 Task: Add an event with the title Second Training Session: Leadership and Team Management, date ''2024/04/18'', time 8:50 AM to 10:50 AMand add a description: The problem-solving activities will be designed with time constraints, simulating real-world pressure and the need for efficient decision-making. This encourages teams to prioritize tasks, manage their time effectively, and remain focused on achieving their goals.Select event color  Blueberry . Add location for the event as: Florence, Italy, logged in from the account softage.8@softage.netand send the event invitation to softage.6@softage.net and softage.7@softage.net. Set a reminder for the event Daily
Action: Mouse moved to (51, 104)
Screenshot: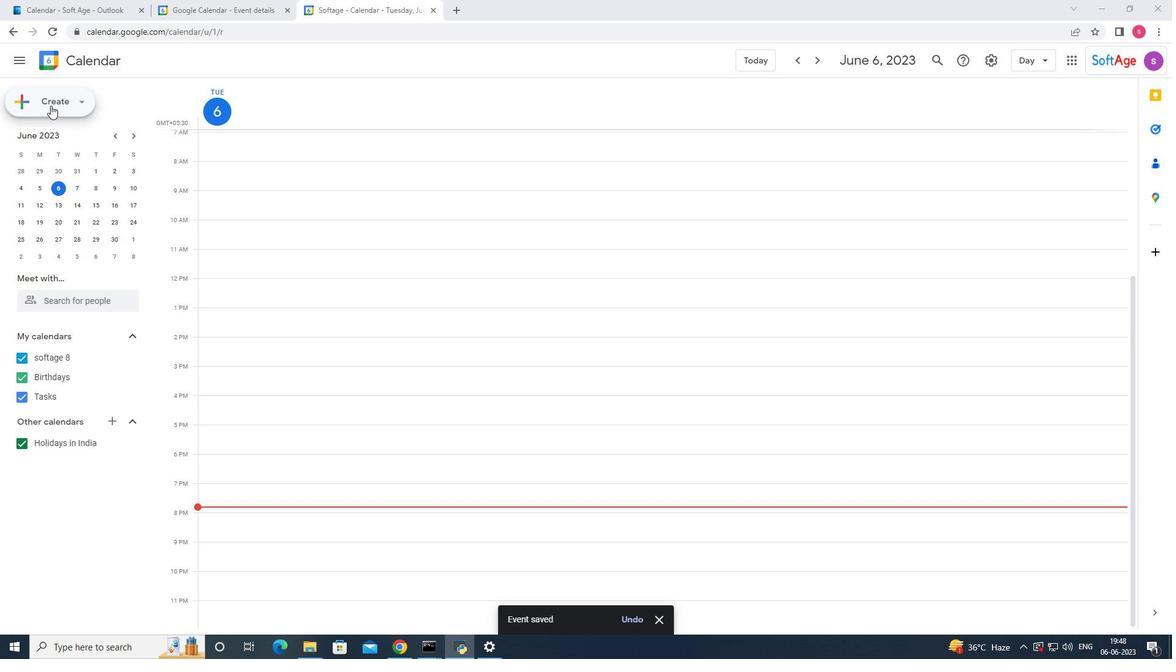 
Action: Mouse pressed left at (51, 104)
Screenshot: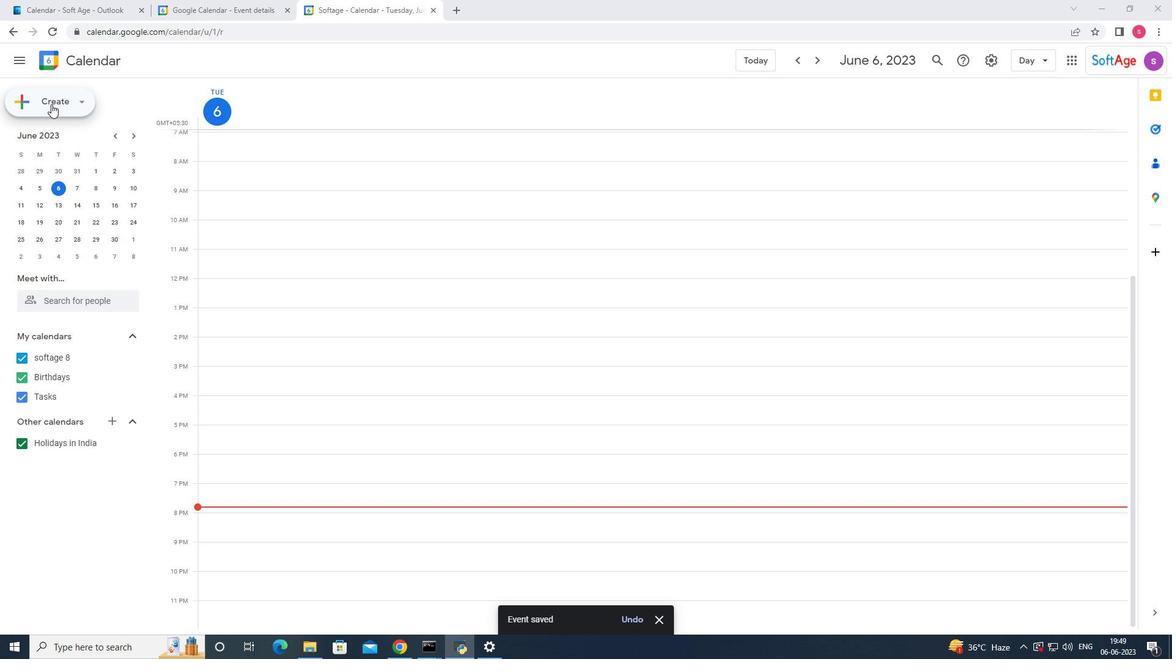 
Action: Mouse moved to (65, 130)
Screenshot: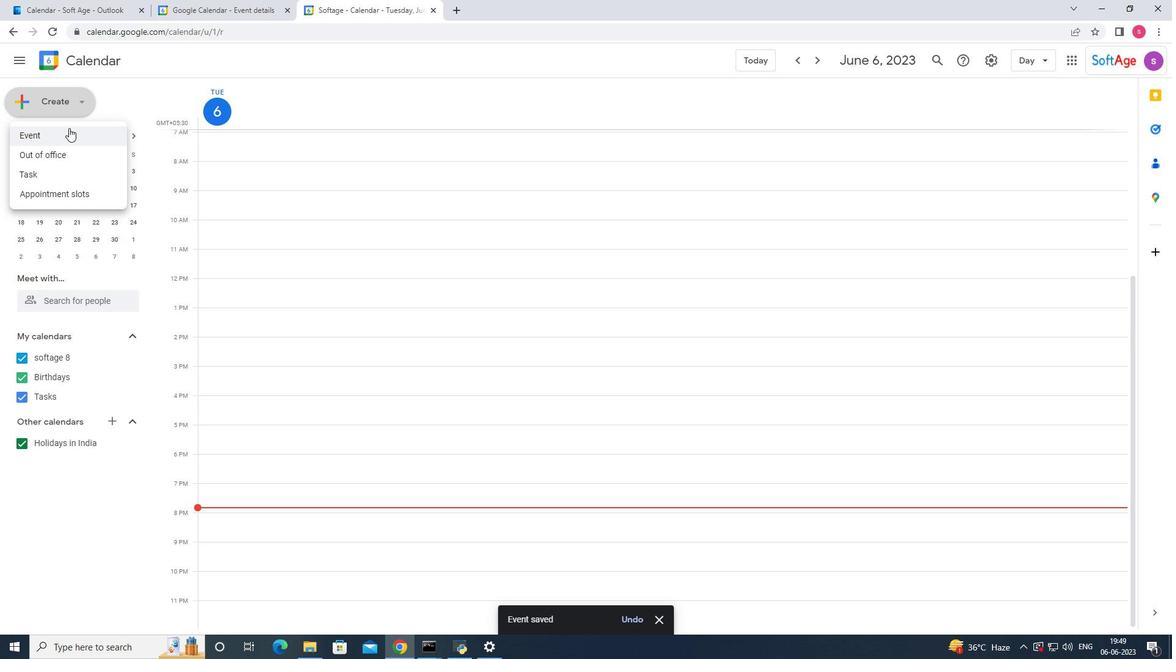 
Action: Mouse pressed left at (65, 130)
Screenshot: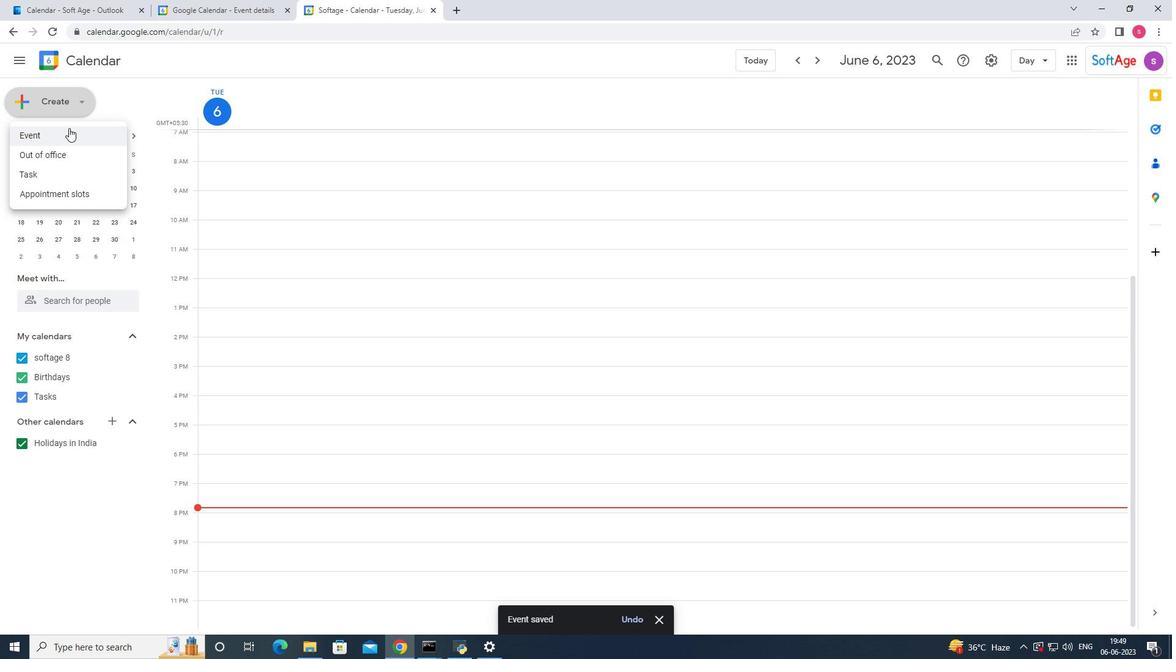 
Action: Mouse moved to (594, 241)
Screenshot: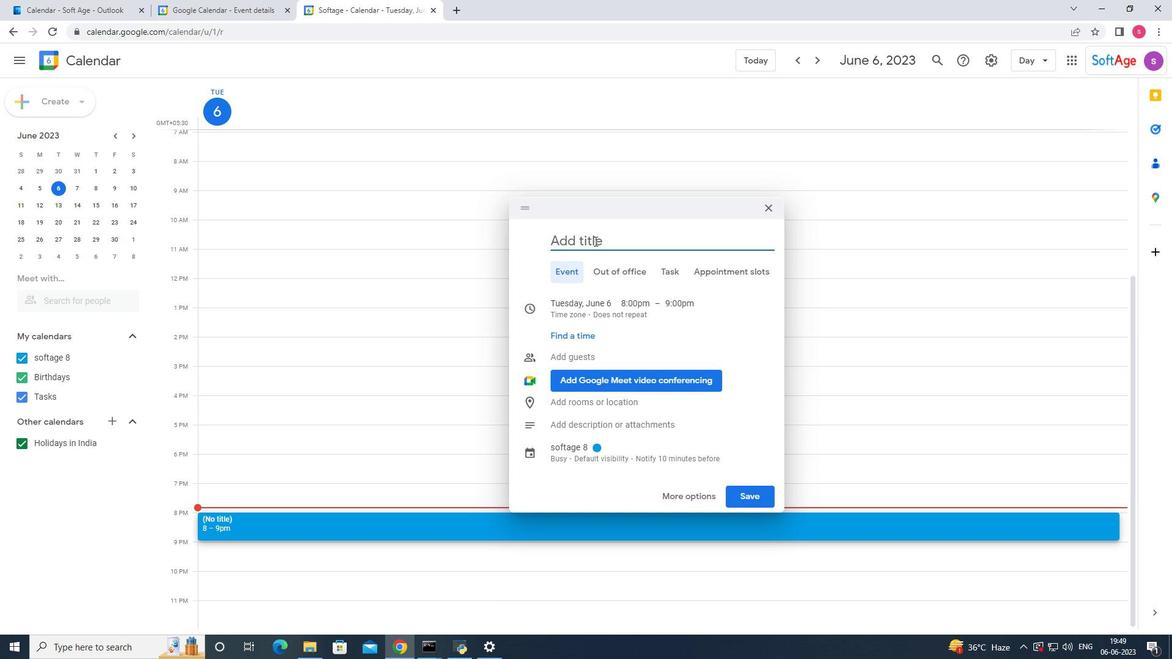 
Action: Mouse pressed left at (594, 241)
Screenshot: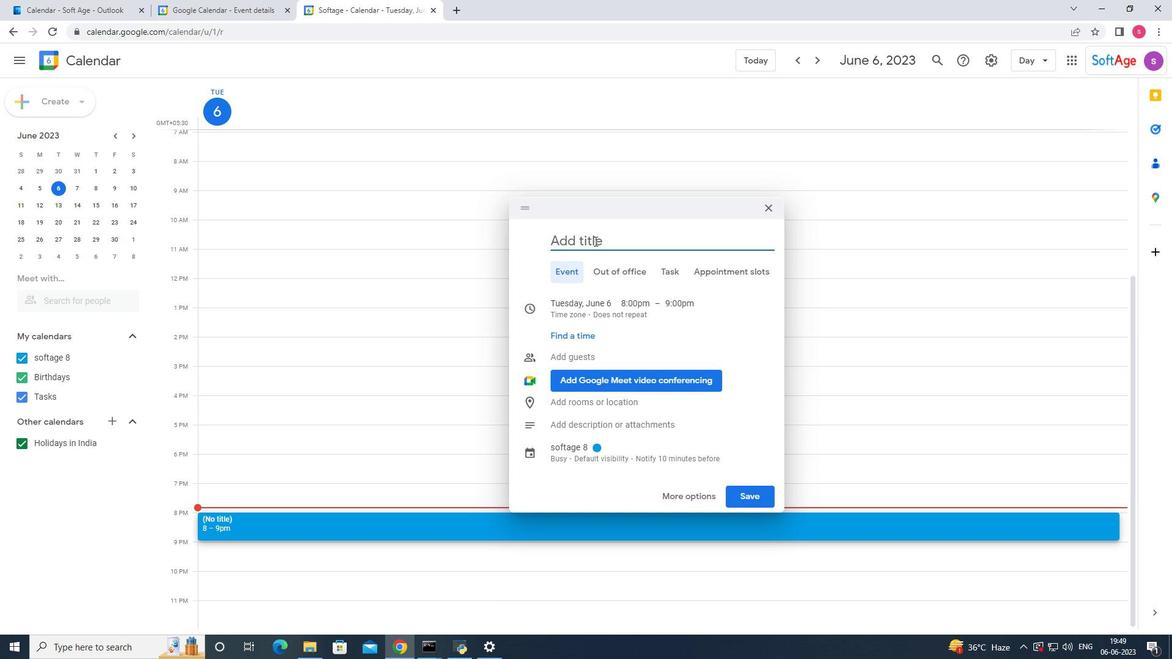 
Action: Mouse moved to (667, 485)
Screenshot: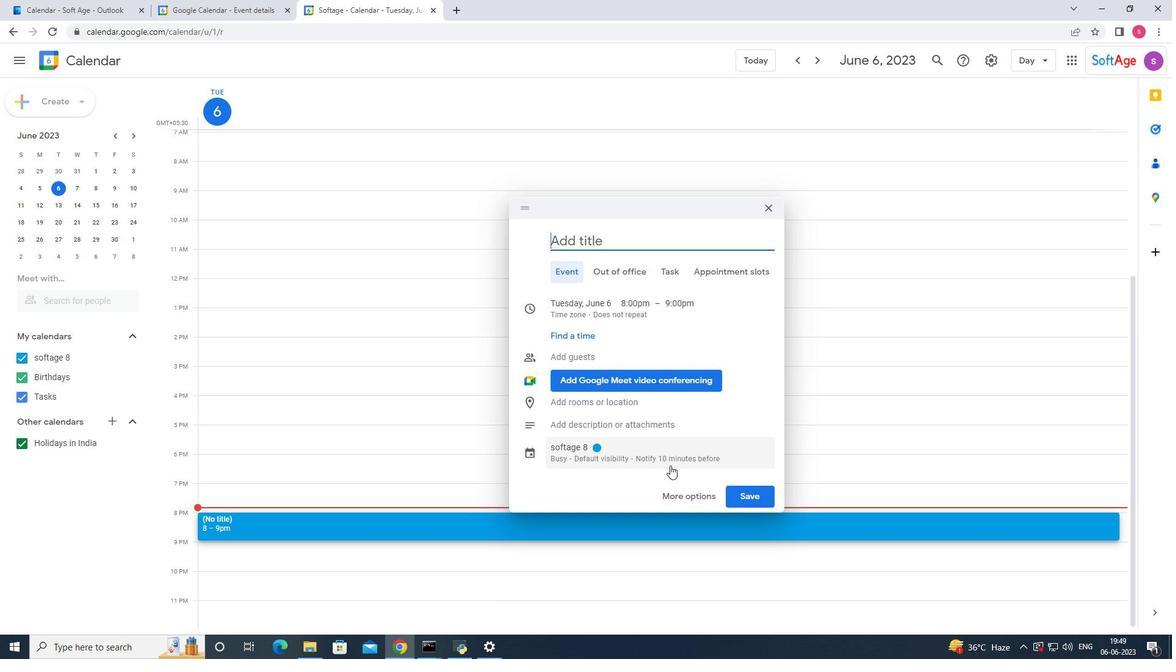 
Action: Mouse pressed left at (667, 485)
Screenshot: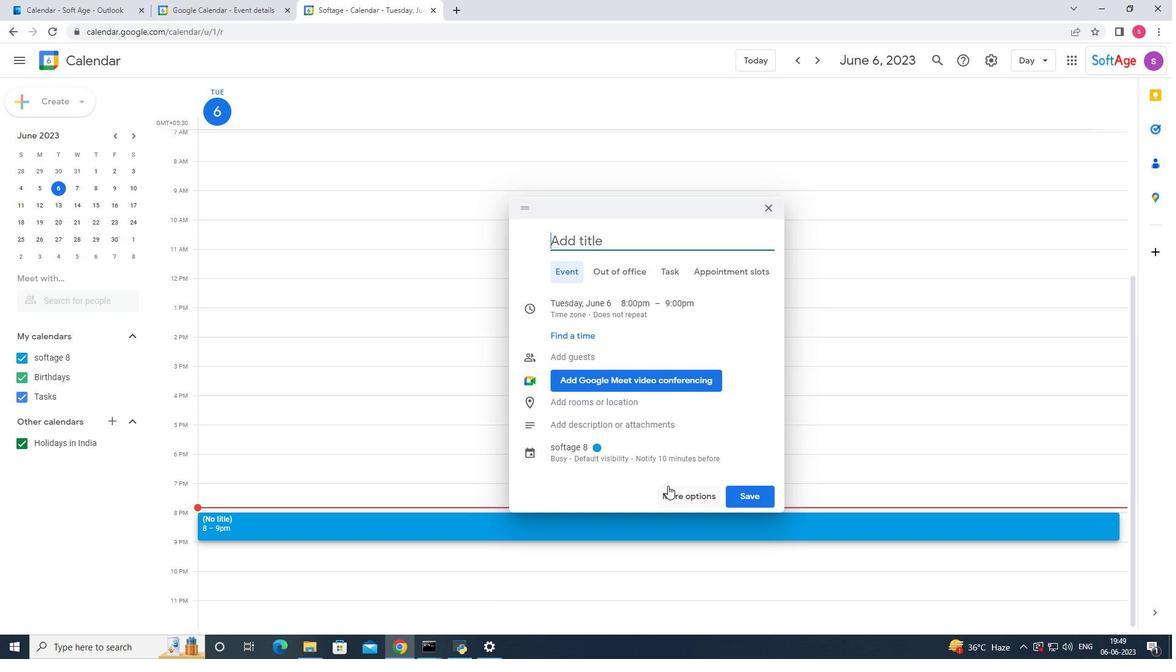 
Action: Mouse moved to (152, 78)
Screenshot: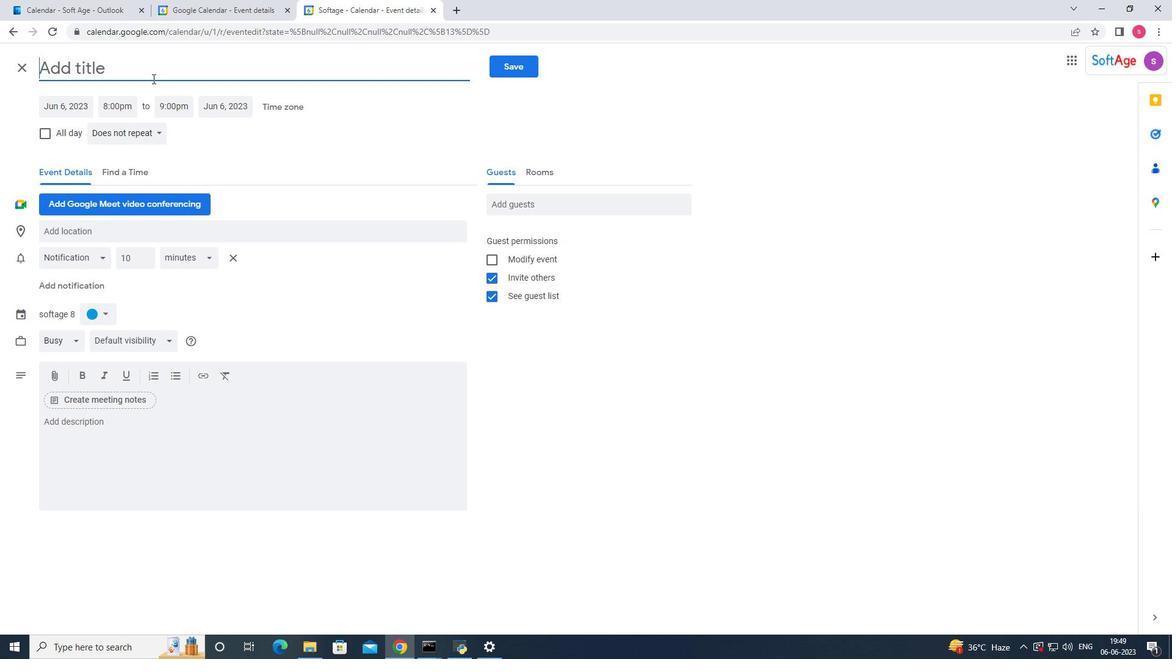 
Action: Key pressed <Key.shift_r>Second<Key.space><Key.shift_r>Training<Key.space><Key.shift_r>Session<Key.shift>:<Key.space><Key.shift_r>l<Key.backspace><Key.shift>l<Key.backspace><Key.shift>Leadership<Key.space>and<Key.space><Key.shift_r>Team<Key.space><Key.shift><Key.shift><Key.shift>Management
Screenshot: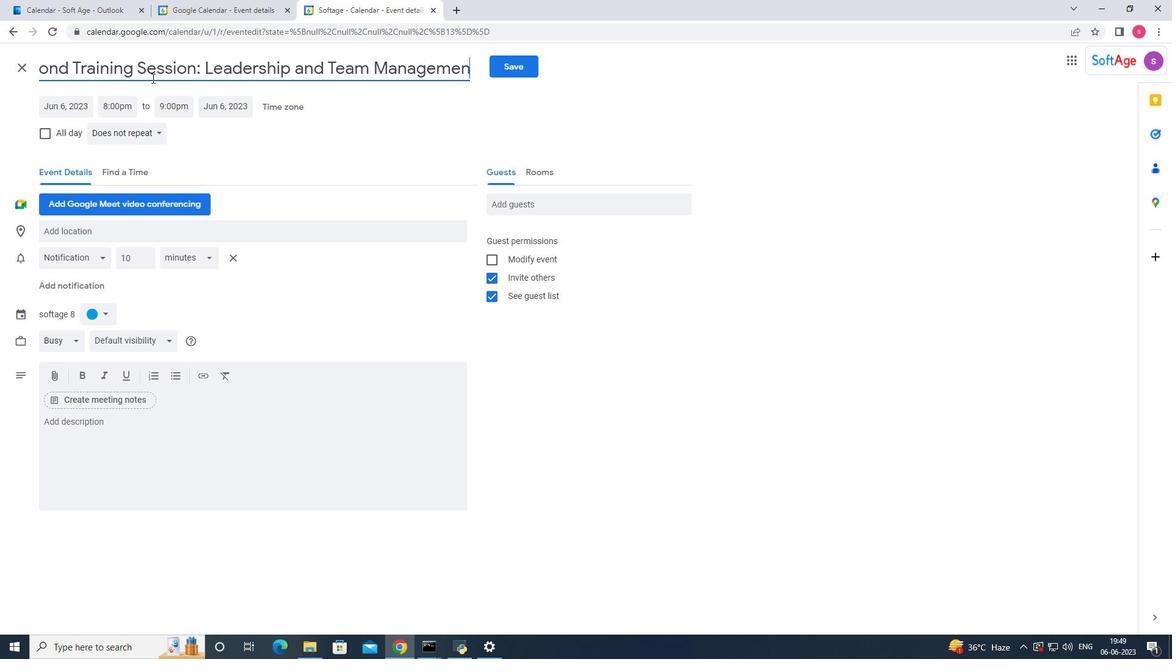 
Action: Mouse moved to (64, 108)
Screenshot: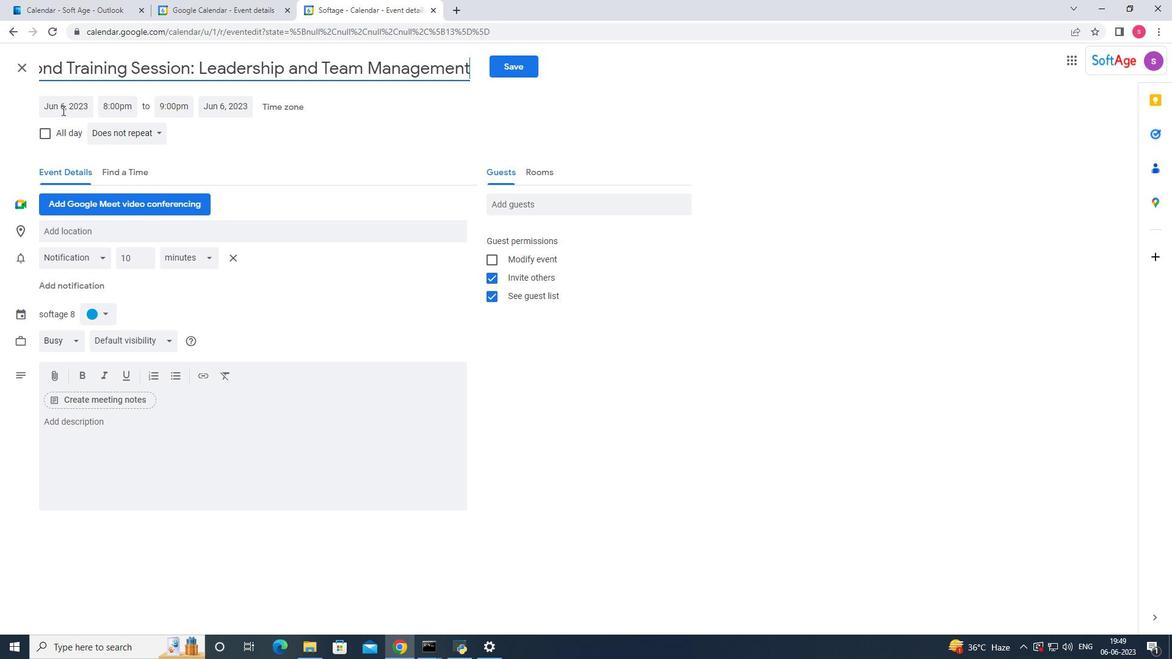 
Action: Mouse pressed left at (64, 108)
Screenshot: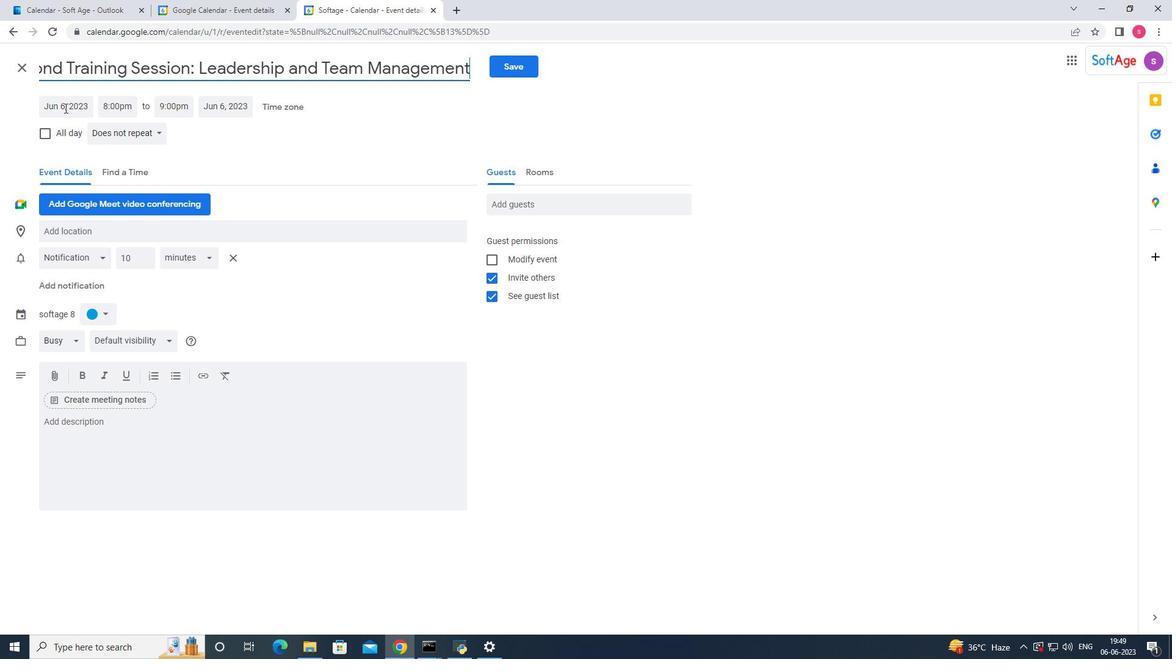 
Action: Mouse moved to (135, 184)
Screenshot: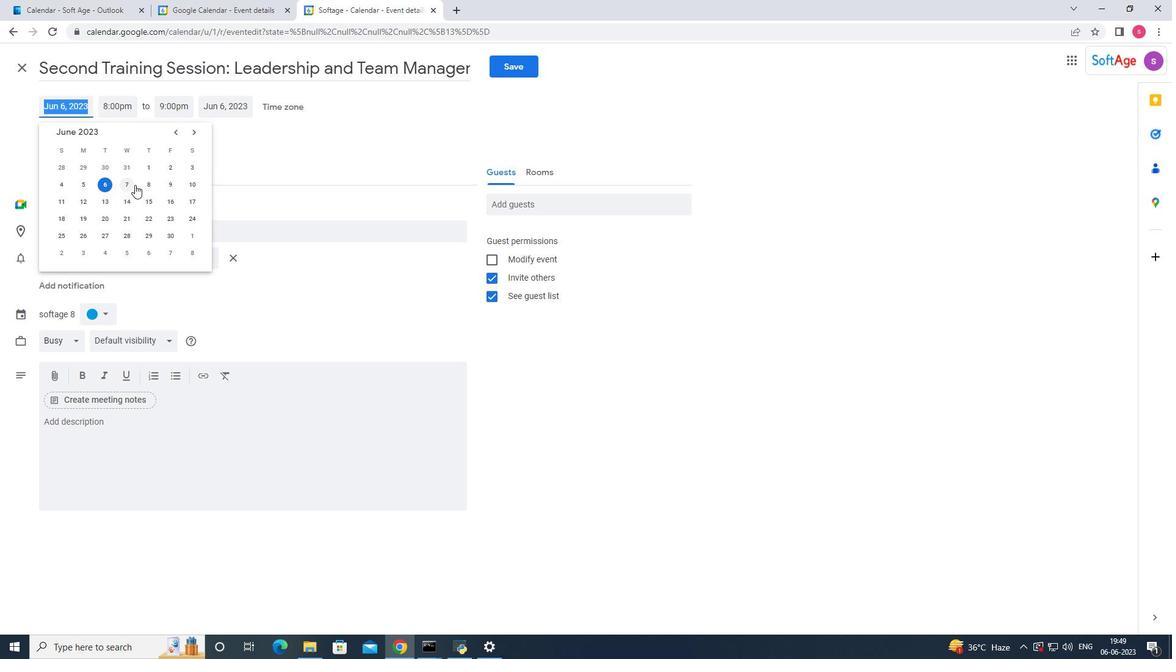
Action: Mouse scrolled (135, 183) with delta (0, 0)
Screenshot: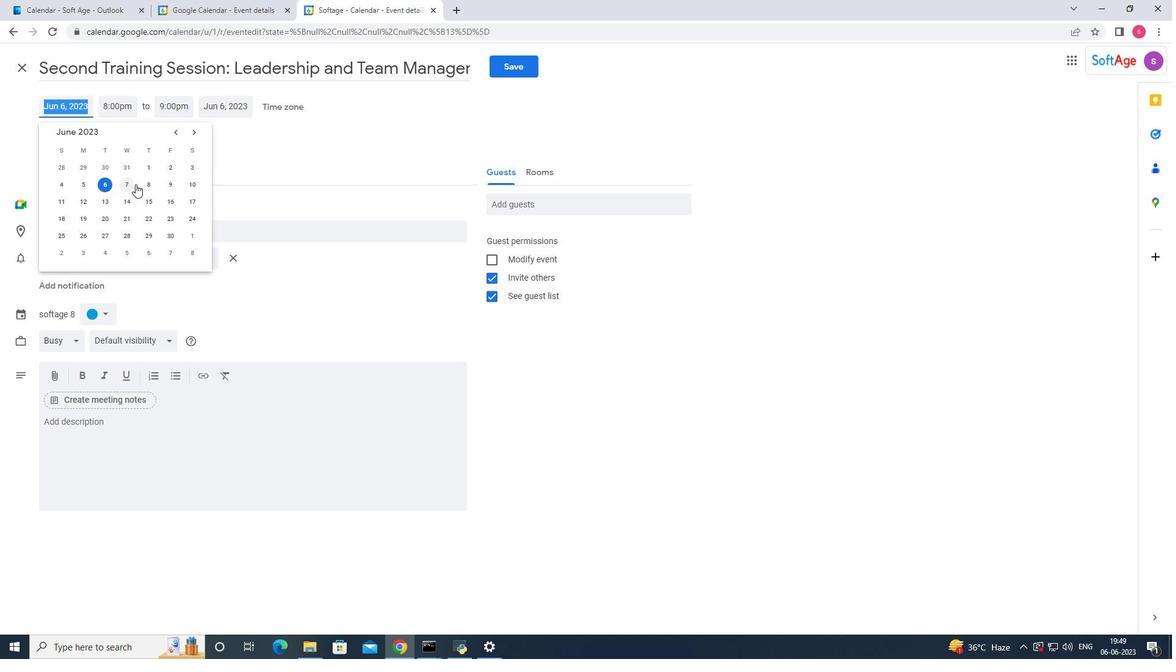 
Action: Mouse scrolled (135, 183) with delta (0, 0)
Screenshot: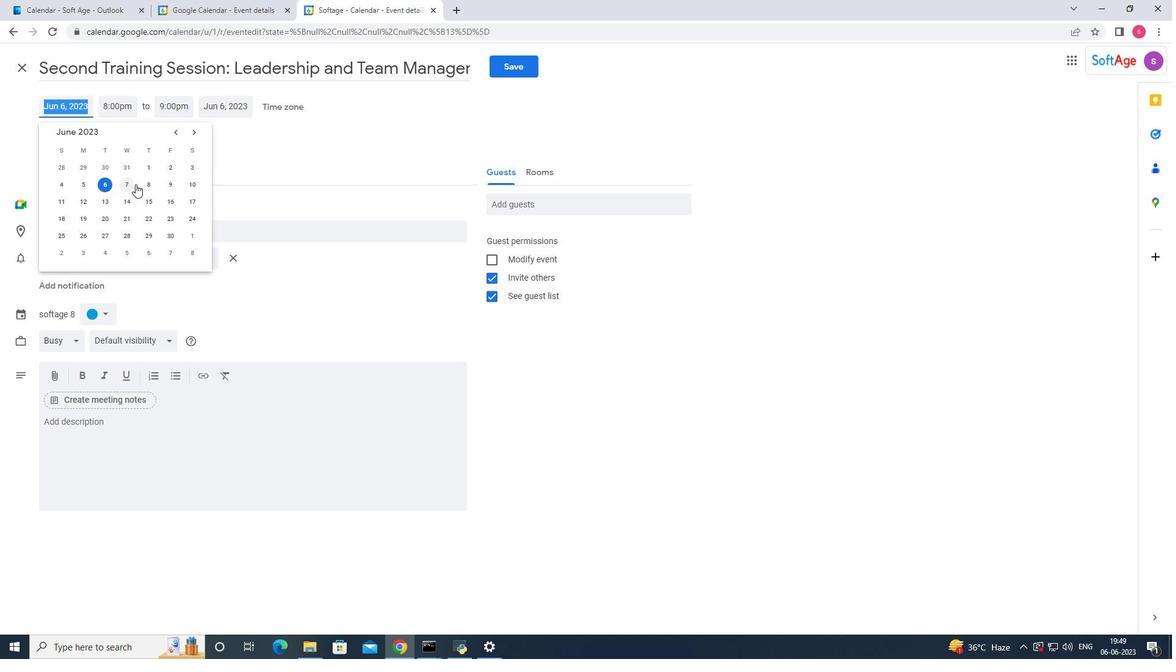 
Action: Mouse scrolled (135, 183) with delta (0, 0)
Screenshot: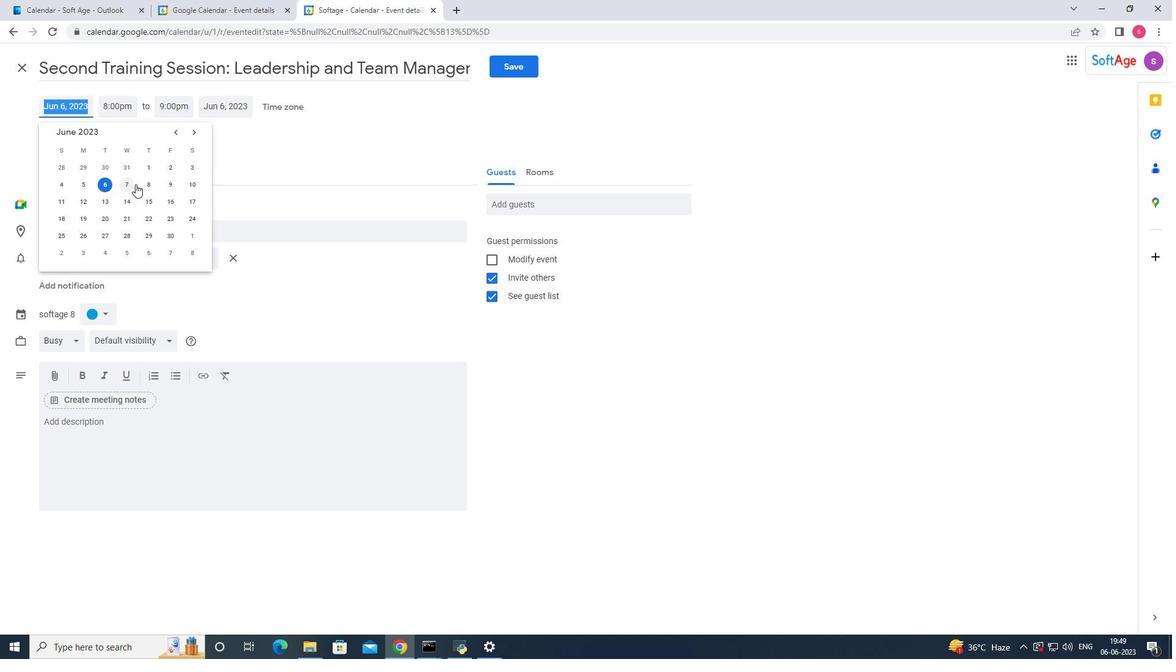 
Action: Mouse moved to (136, 184)
Screenshot: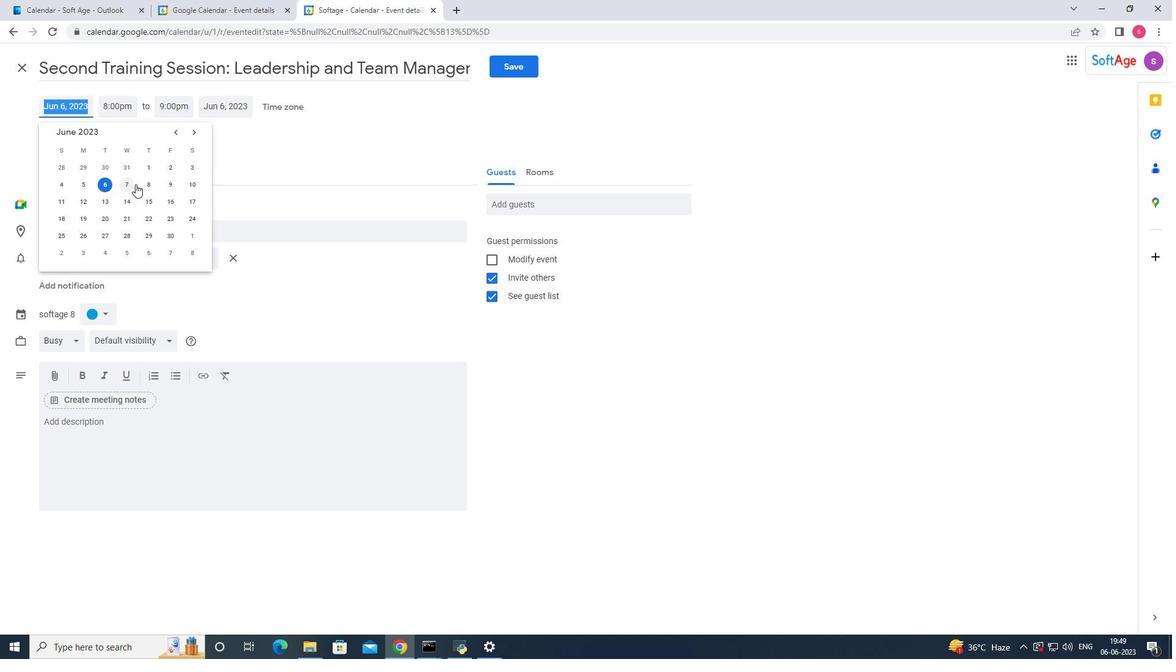 
Action: Mouse scrolled (136, 184) with delta (0, 0)
Screenshot: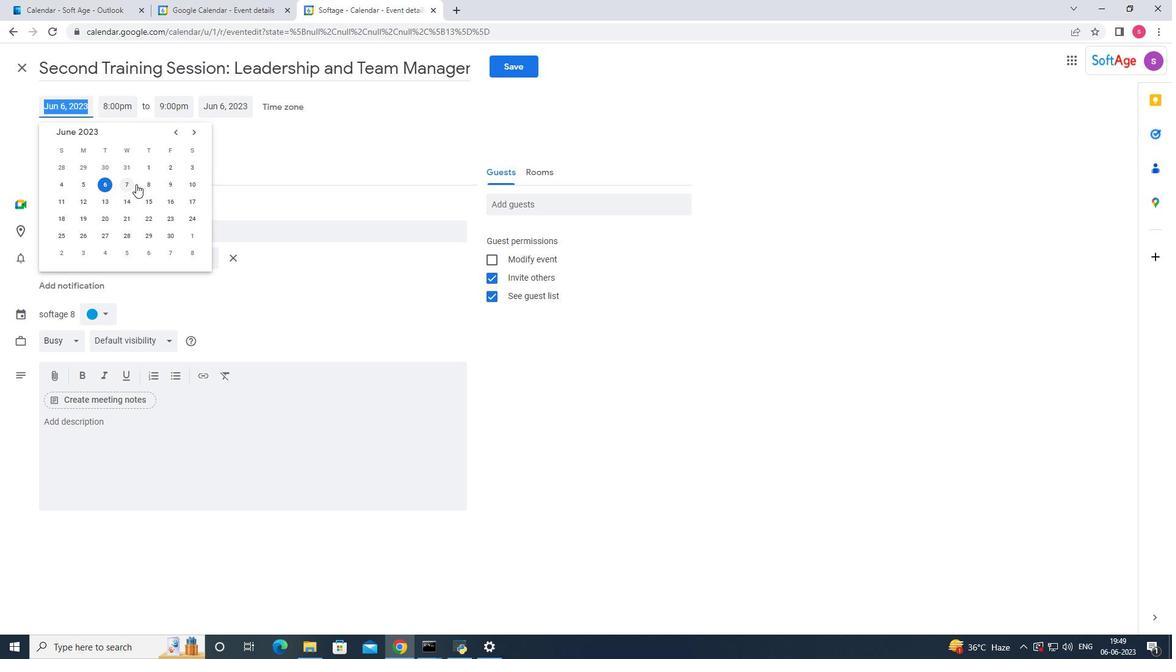 
Action: Mouse moved to (136, 183)
Screenshot: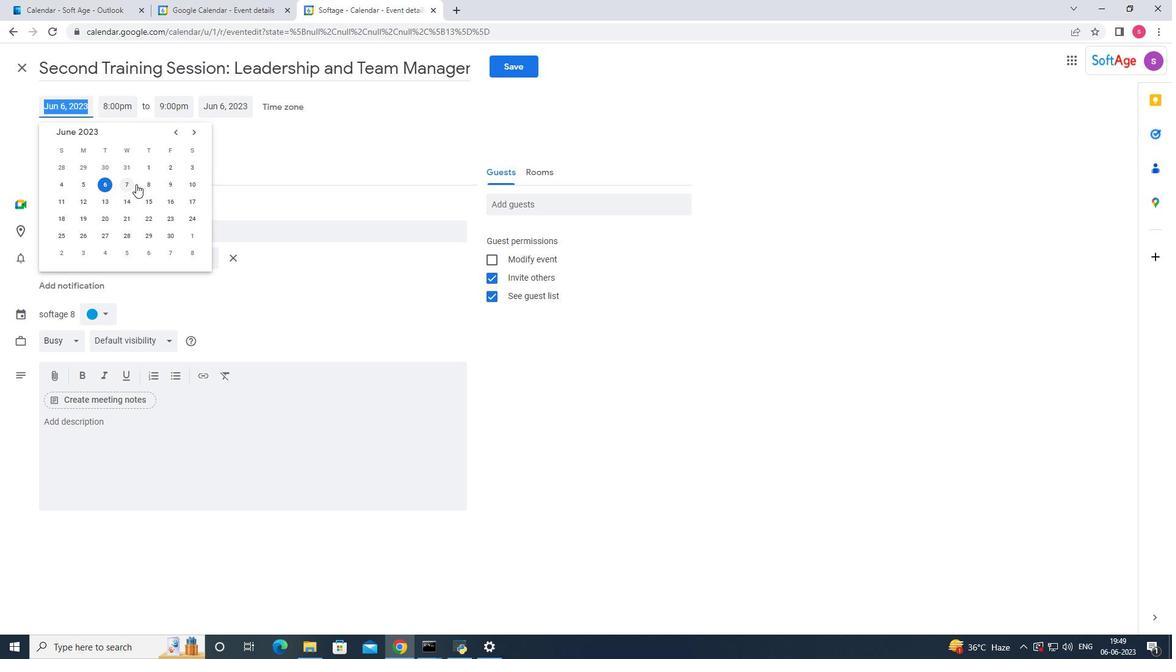
Action: Mouse scrolled (136, 184) with delta (0, 0)
Screenshot: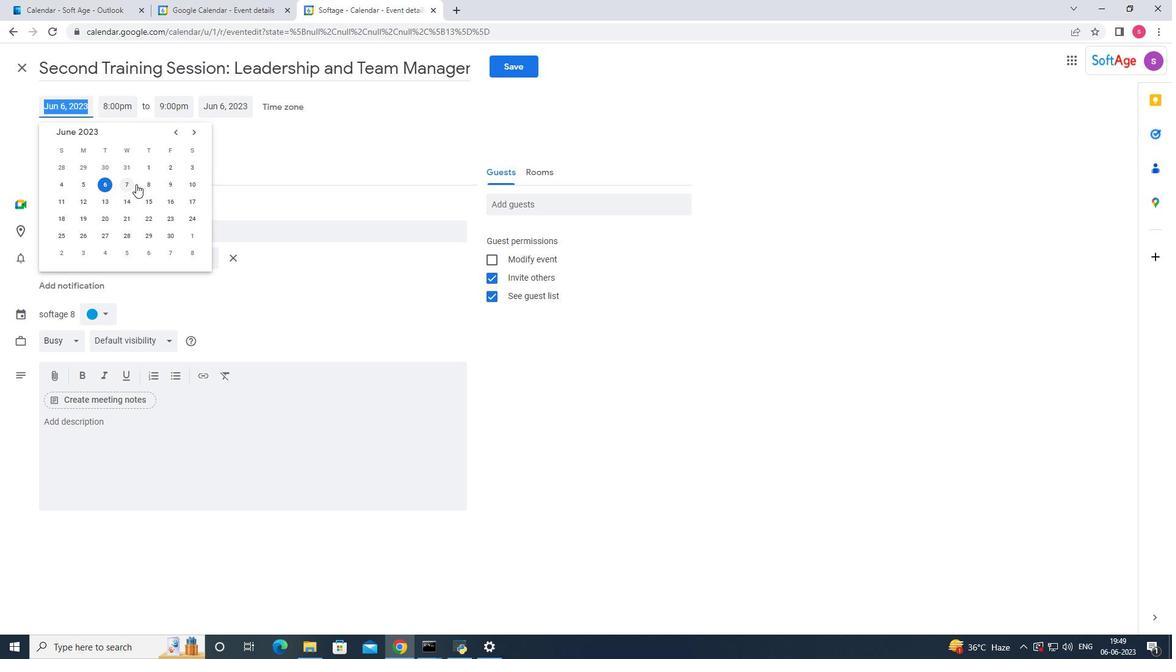 
Action: Mouse scrolled (136, 184) with delta (0, 0)
Screenshot: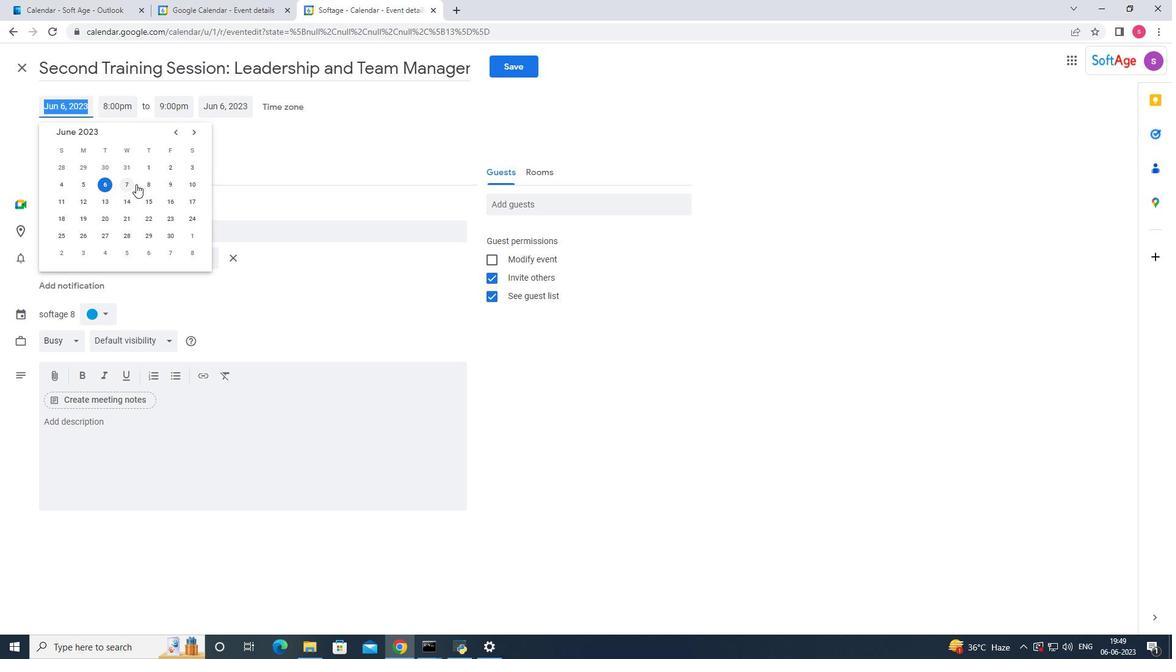 
Action: Mouse moved to (196, 130)
Screenshot: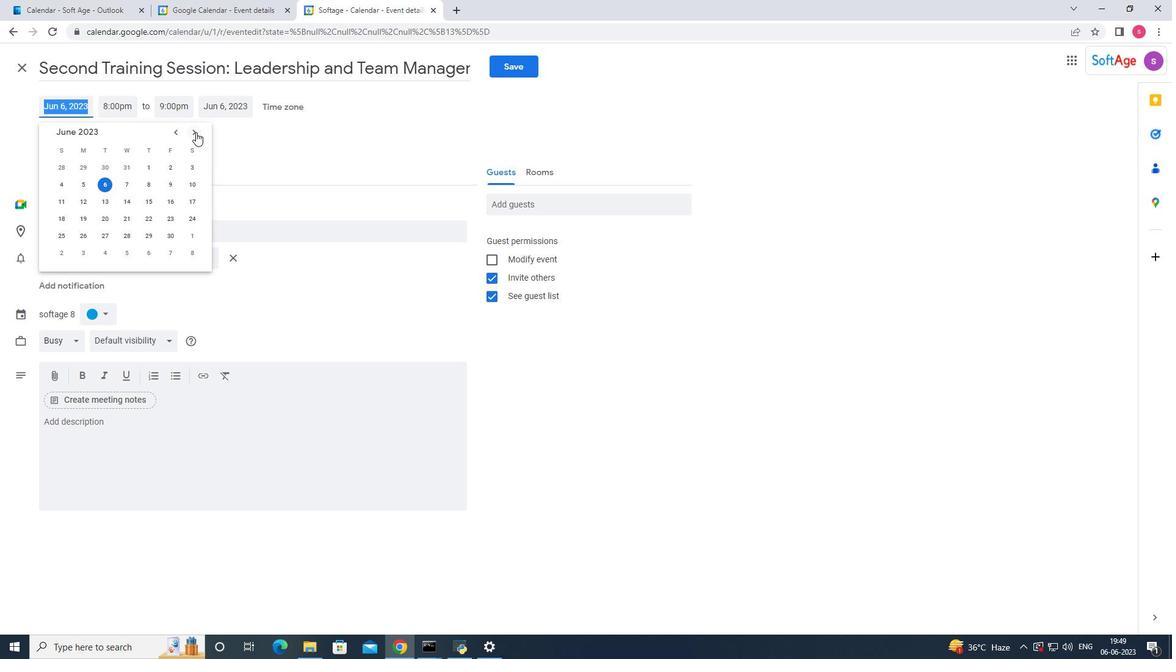 
Action: Mouse pressed left at (196, 130)
Screenshot: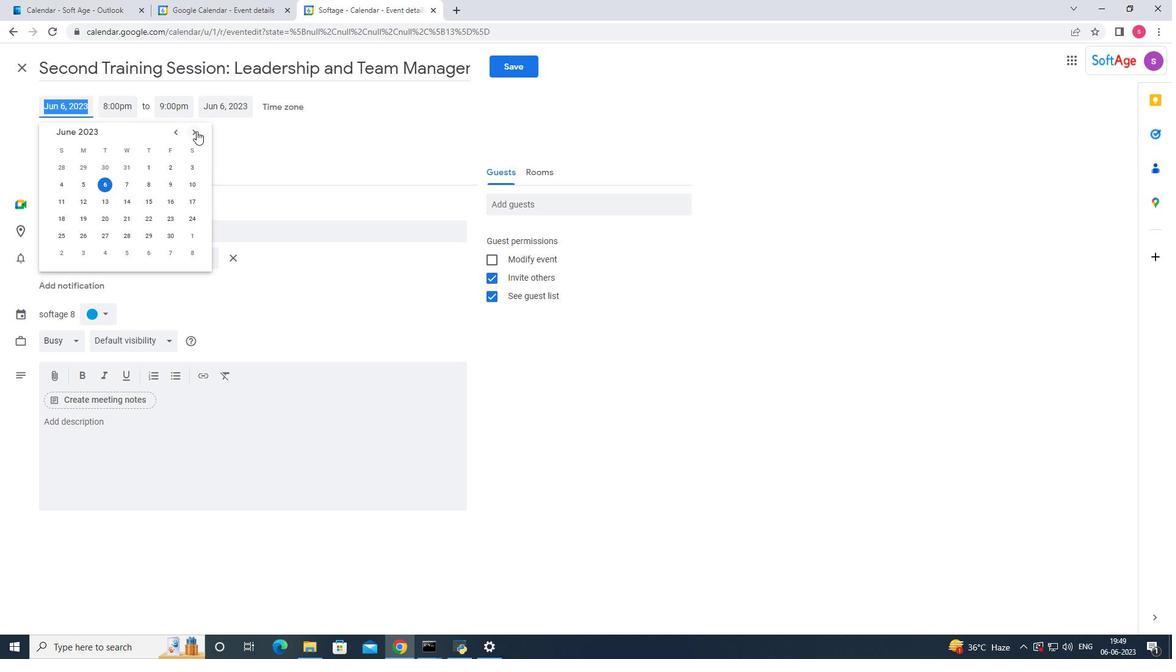 
Action: Mouse pressed left at (196, 130)
Screenshot: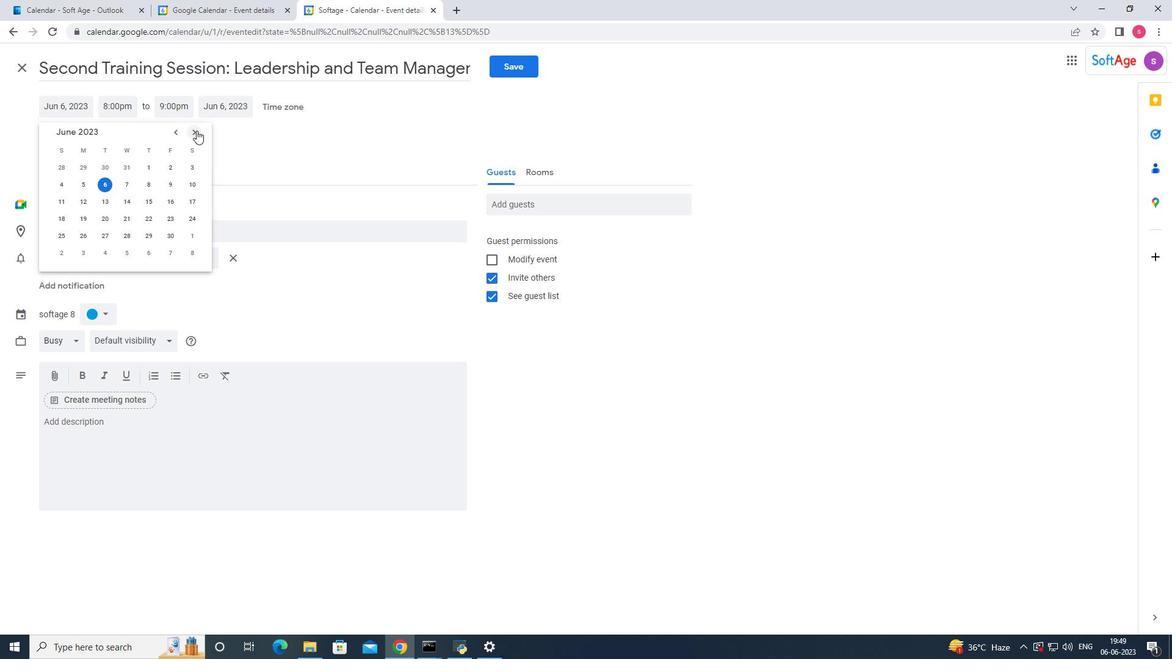 
Action: Mouse pressed left at (196, 130)
Screenshot: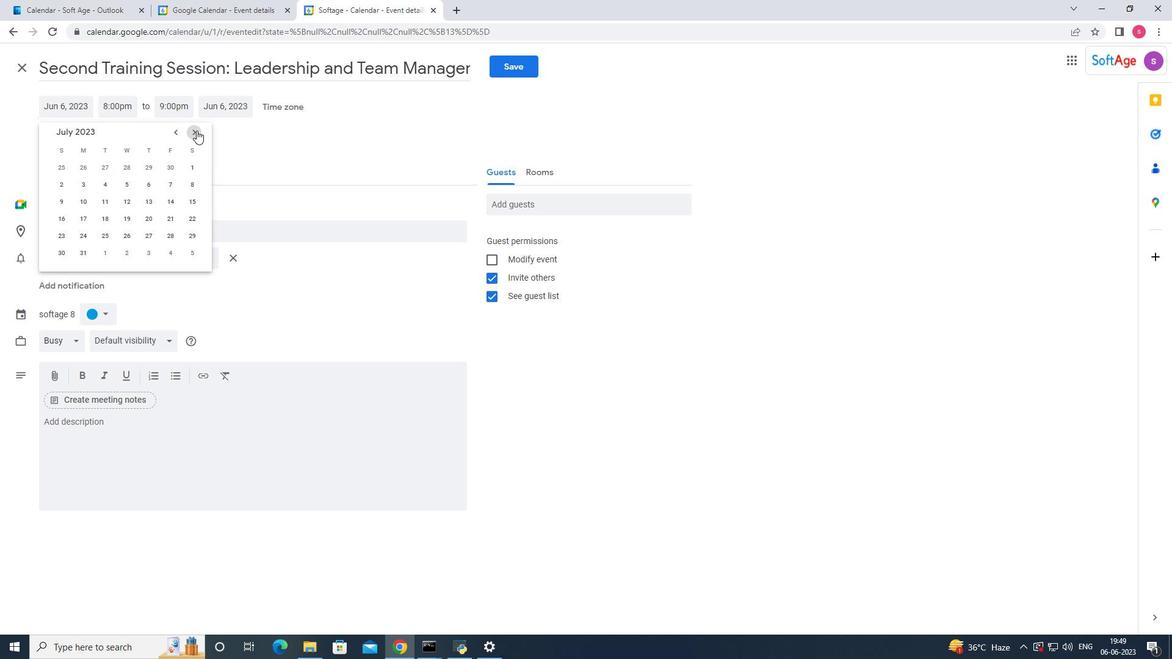 
Action: Mouse pressed left at (196, 130)
Screenshot: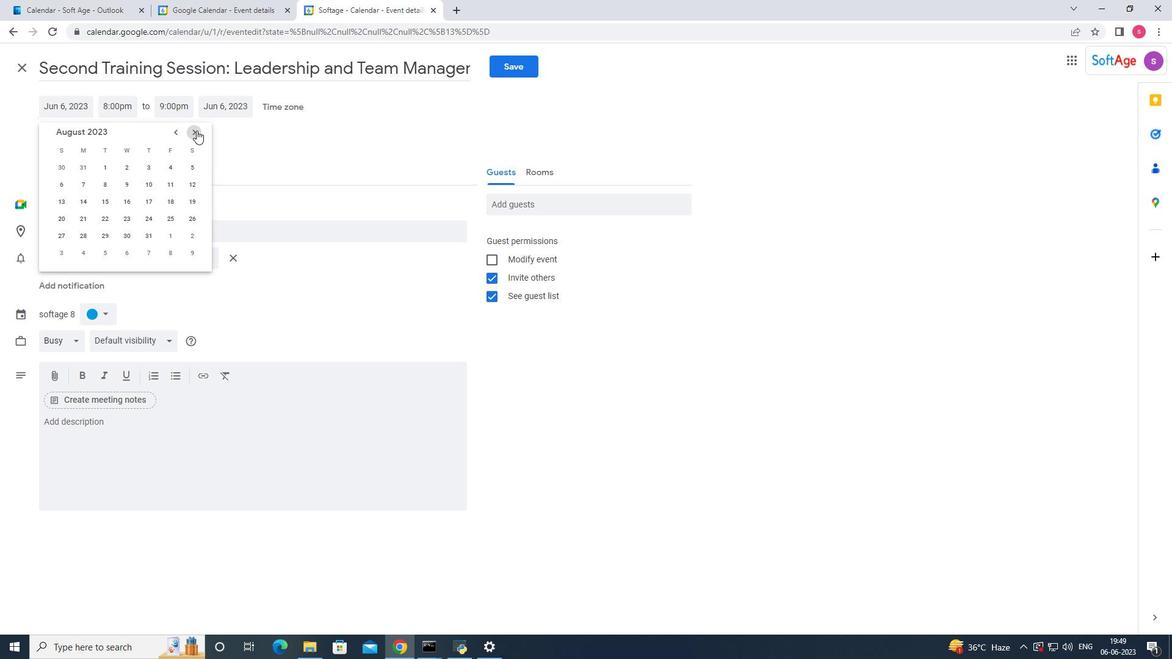 
Action: Mouse pressed left at (196, 130)
Screenshot: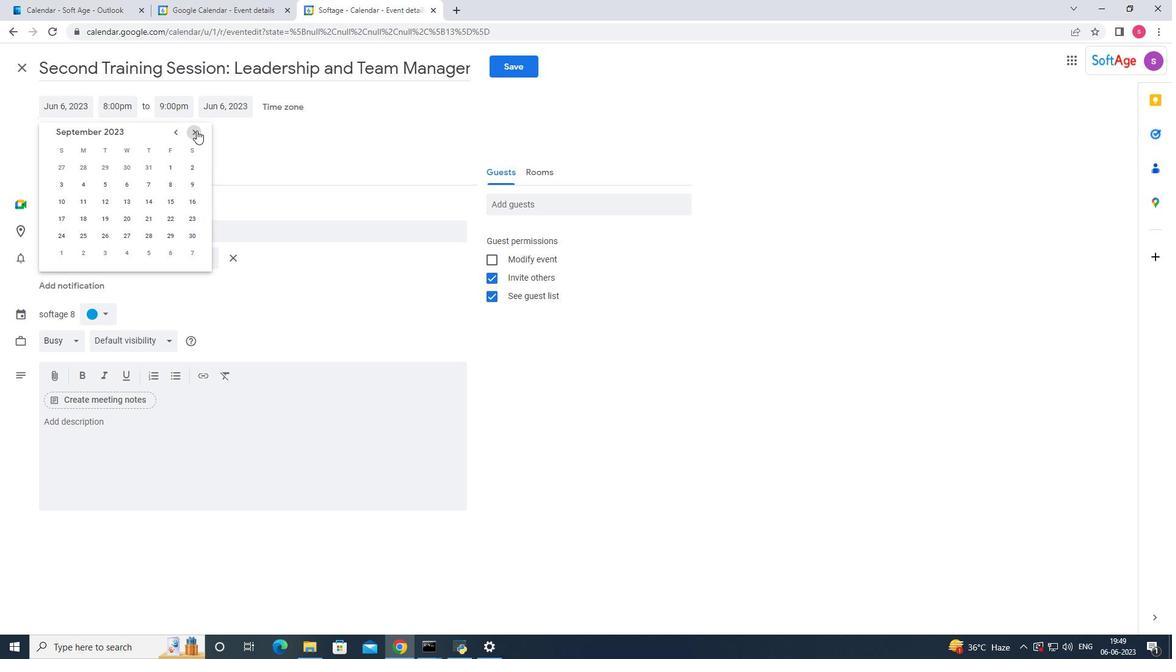 
Action: Mouse pressed left at (196, 130)
Screenshot: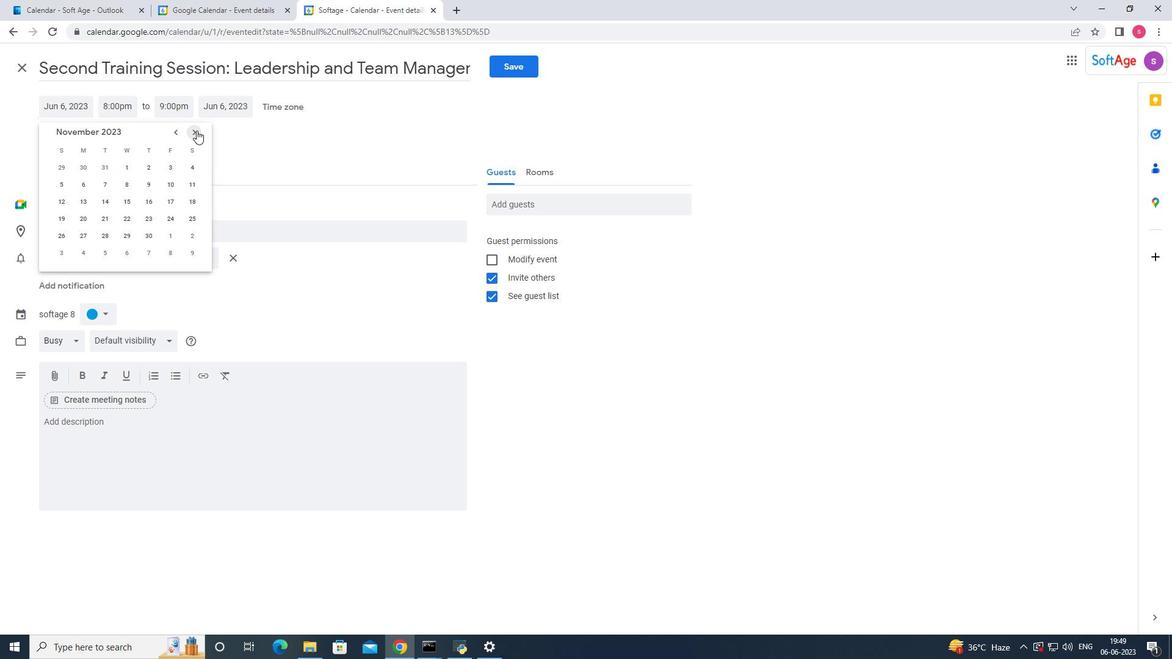 
Action: Mouse pressed left at (196, 130)
Screenshot: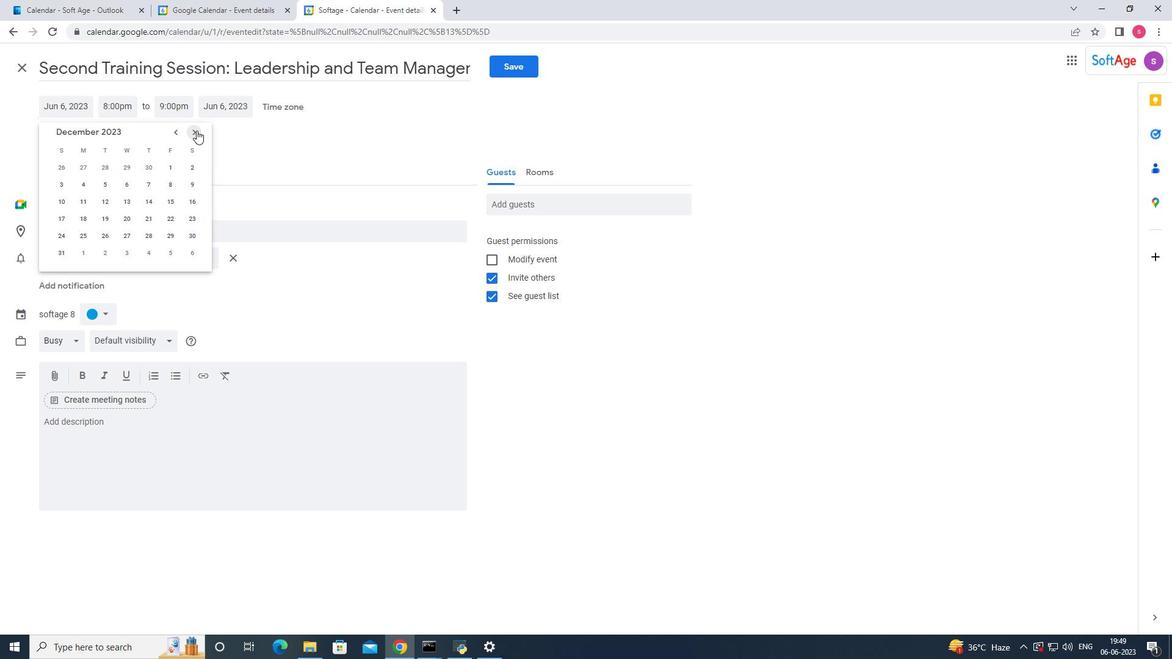
Action: Mouse pressed left at (196, 130)
Screenshot: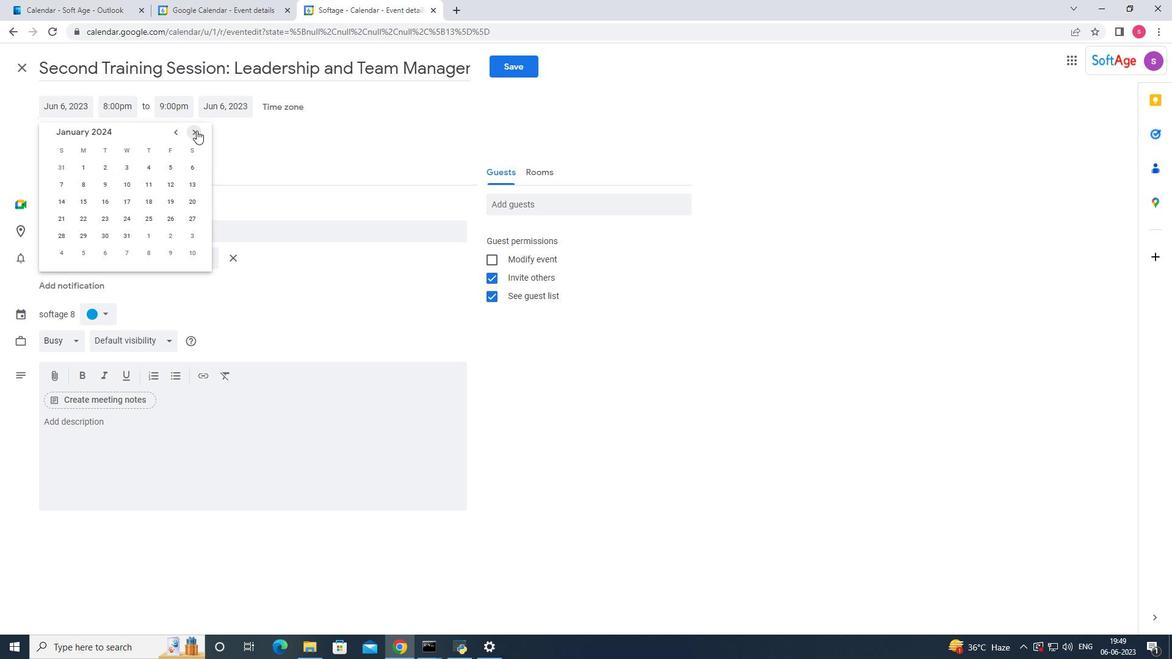 
Action: Mouse pressed left at (196, 130)
Screenshot: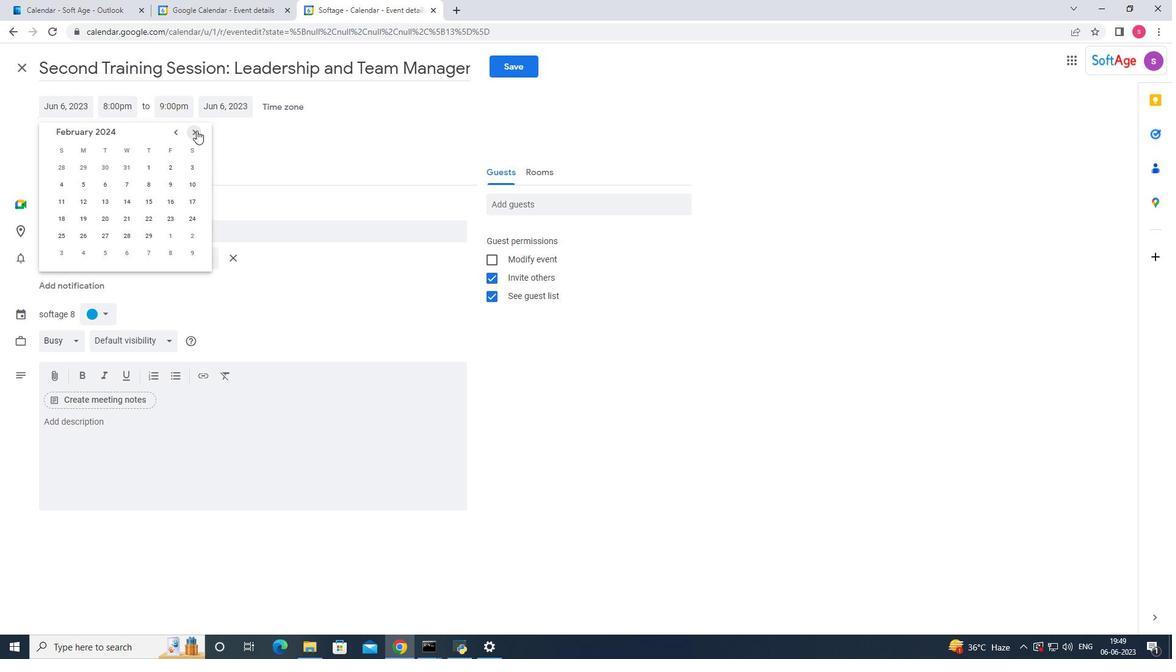 
Action: Mouse pressed left at (196, 130)
Screenshot: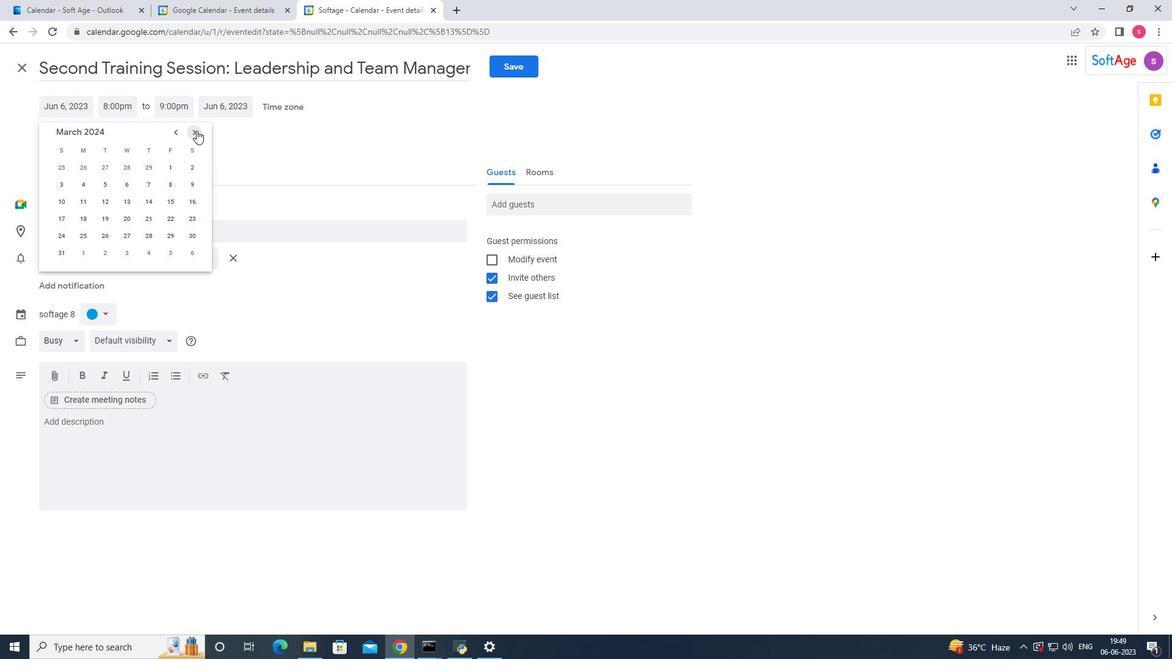 
Action: Mouse moved to (147, 200)
Screenshot: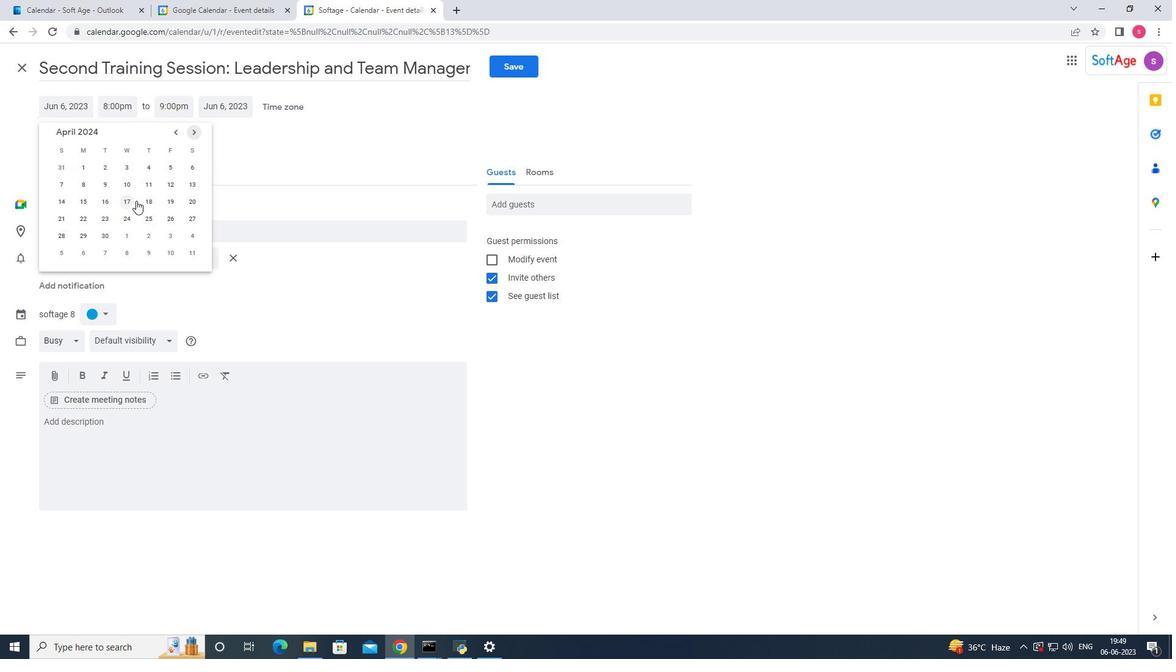 
Action: Mouse pressed left at (147, 200)
Screenshot: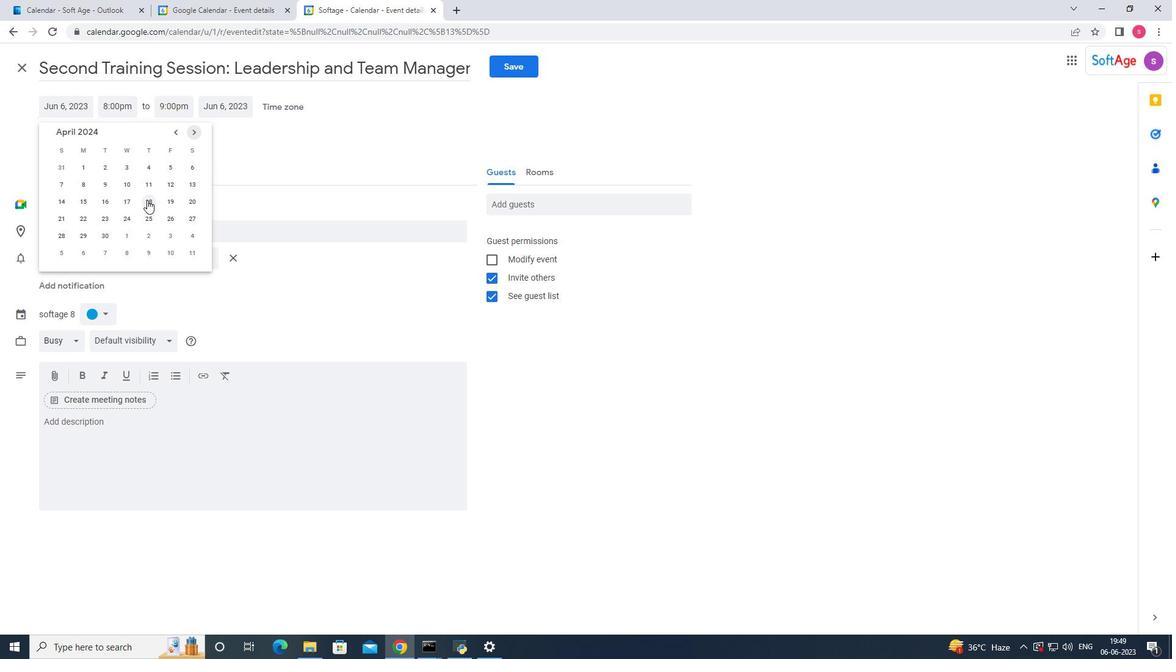 
Action: Mouse moved to (115, 108)
Screenshot: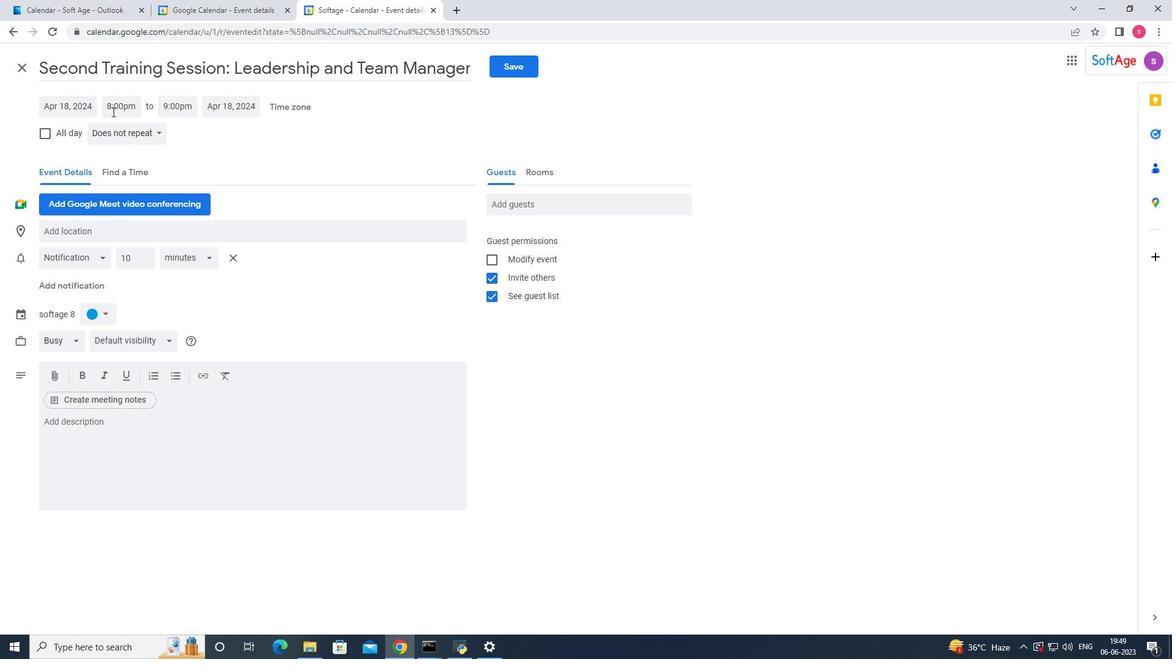 
Action: Mouse pressed left at (115, 108)
Screenshot: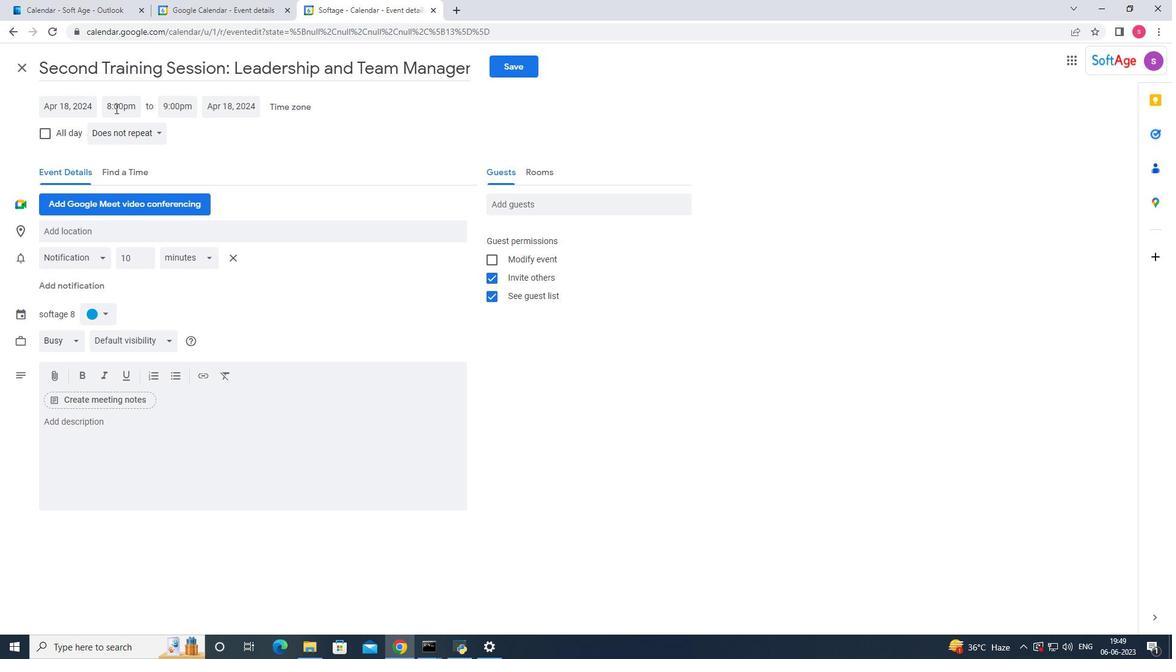 
Action: Mouse moved to (128, 202)
Screenshot: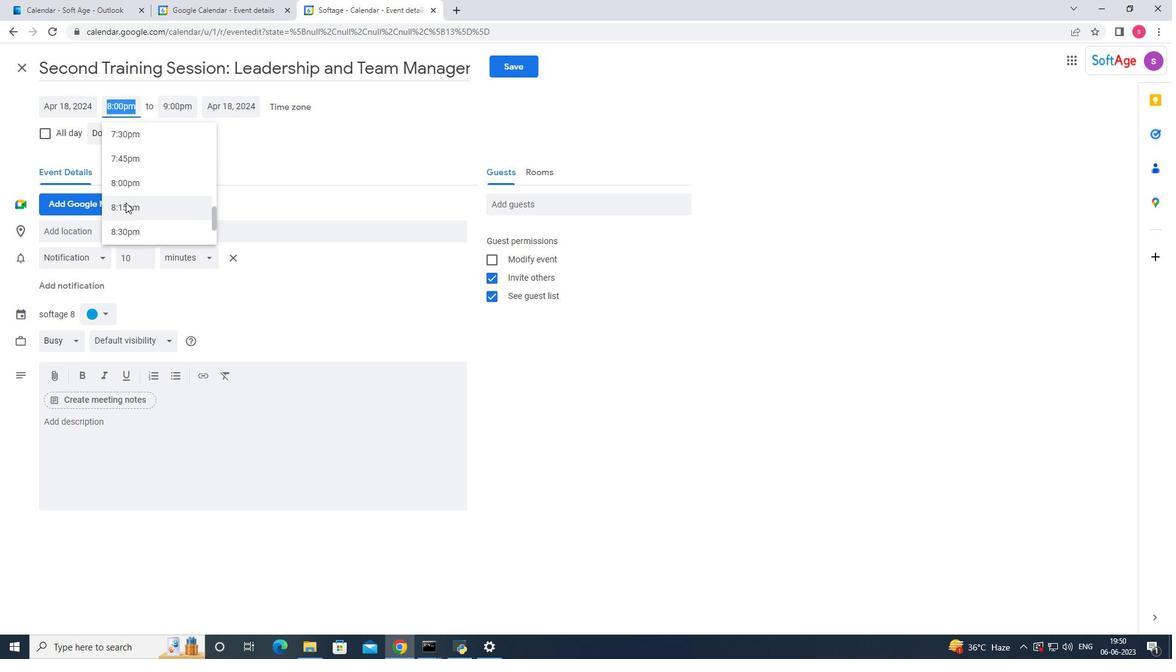 
Action: Mouse scrolled (128, 203) with delta (0, 0)
Screenshot: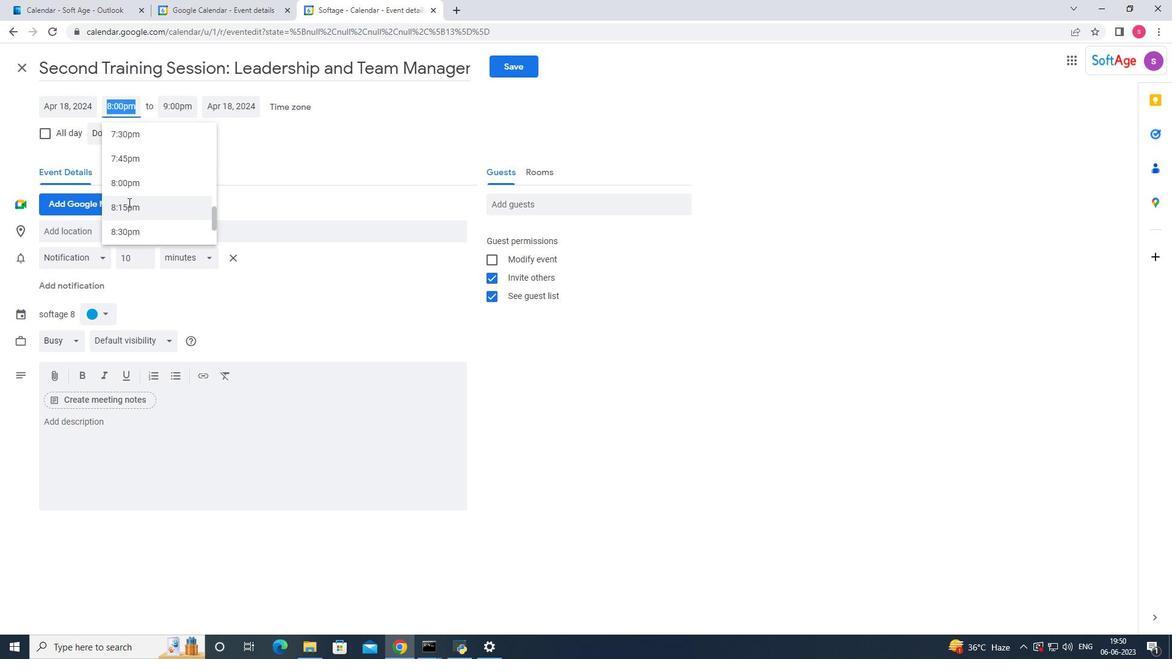 
Action: Mouse scrolled (128, 203) with delta (0, 0)
Screenshot: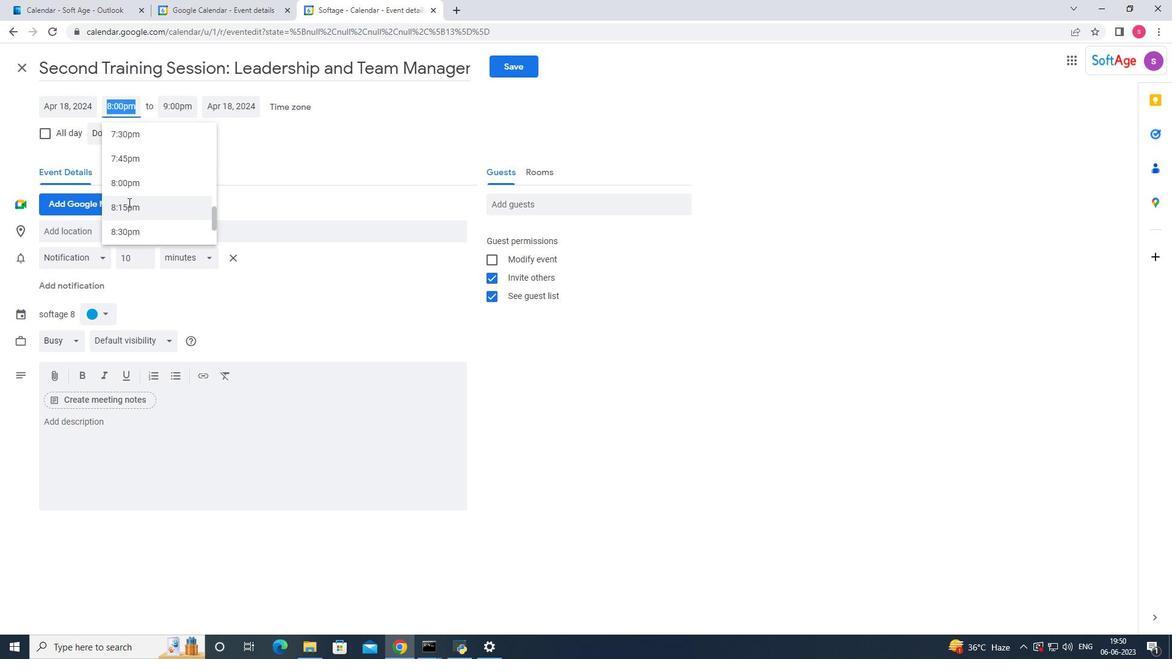 
Action: Mouse scrolled (128, 203) with delta (0, 0)
Screenshot: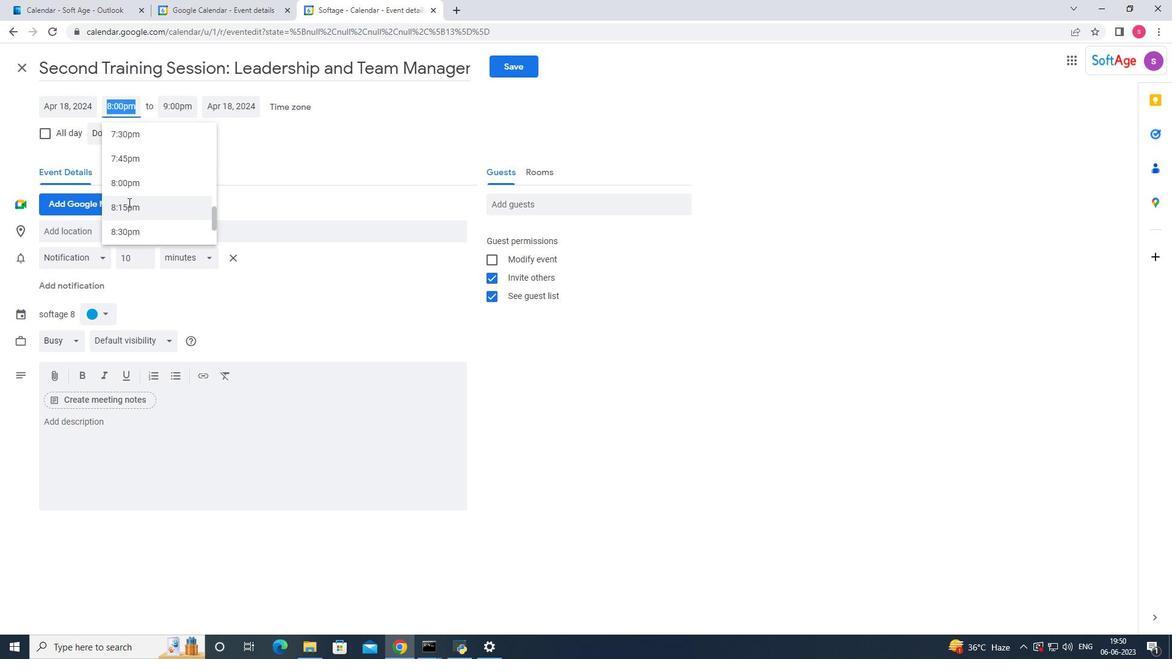 
Action: Mouse scrolled (128, 203) with delta (0, 0)
Screenshot: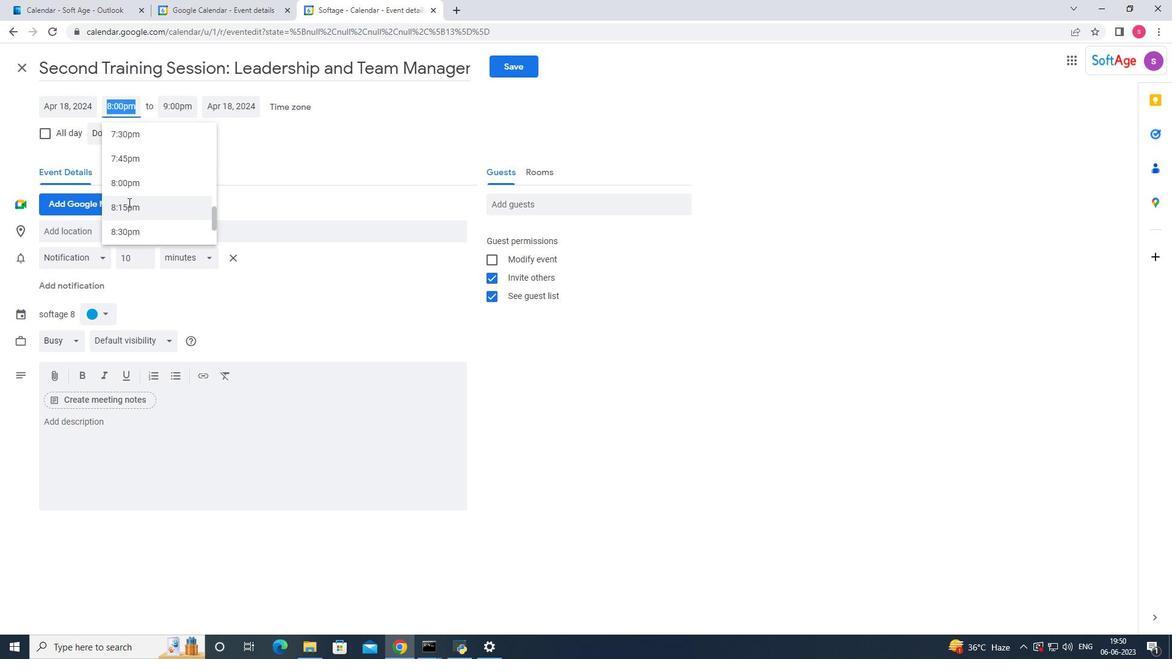 
Action: Mouse scrolled (128, 203) with delta (0, 0)
Screenshot: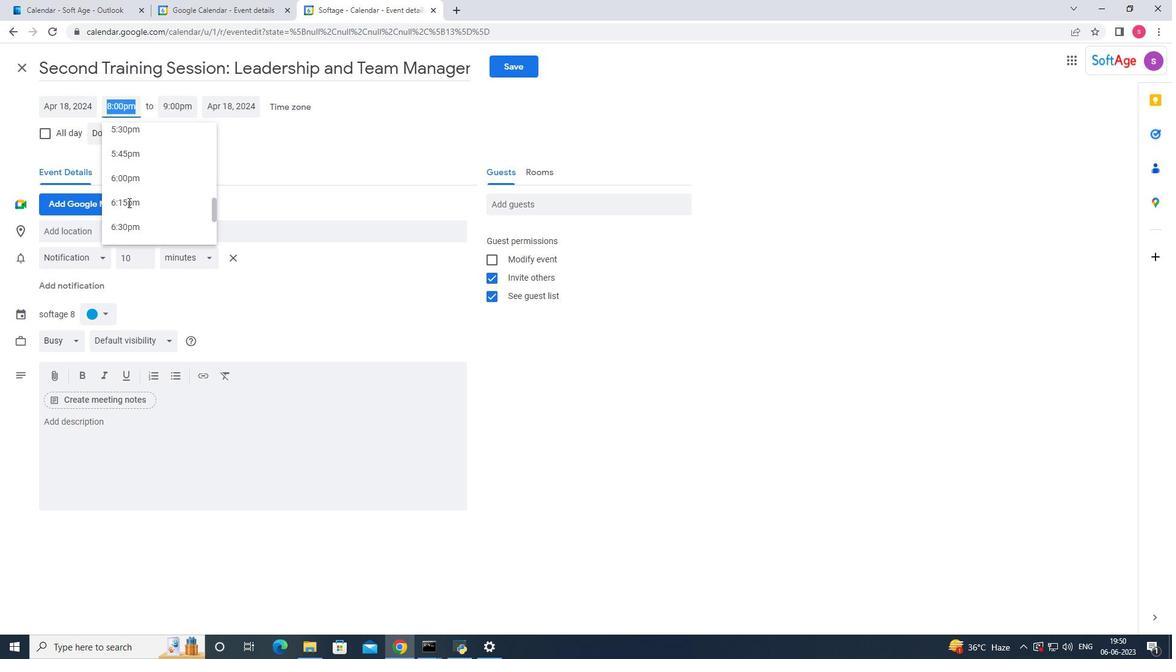 
Action: Mouse scrolled (128, 203) with delta (0, 0)
Screenshot: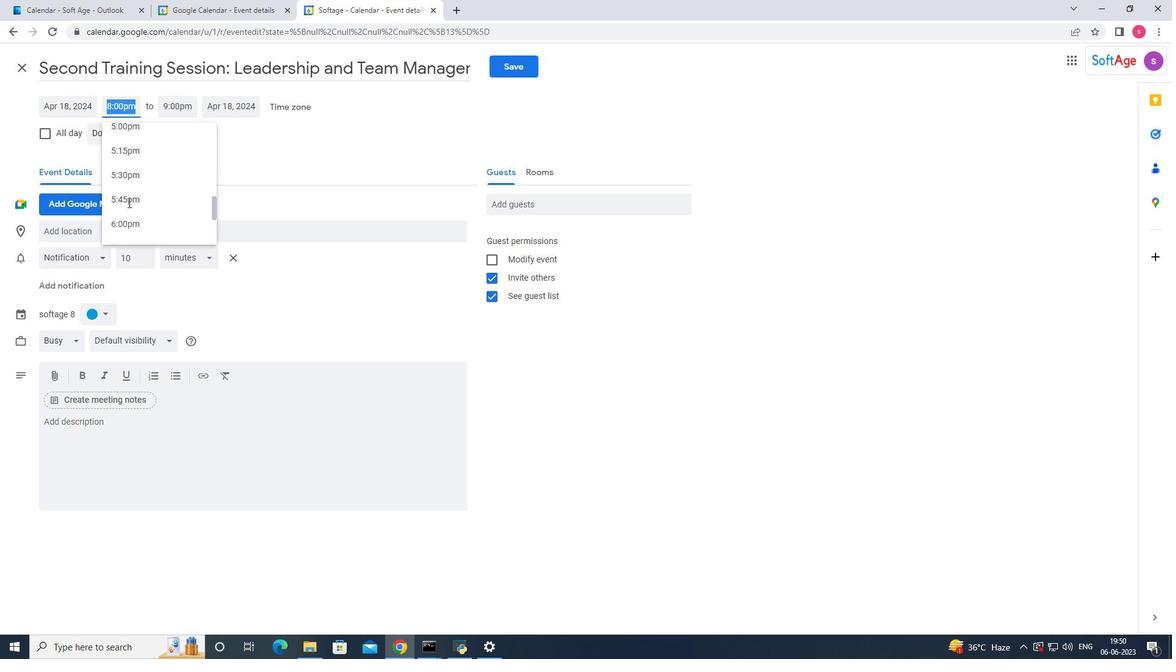 
Action: Mouse scrolled (128, 202) with delta (0, 0)
Screenshot: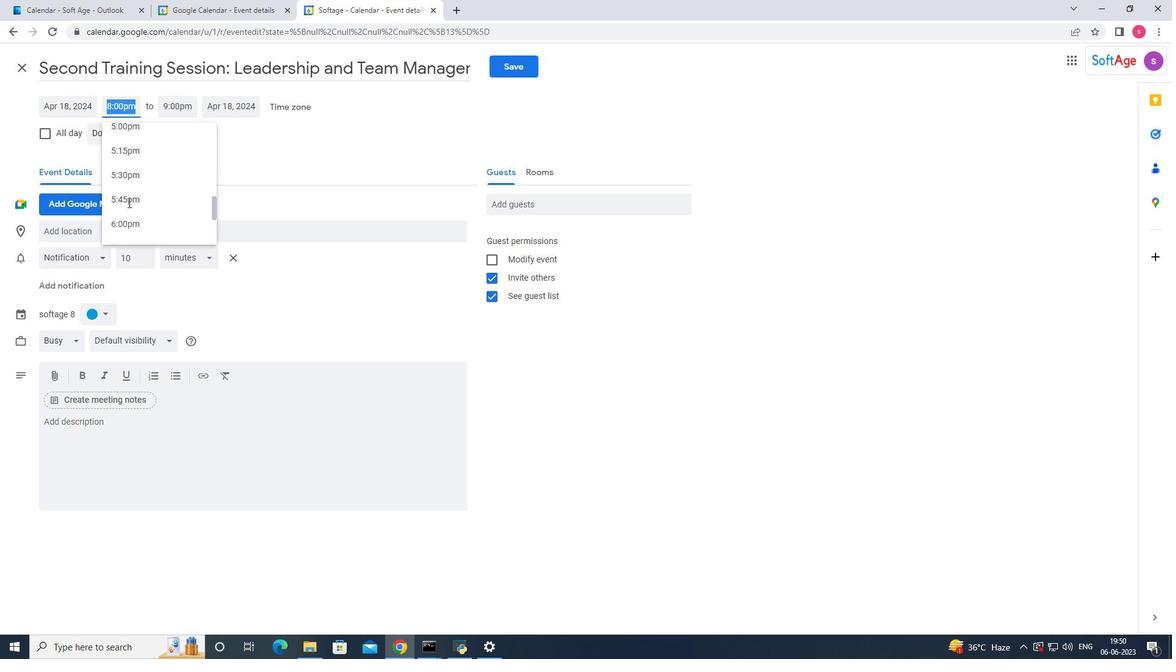 
Action: Mouse scrolled (128, 203) with delta (0, 0)
Screenshot: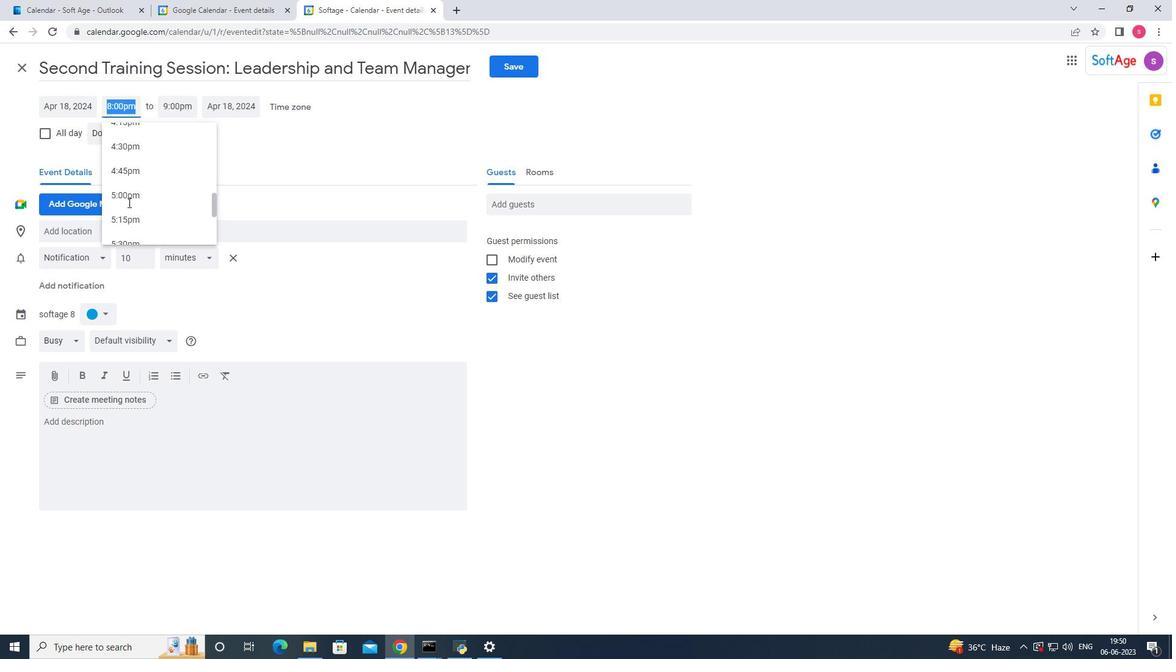 
Action: Mouse scrolled (128, 203) with delta (0, 0)
Screenshot: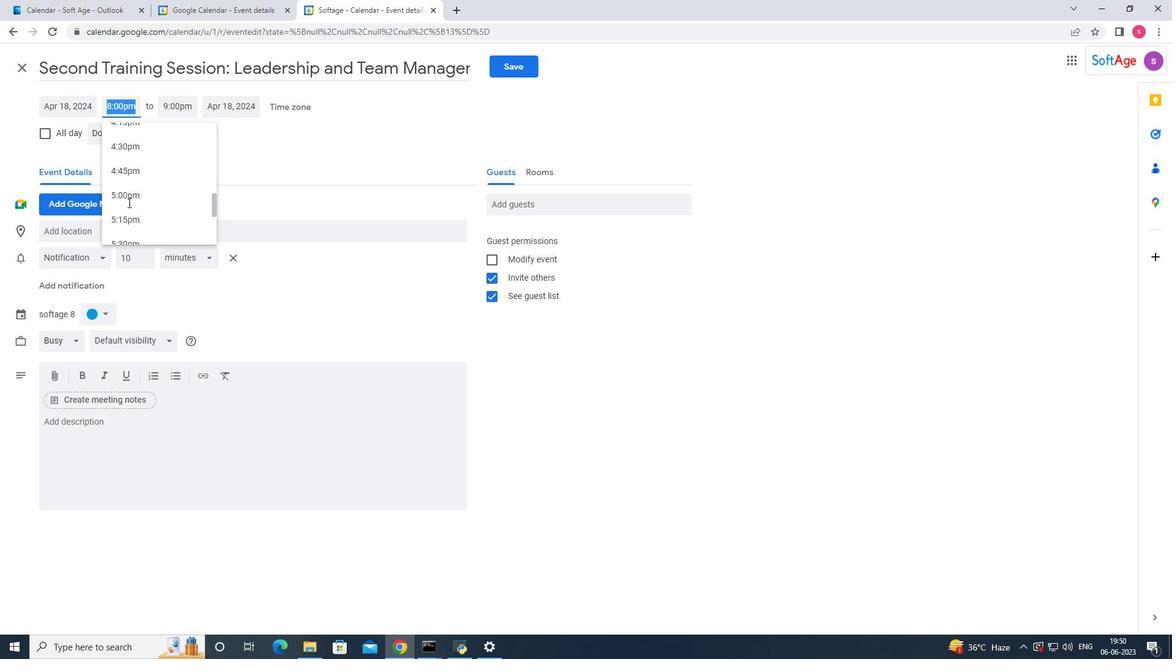 
Action: Mouse scrolled (128, 203) with delta (0, 0)
Screenshot: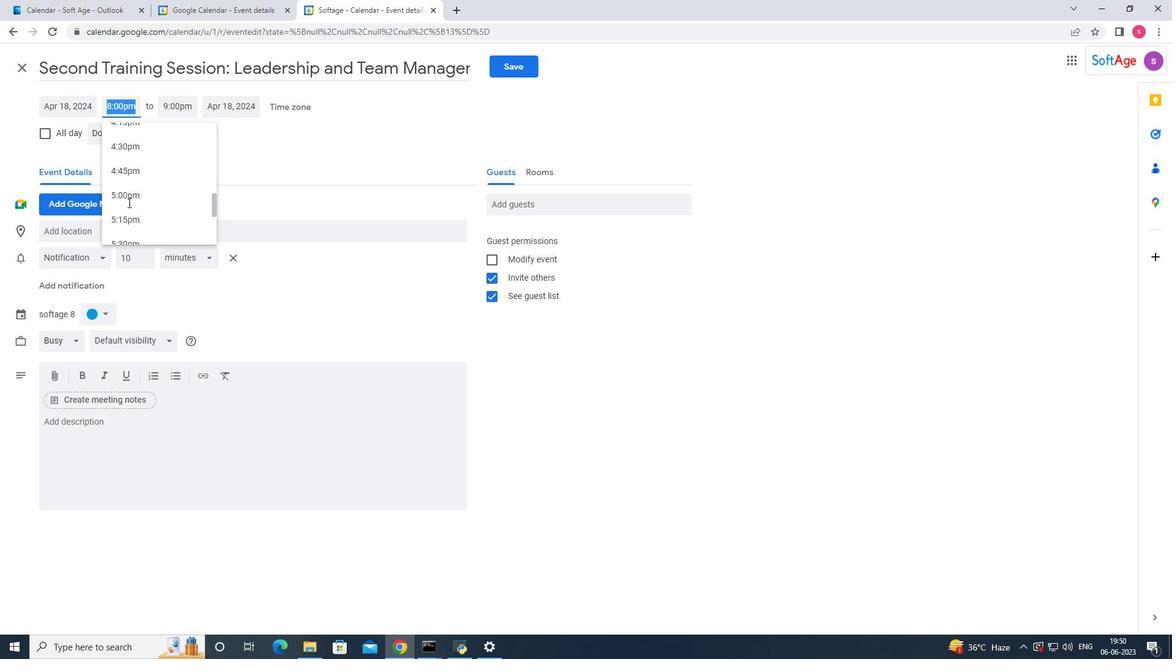 
Action: Mouse scrolled (128, 203) with delta (0, 0)
Screenshot: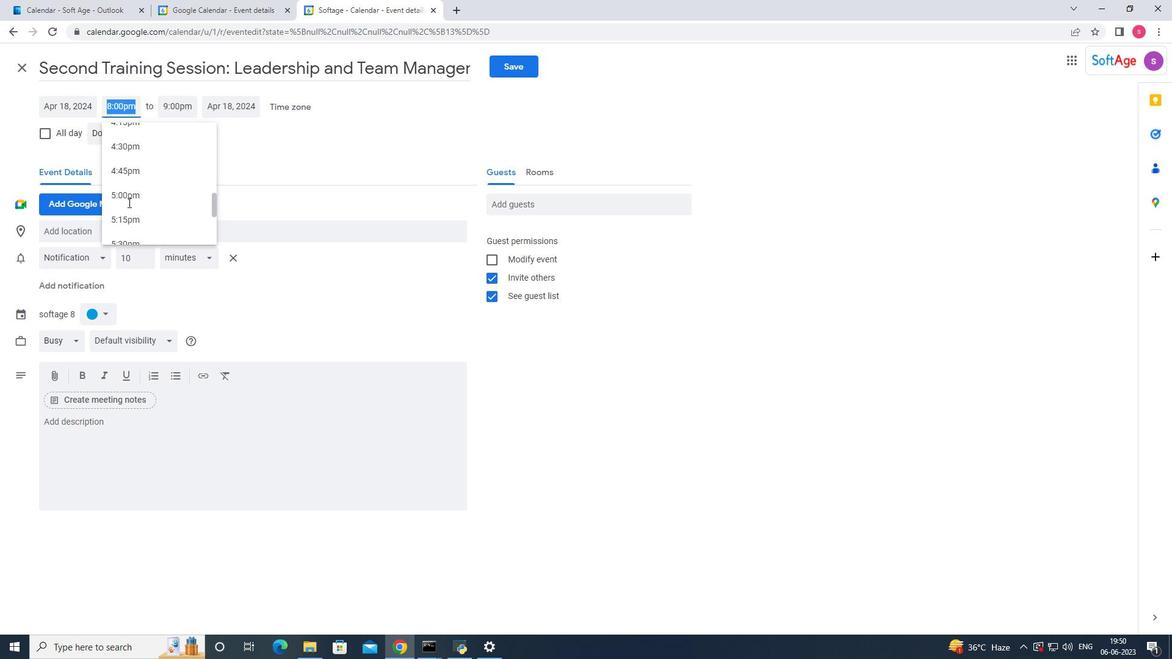 
Action: Mouse scrolled (128, 203) with delta (0, 0)
Screenshot: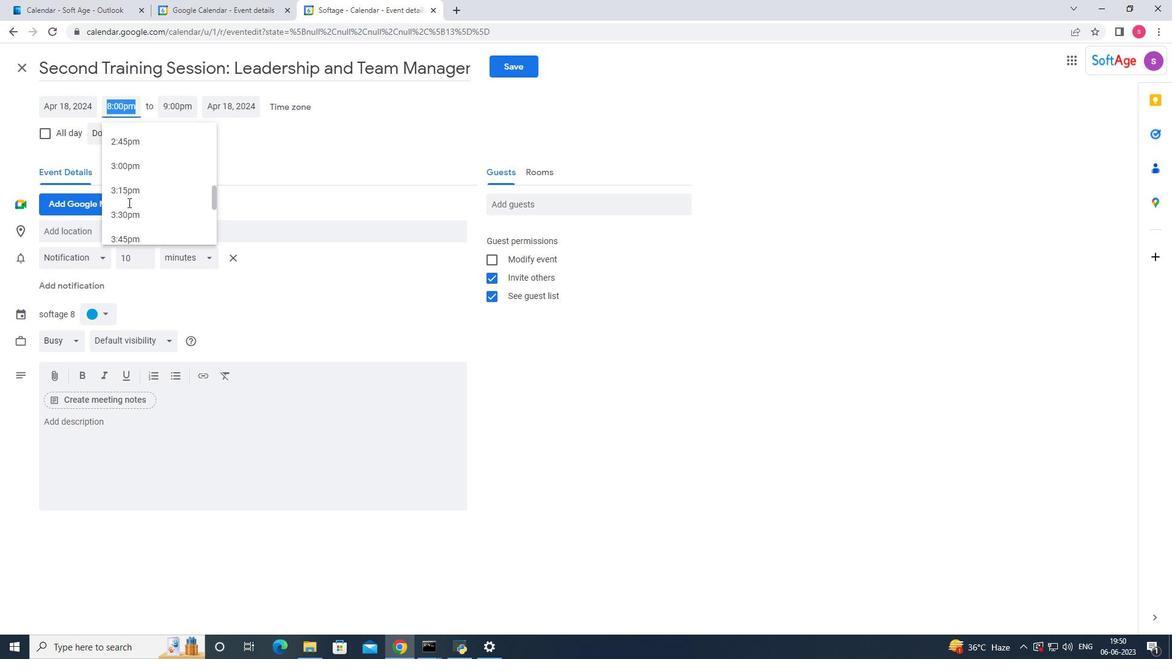 
Action: Mouse scrolled (128, 202) with delta (0, 0)
Screenshot: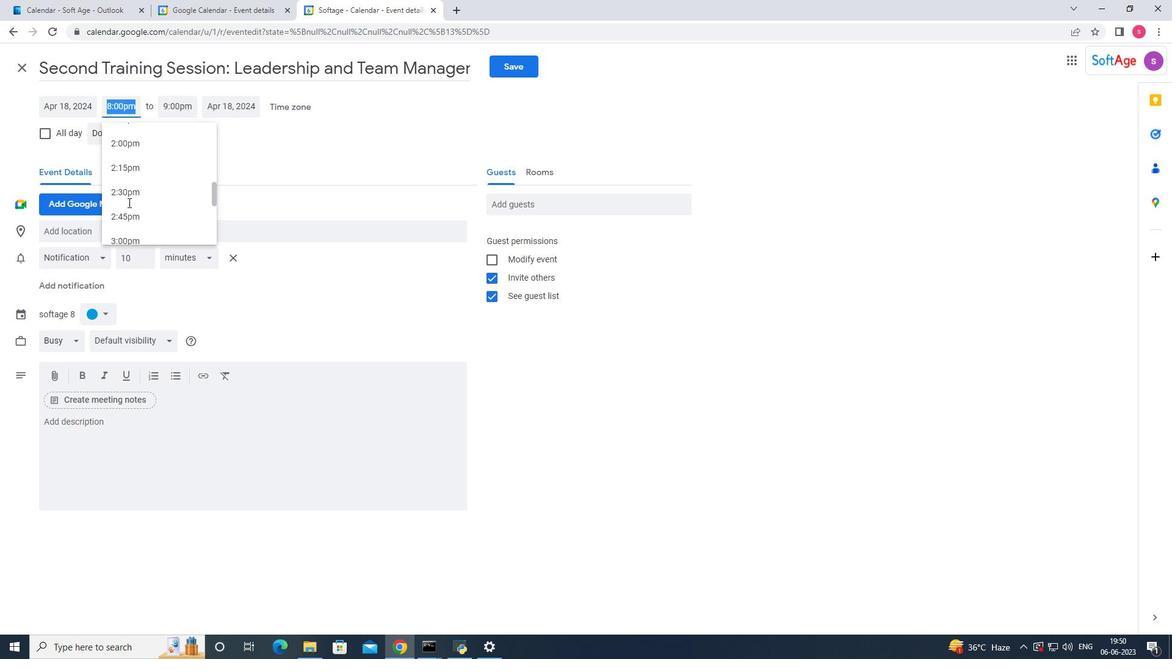 
Action: Mouse scrolled (128, 203) with delta (0, 0)
Screenshot: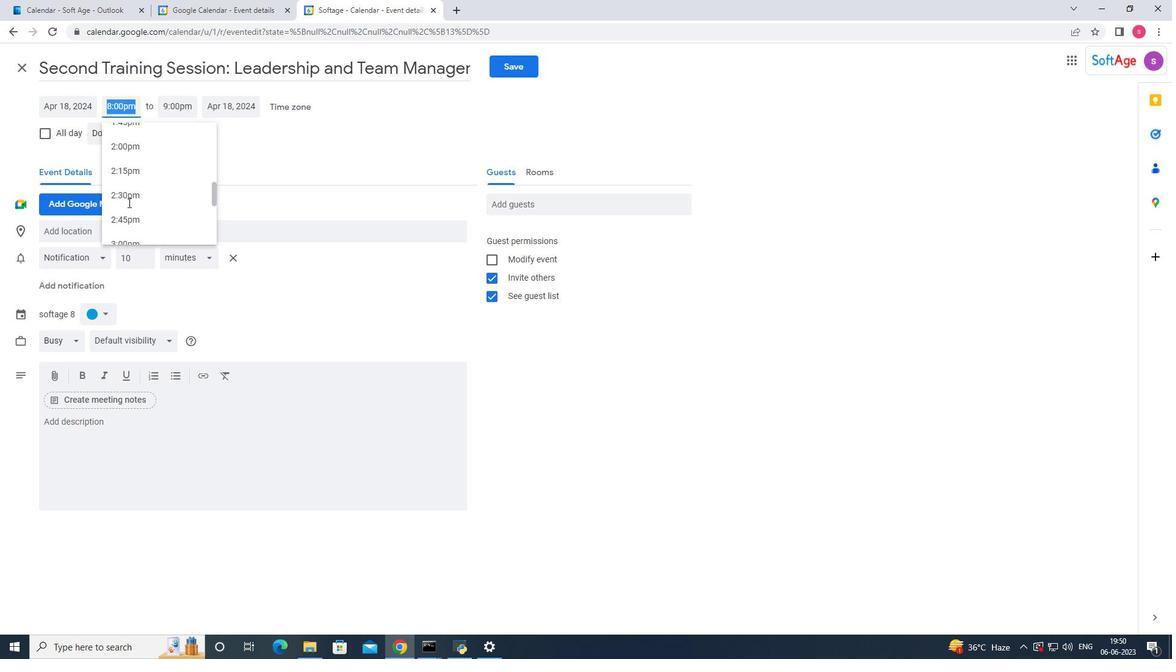 
Action: Mouse scrolled (128, 203) with delta (0, 0)
Screenshot: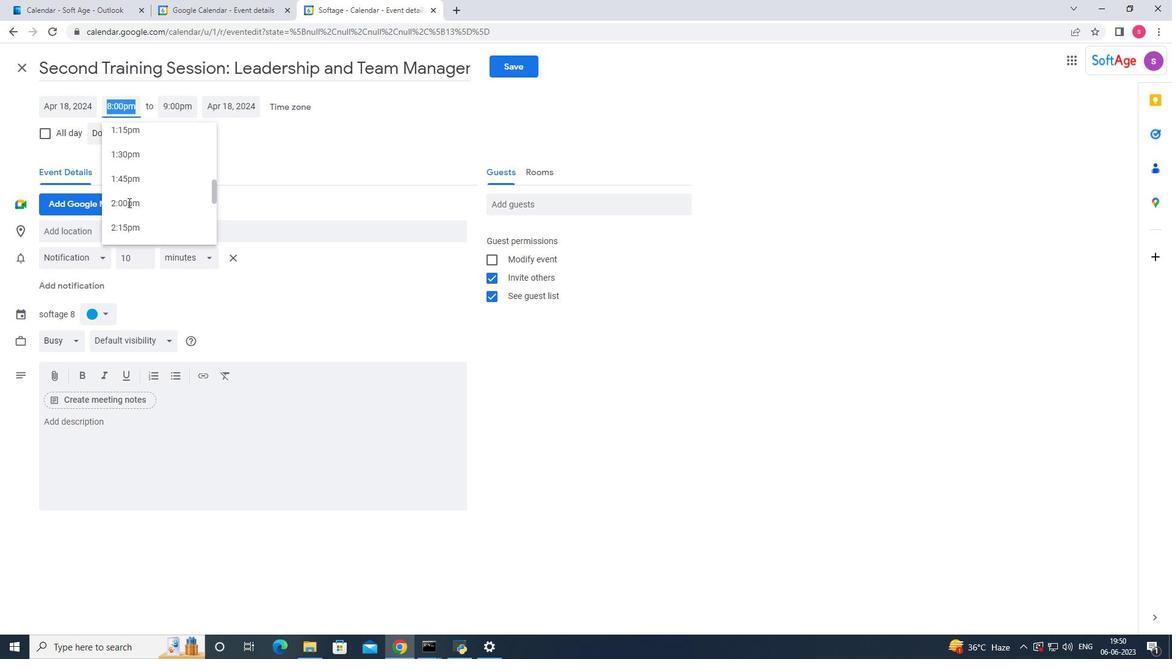 
Action: Mouse scrolled (128, 203) with delta (0, 0)
Screenshot: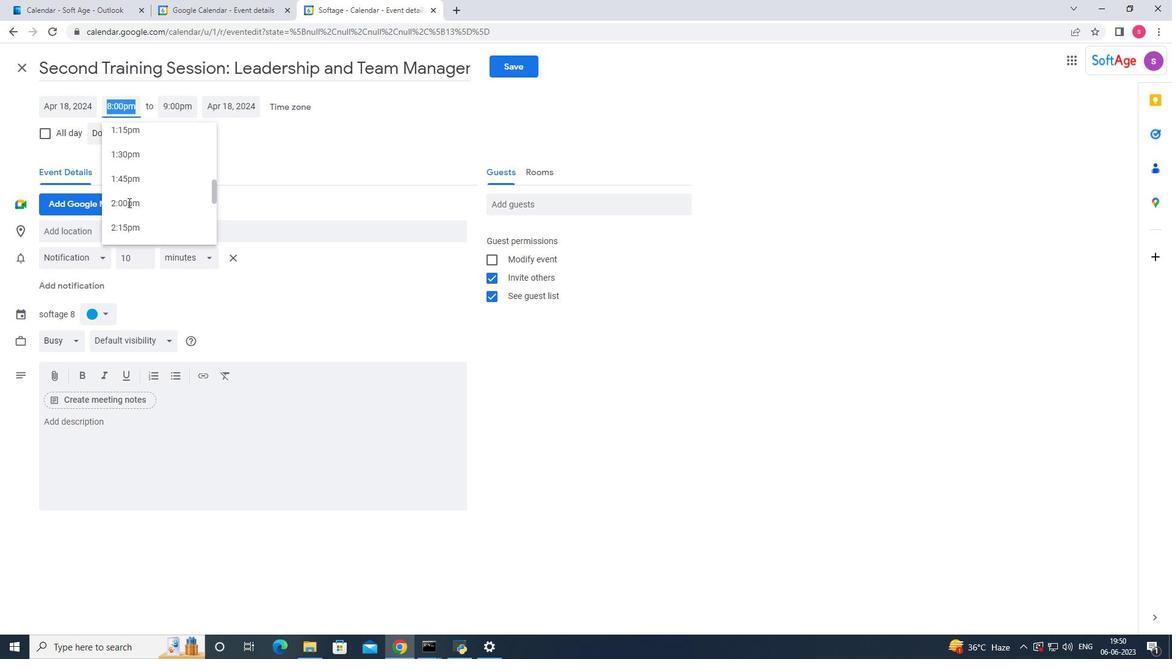 
Action: Mouse moved to (128, 202)
Screenshot: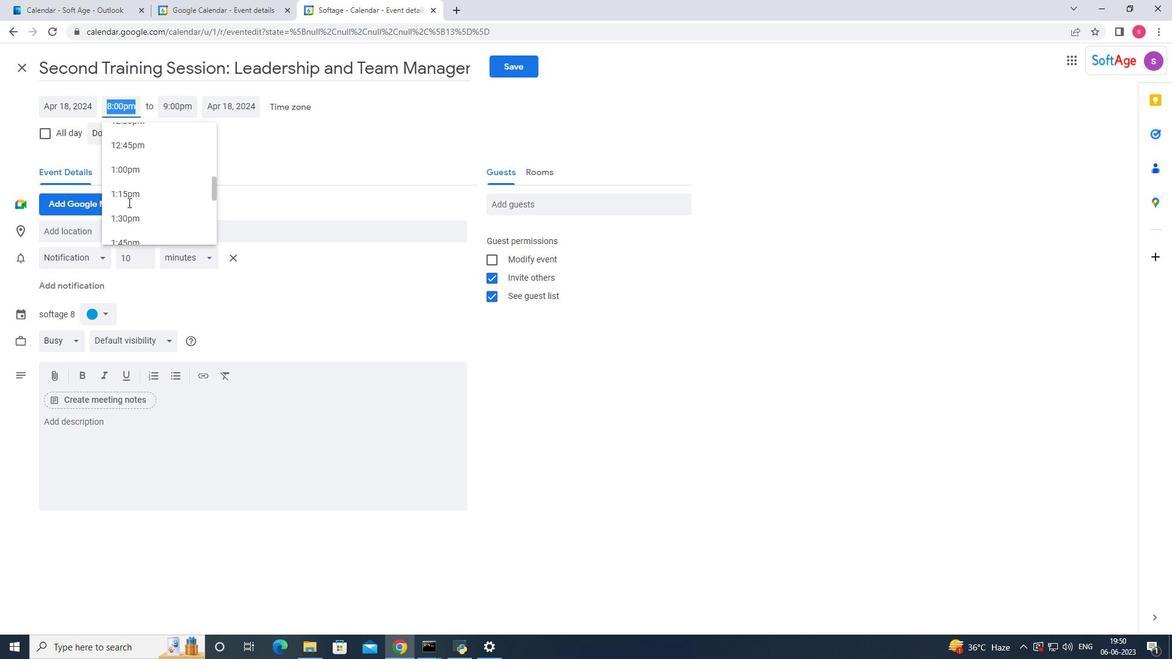 
Action: Mouse scrolled (128, 203) with delta (0, 0)
Screenshot: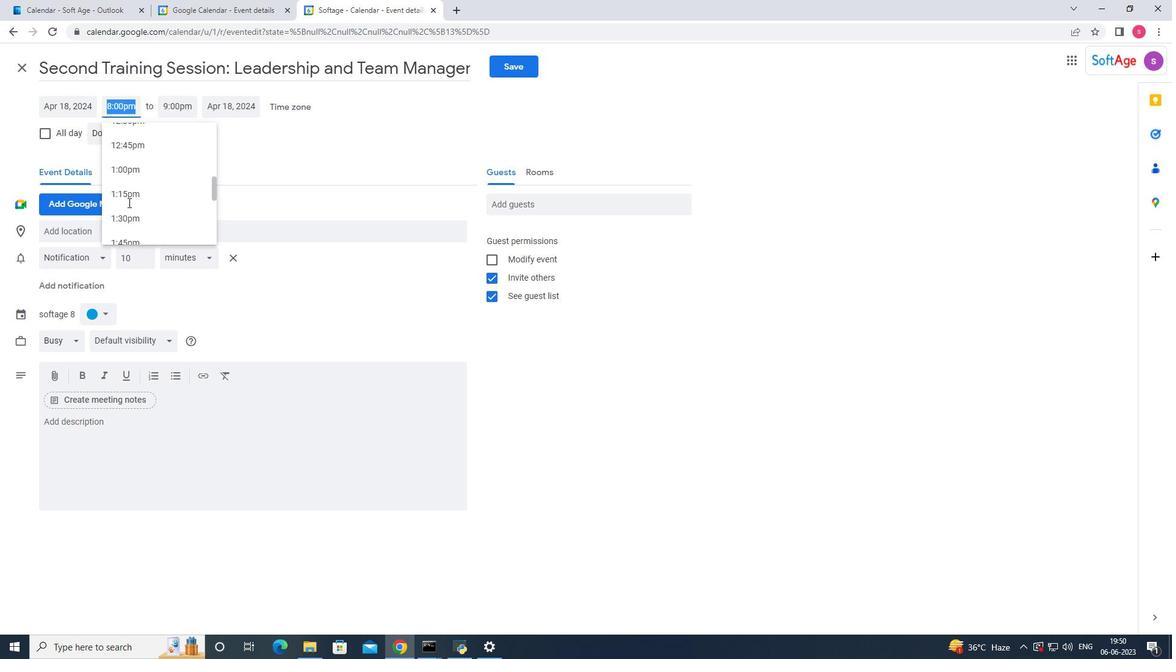 
Action: Mouse scrolled (128, 203) with delta (0, 0)
Screenshot: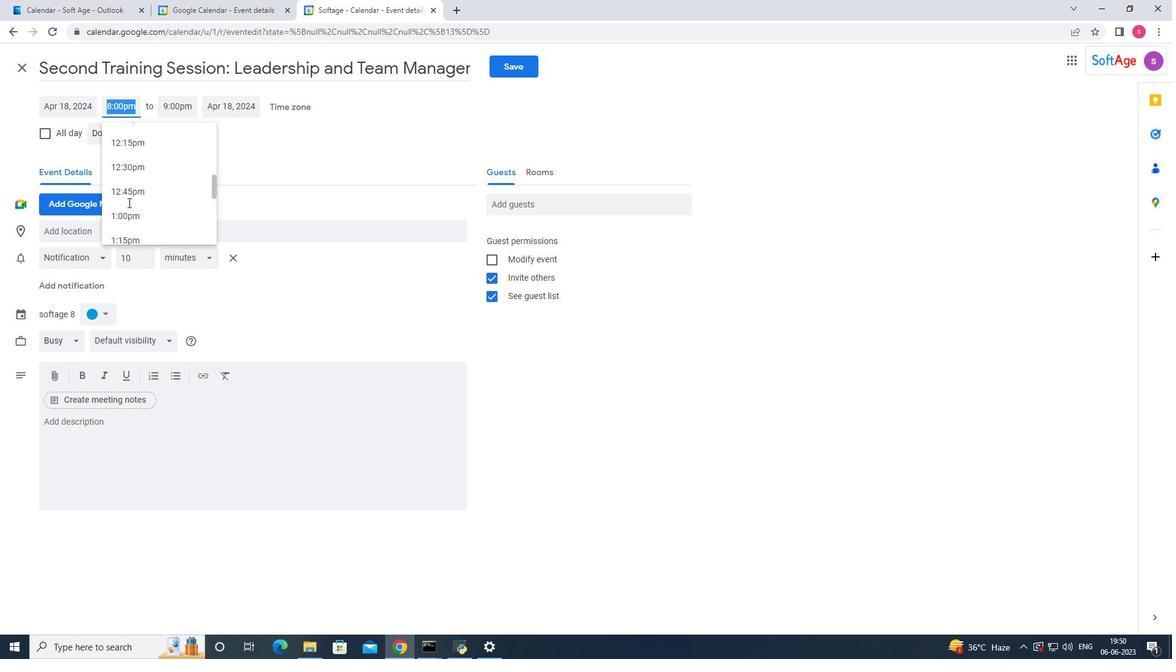 
Action: Mouse scrolled (128, 203) with delta (0, 0)
Screenshot: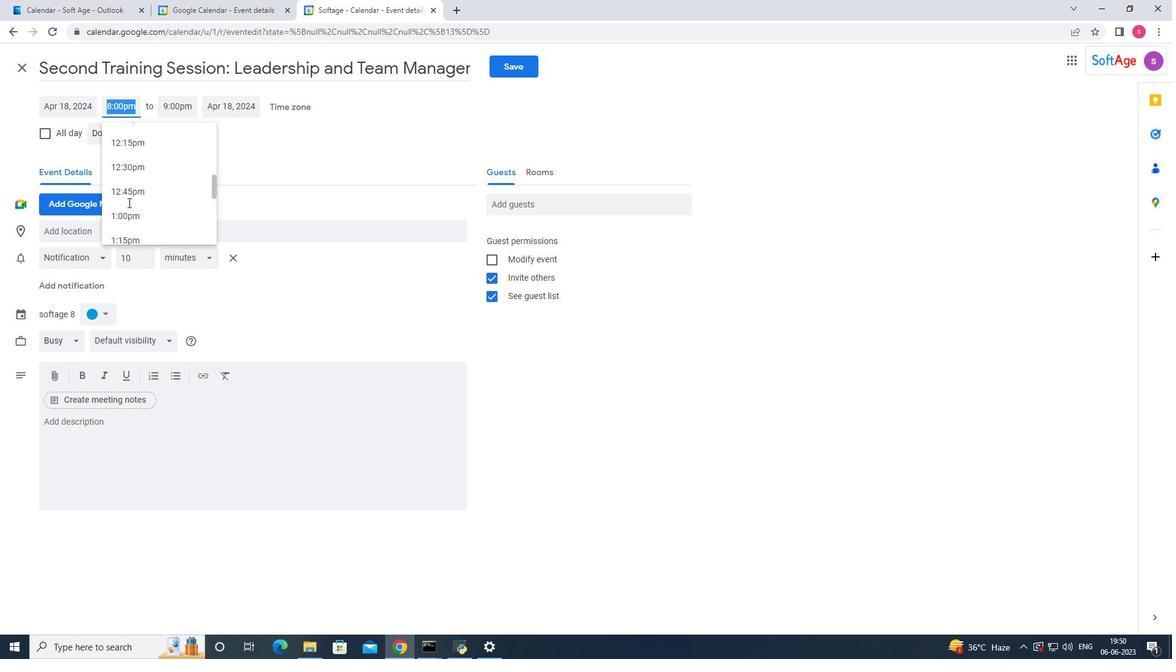 
Action: Mouse scrolled (128, 203) with delta (0, 0)
Screenshot: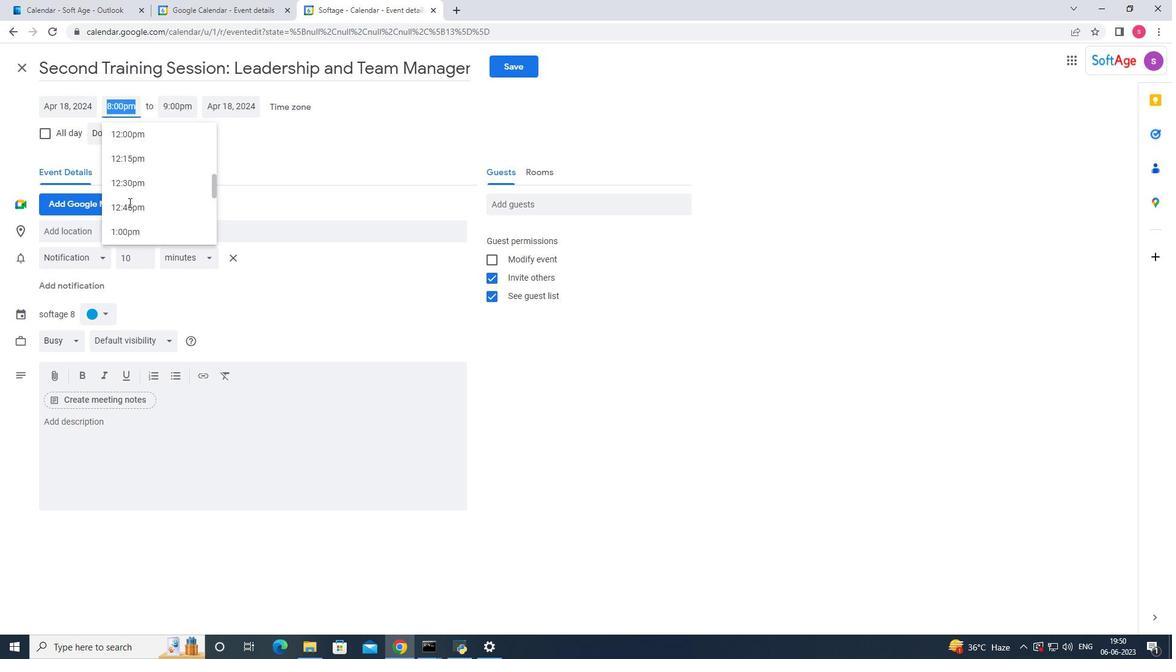 
Action: Mouse scrolled (128, 203) with delta (0, 0)
Screenshot: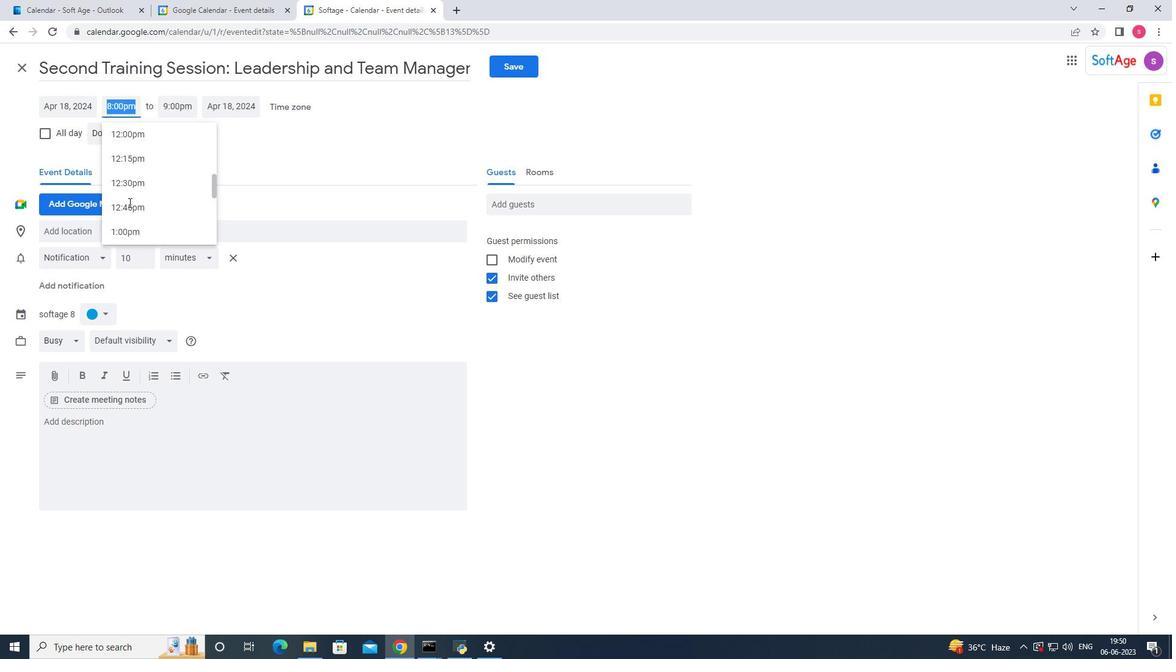 
Action: Mouse moved to (128, 202)
Screenshot: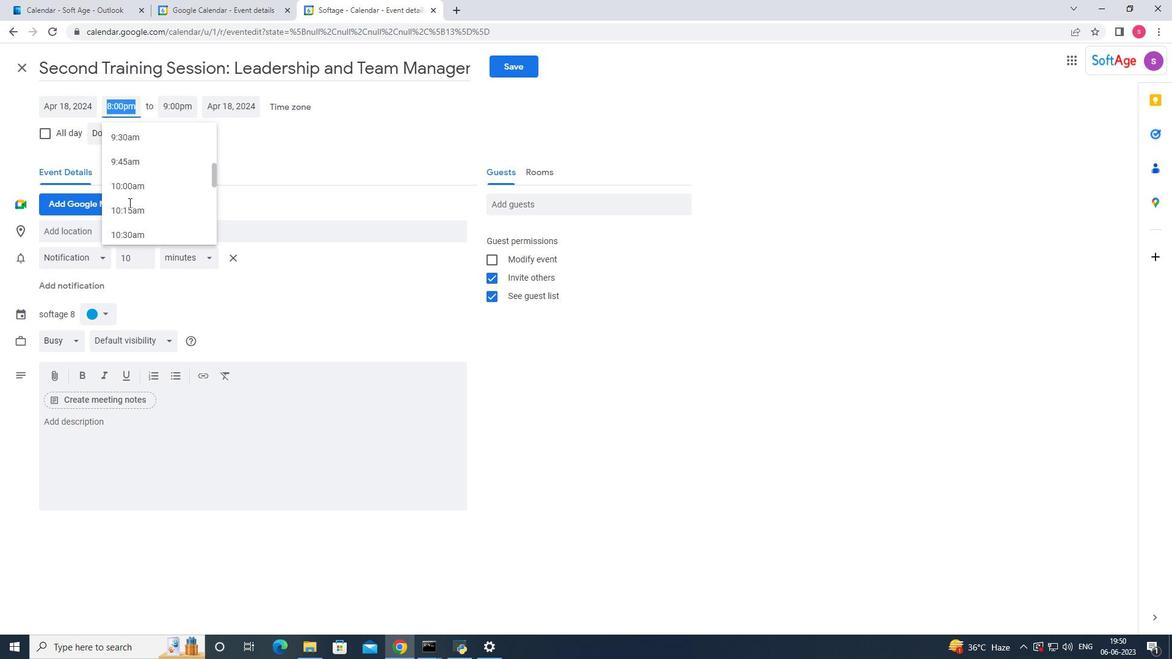 
Action: Mouse scrolled (128, 203) with delta (0, 0)
Screenshot: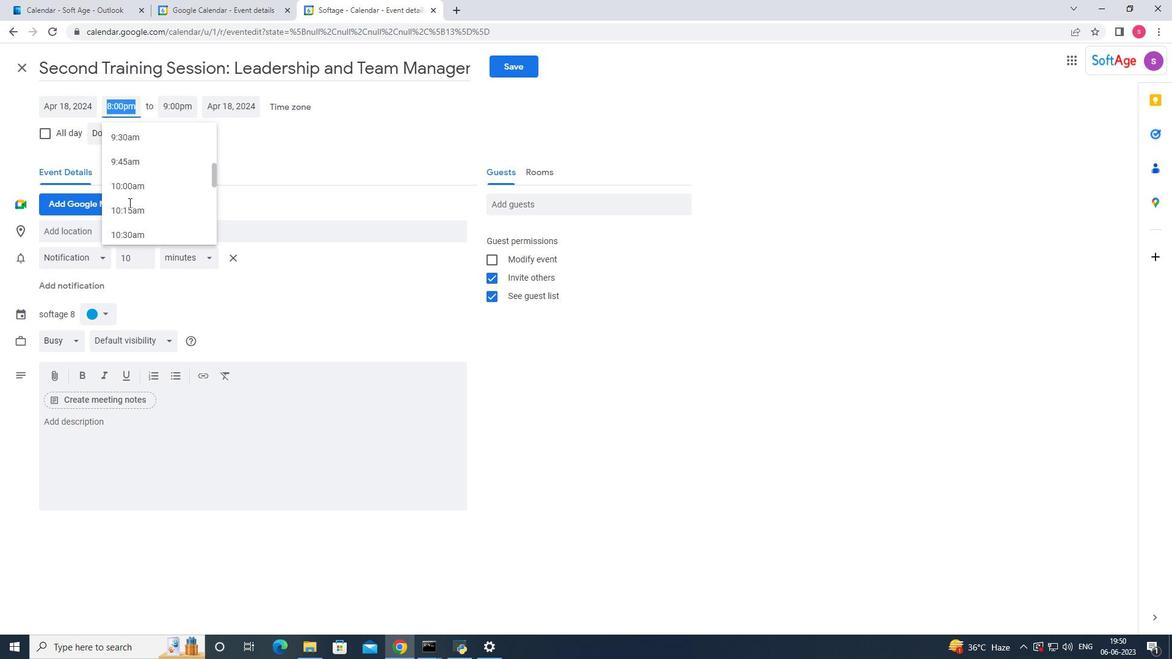 
Action: Mouse scrolled (128, 202) with delta (0, 0)
Screenshot: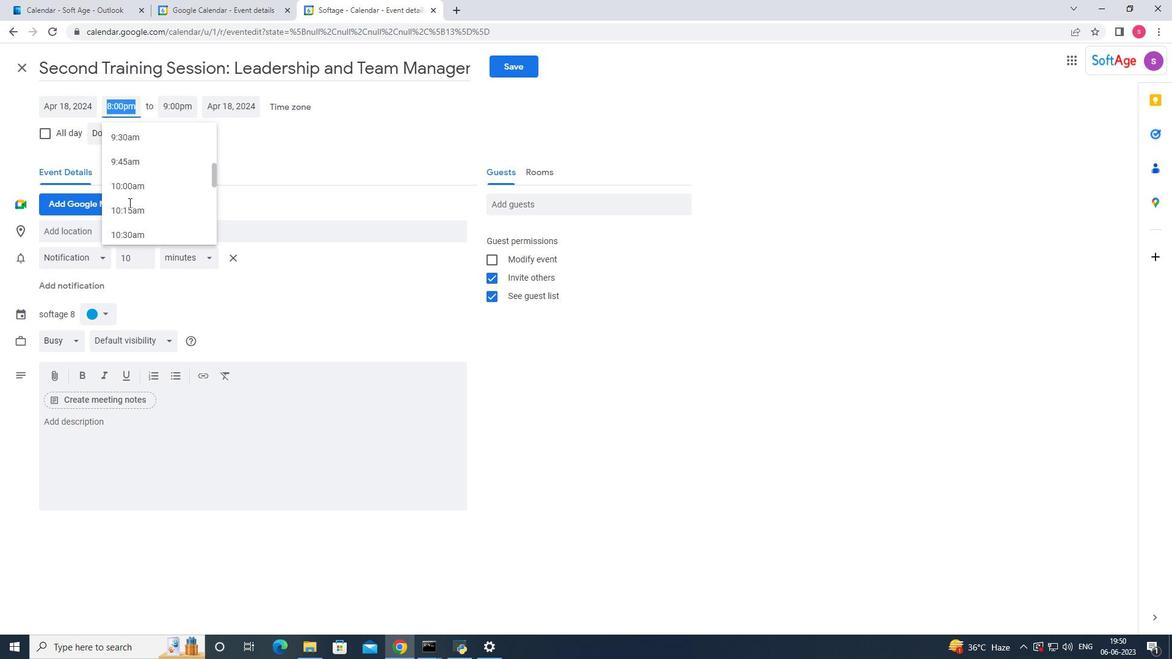 
Action: Mouse scrolled (128, 203) with delta (0, 0)
Screenshot: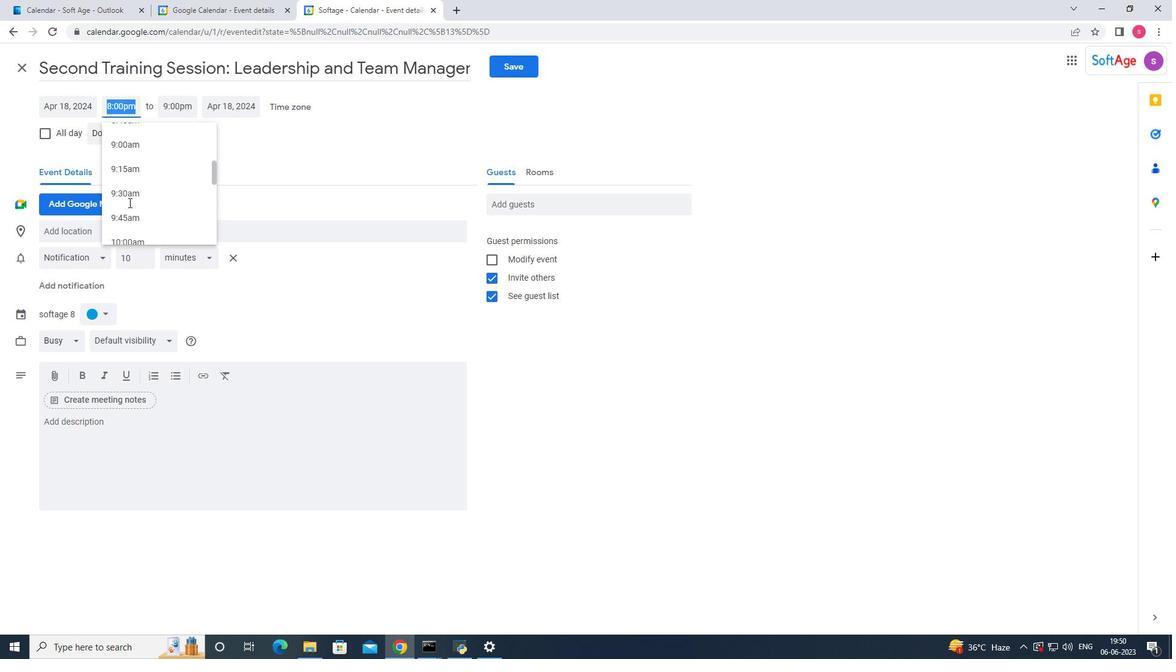 
Action: Mouse scrolled (128, 203) with delta (0, 0)
Screenshot: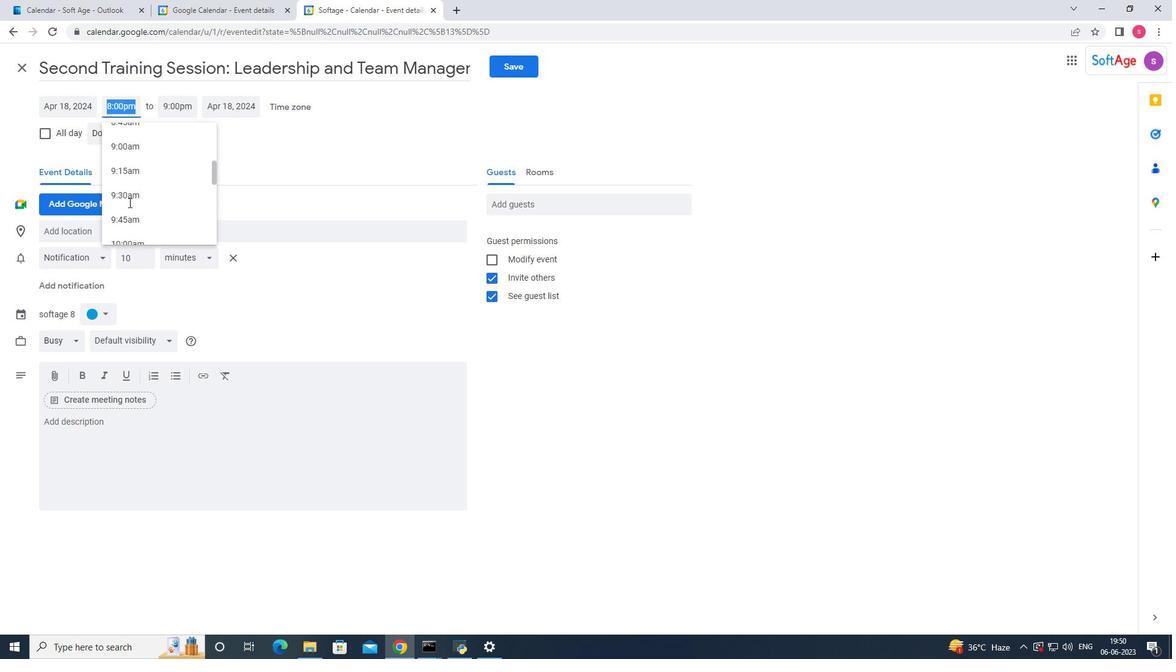 
Action: Mouse moved to (129, 202)
Screenshot: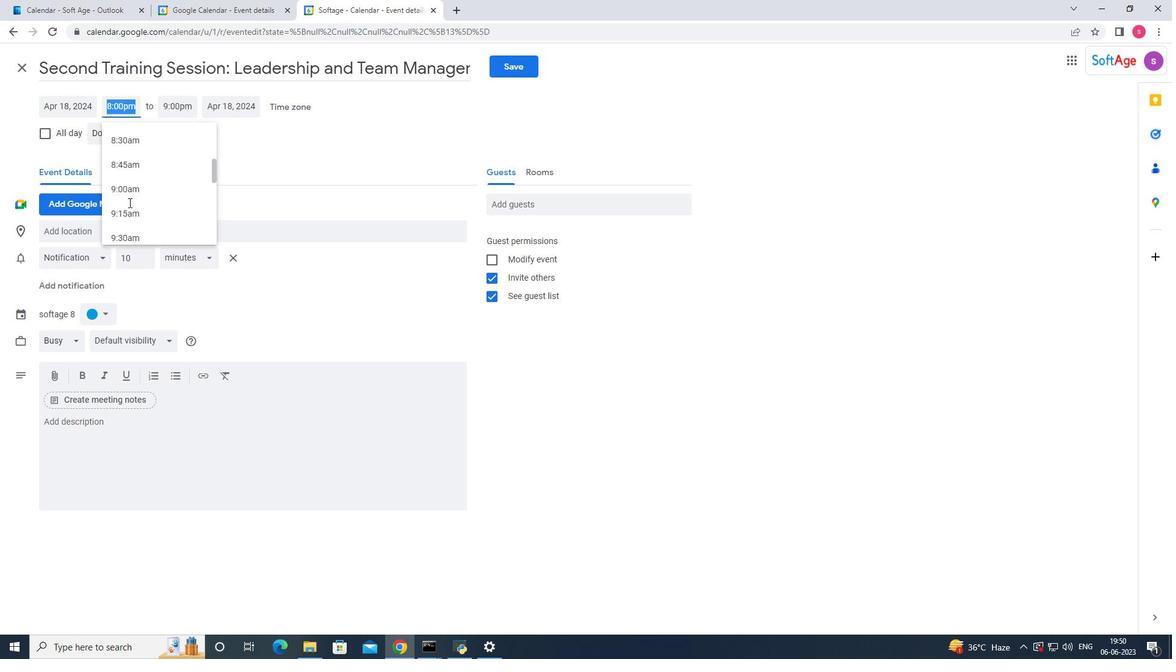 
Action: Mouse scrolled (129, 202) with delta (0, 0)
Screenshot: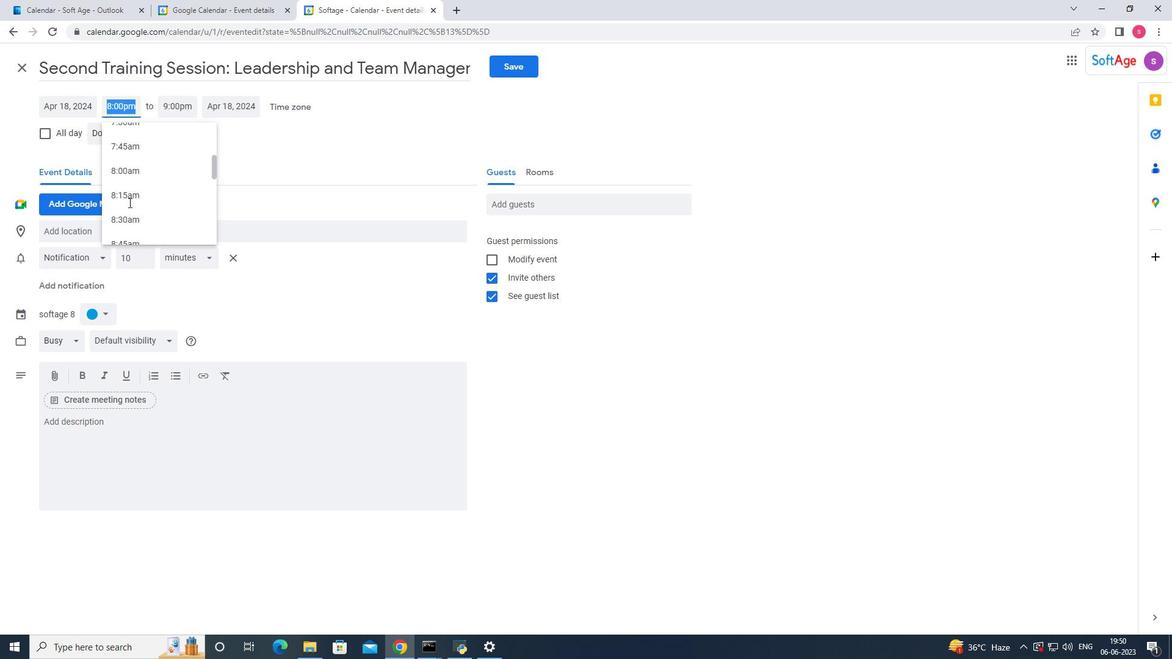 
Action: Mouse scrolled (129, 202) with delta (0, 0)
Screenshot: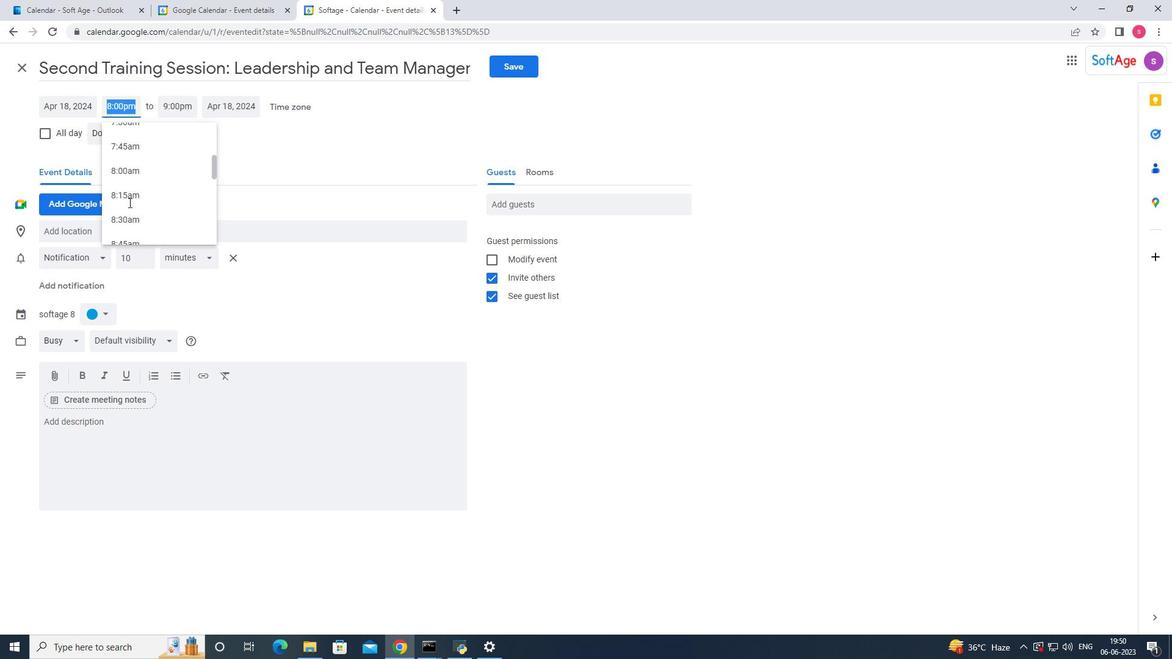 
Action: Mouse scrolled (129, 202) with delta (0, 0)
Screenshot: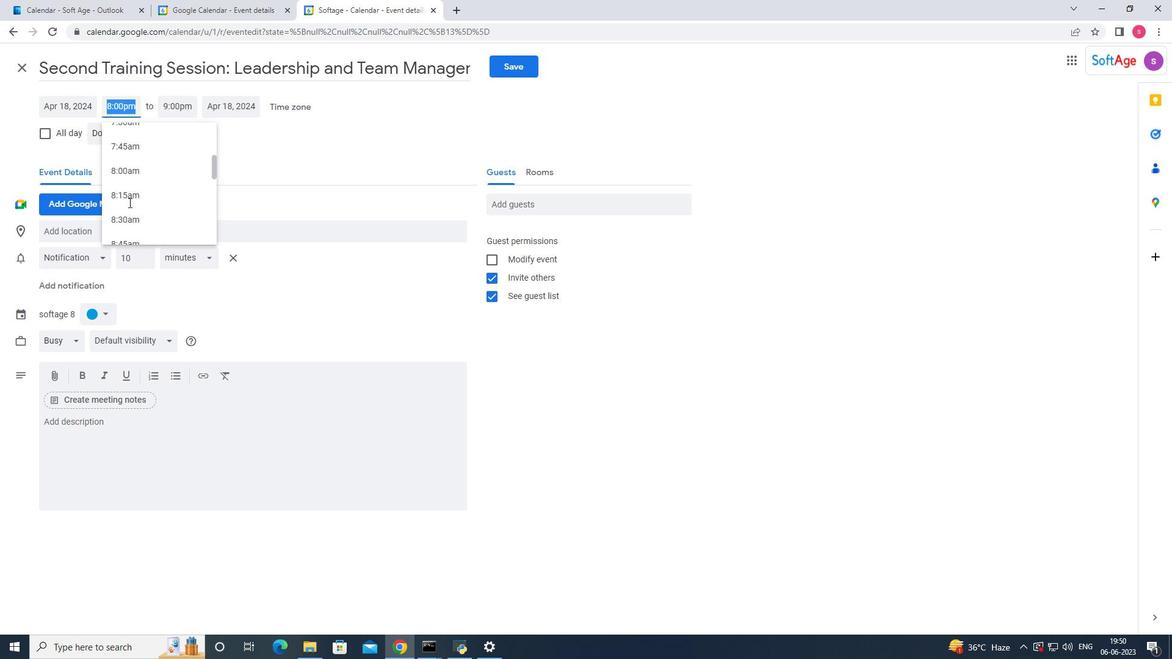 
Action: Mouse scrolled (129, 202) with delta (0, 0)
Screenshot: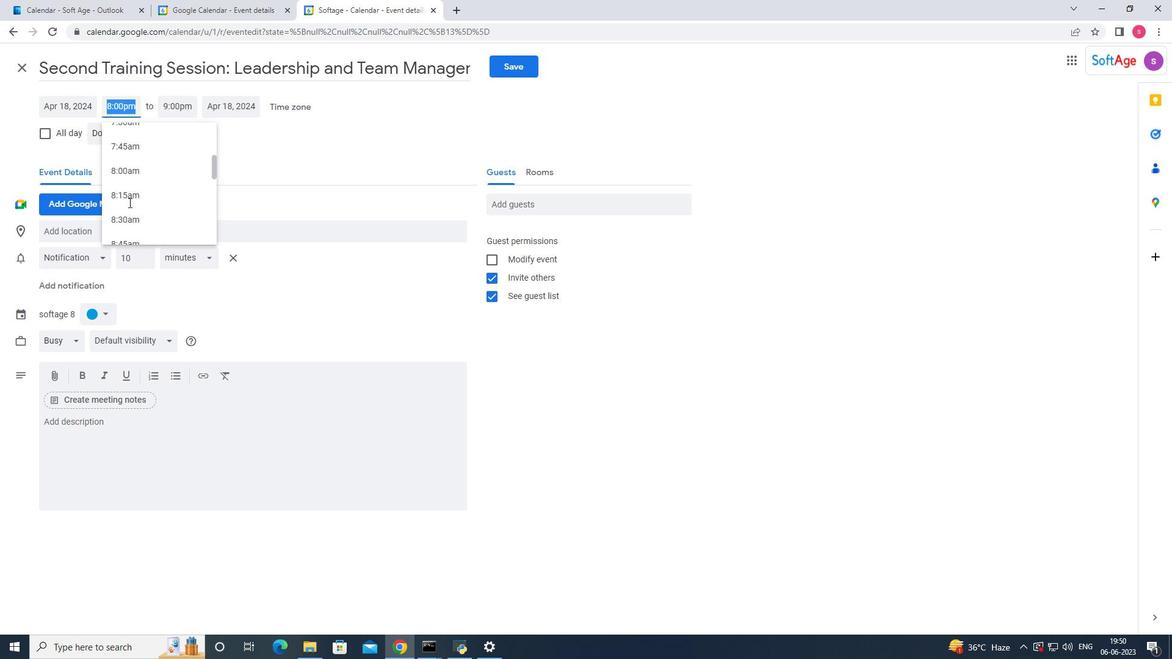 
Action: Mouse scrolled (129, 202) with delta (0, 0)
Screenshot: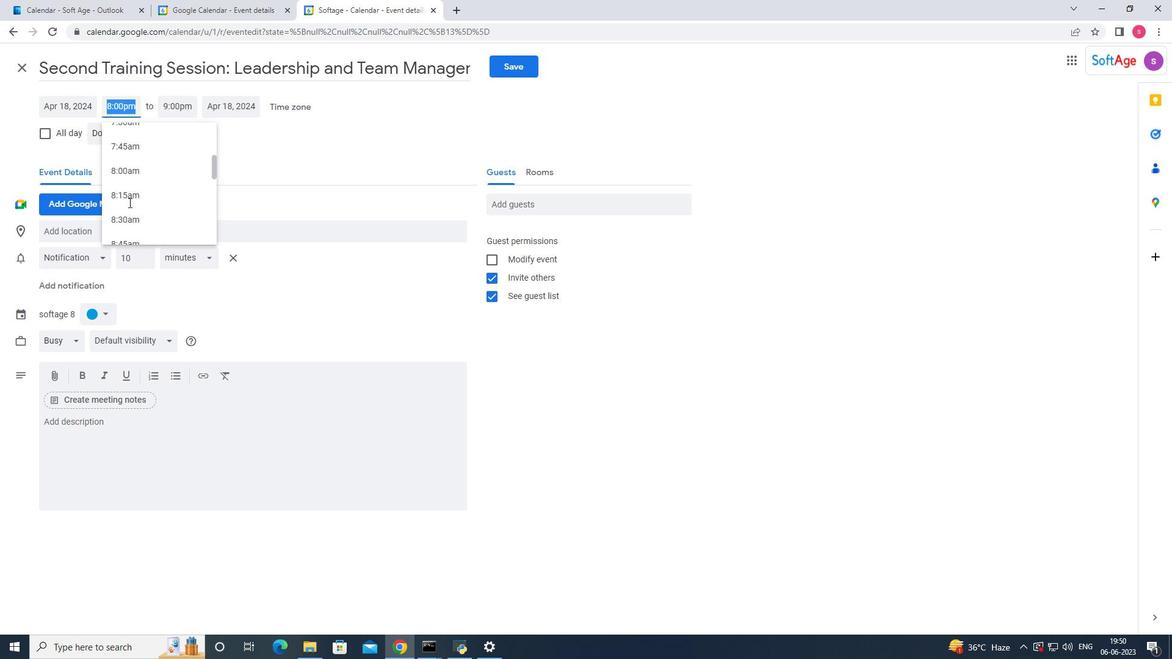 
Action: Mouse scrolled (129, 202) with delta (0, 0)
Screenshot: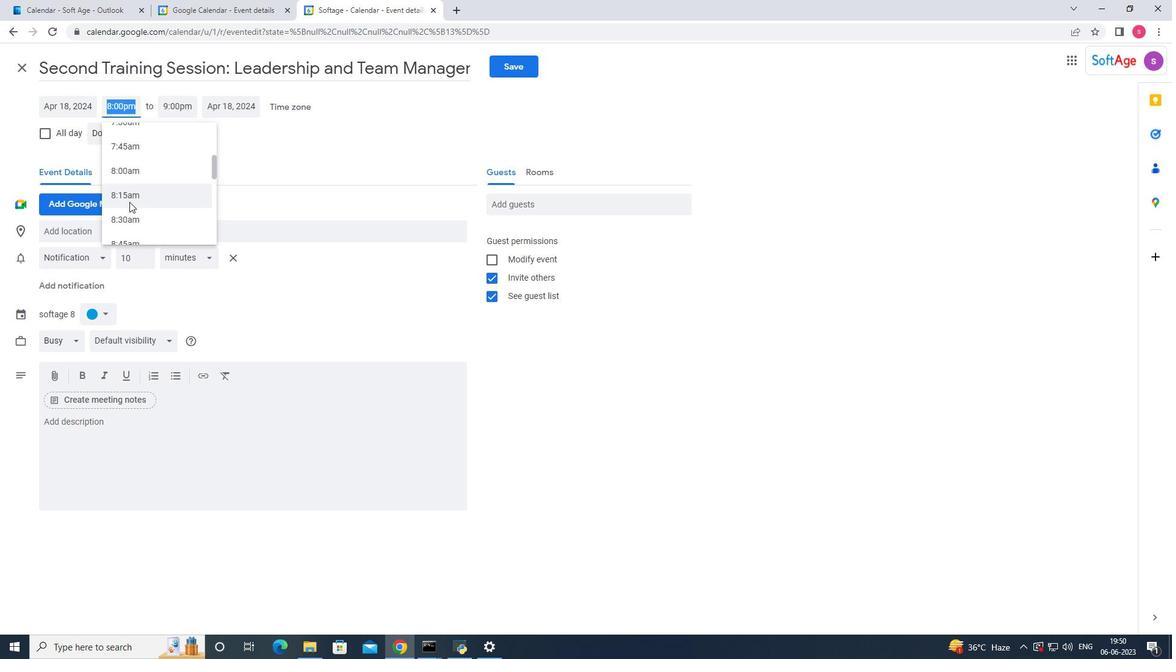 
Action: Mouse scrolled (129, 202) with delta (0, 0)
Screenshot: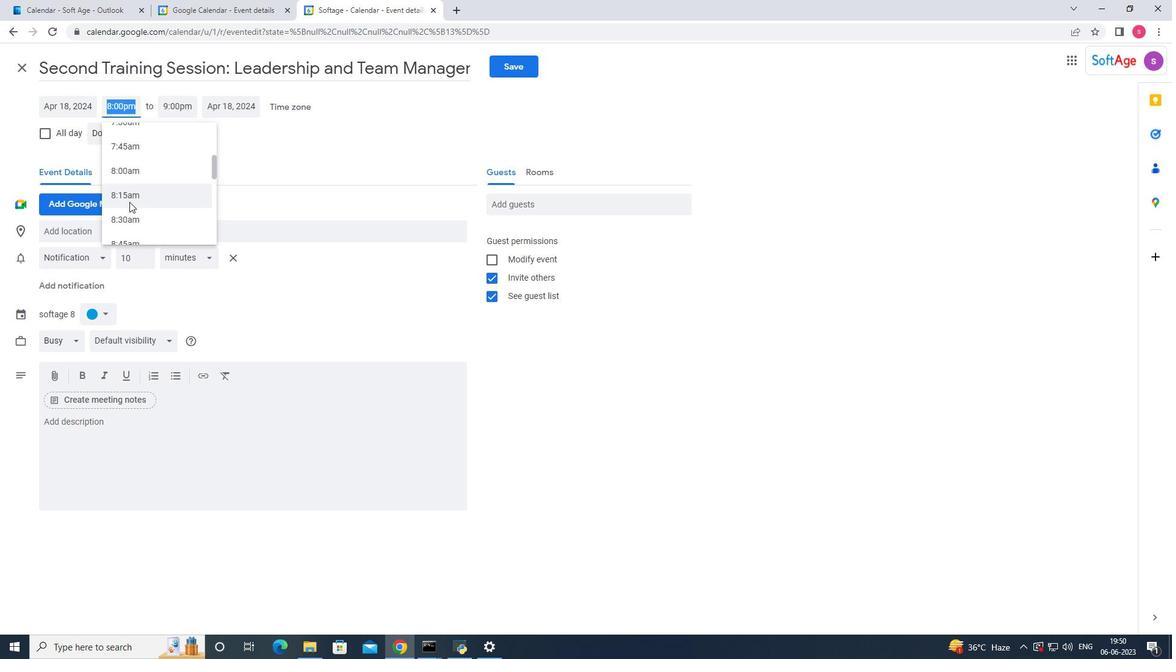 
Action: Mouse scrolled (129, 202) with delta (0, 0)
Screenshot: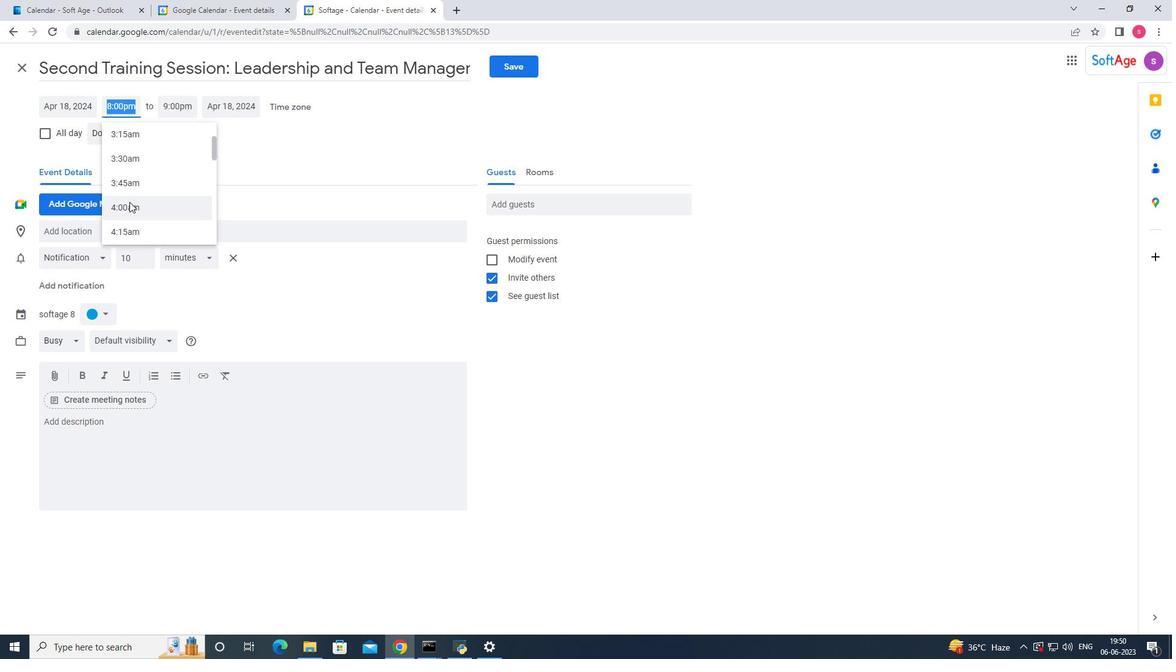 
Action: Mouse scrolled (129, 202) with delta (0, 0)
Screenshot: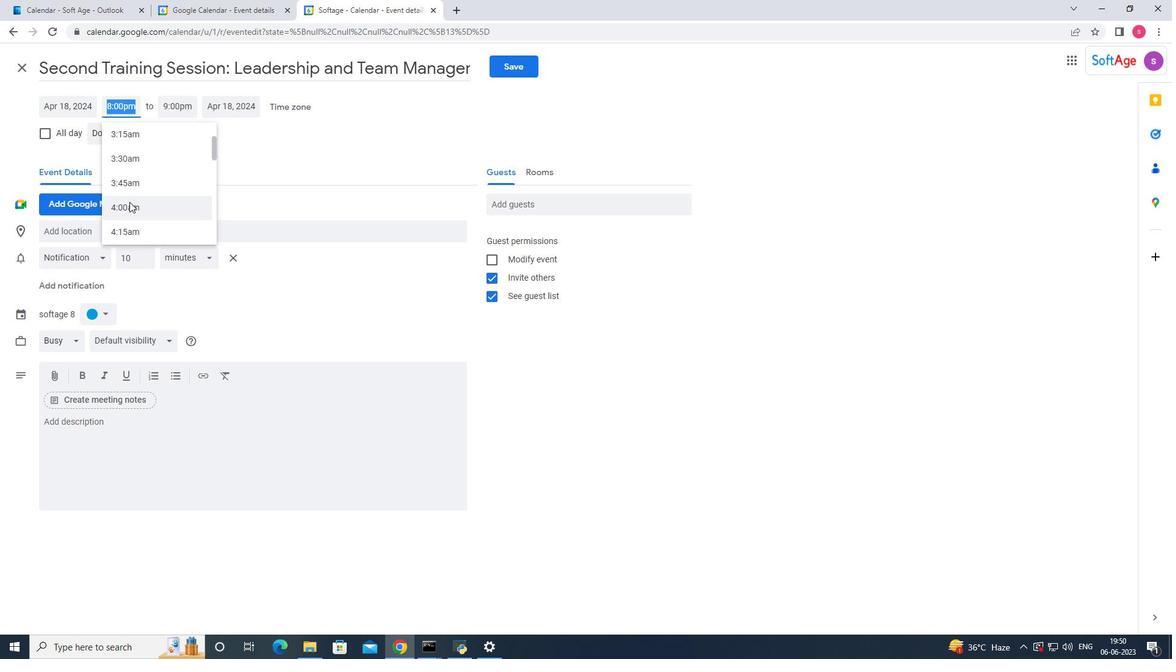 
Action: Mouse scrolled (129, 202) with delta (0, 0)
Screenshot: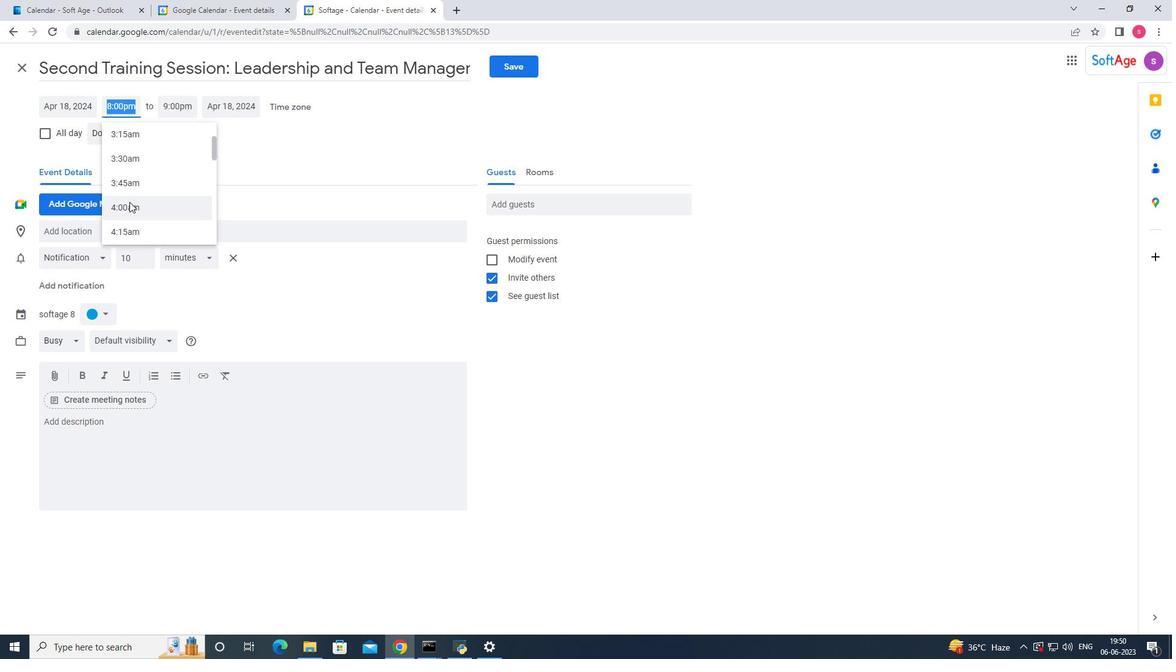 
Action: Mouse scrolled (129, 202) with delta (0, 0)
Screenshot: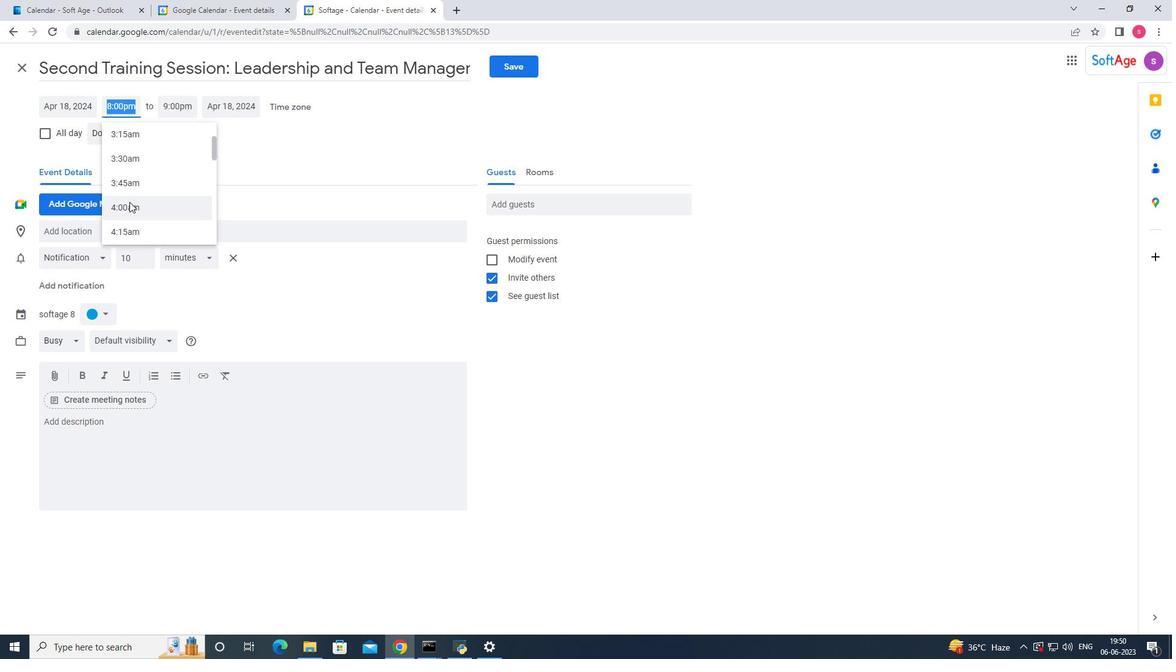 
Action: Mouse scrolled (129, 202) with delta (0, 0)
Screenshot: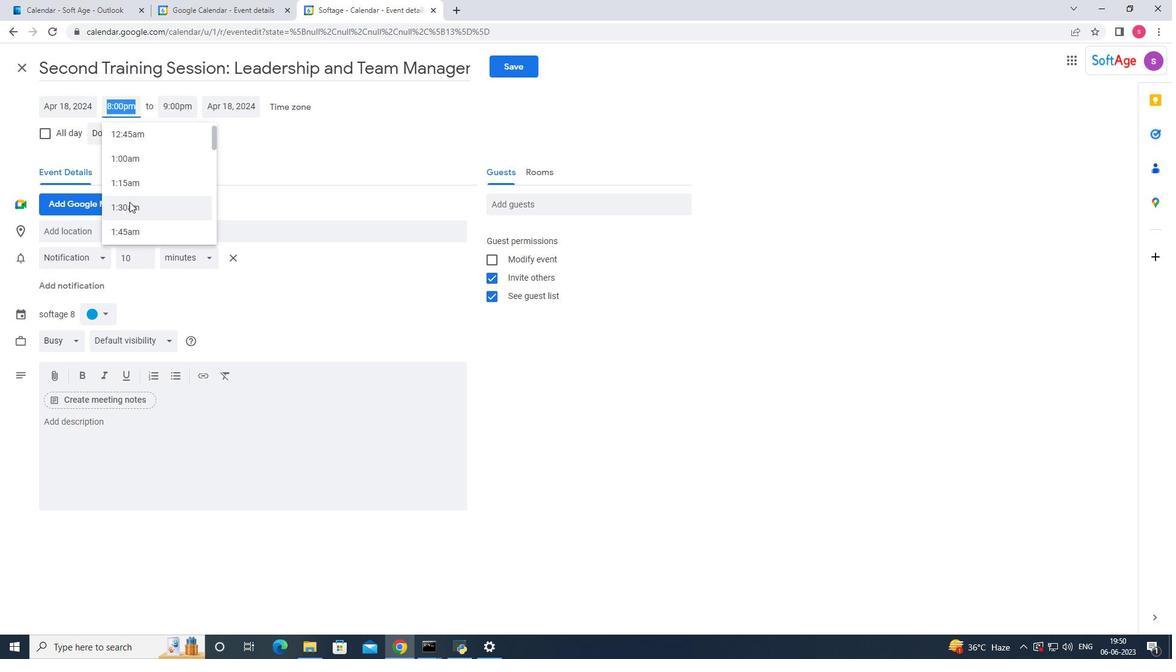 
Action: Mouse scrolled (129, 202) with delta (0, 0)
Screenshot: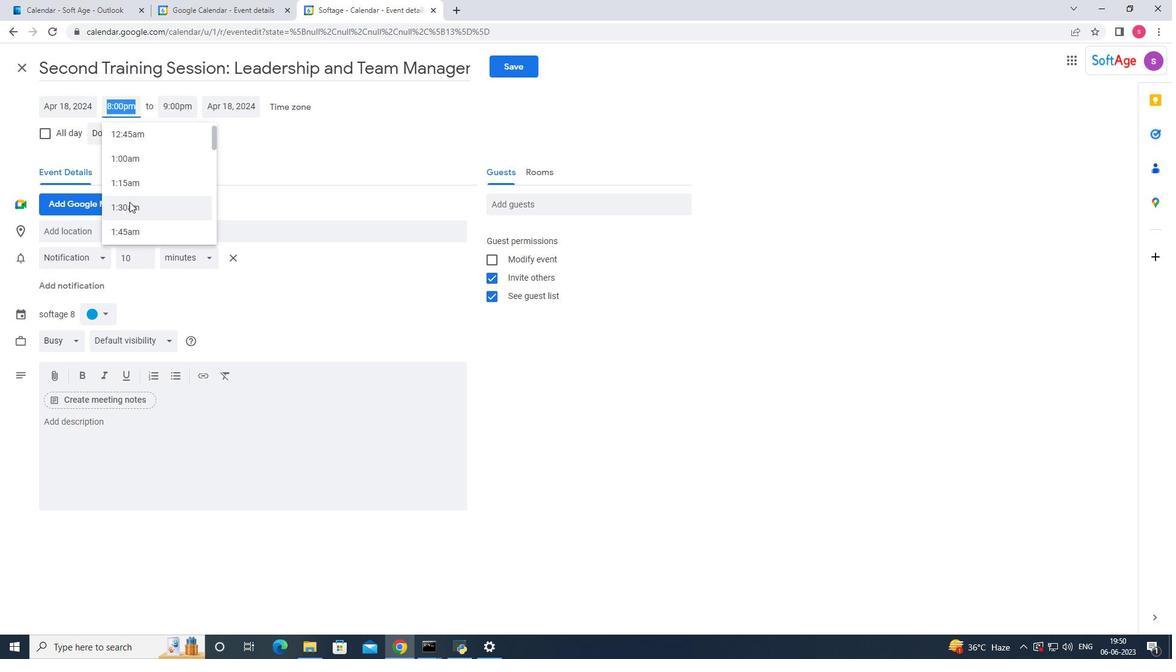 
Action: Mouse scrolled (129, 202) with delta (0, 0)
Screenshot: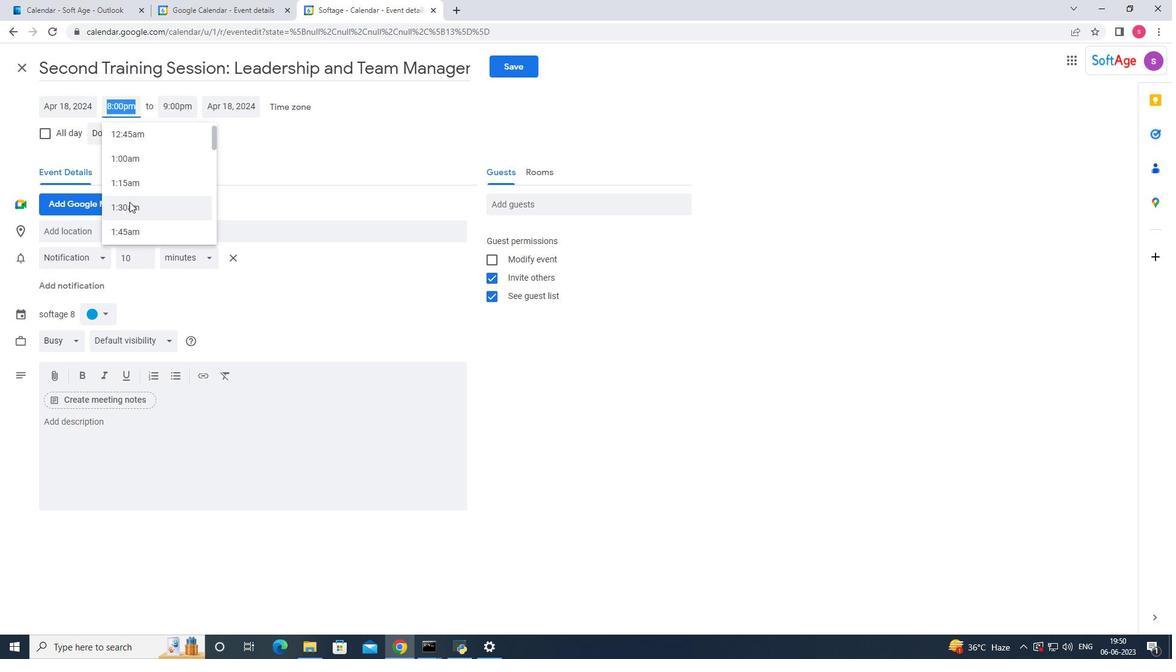 
Action: Mouse scrolled (129, 202) with delta (0, 0)
Screenshot: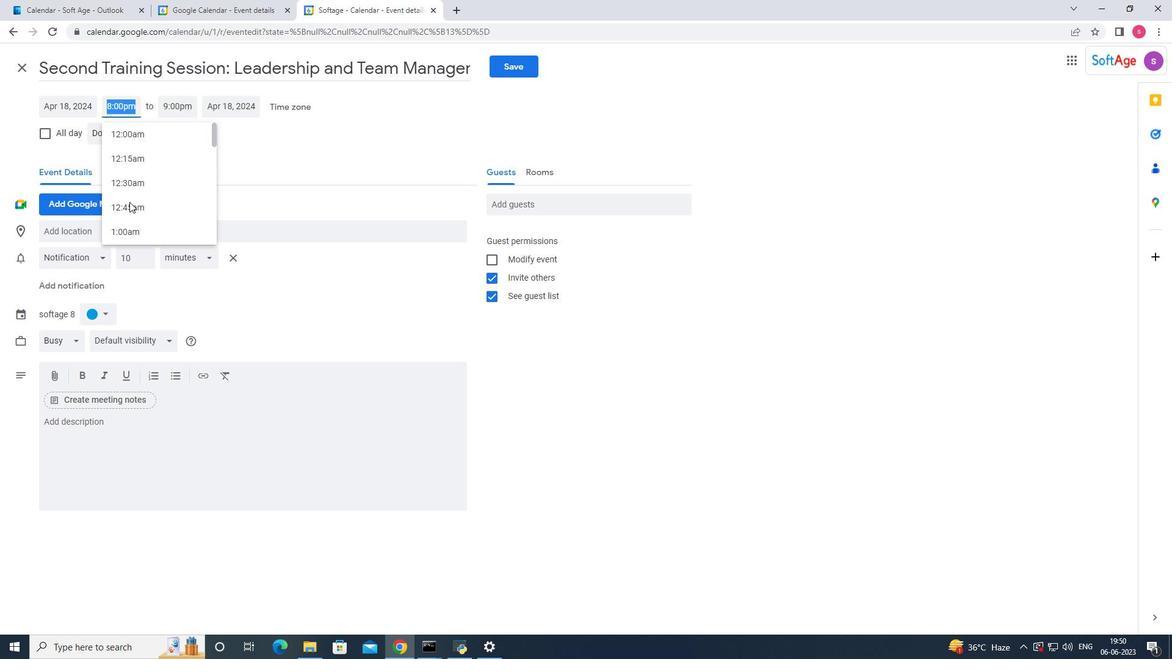 
Action: Mouse scrolled (129, 202) with delta (0, 0)
Screenshot: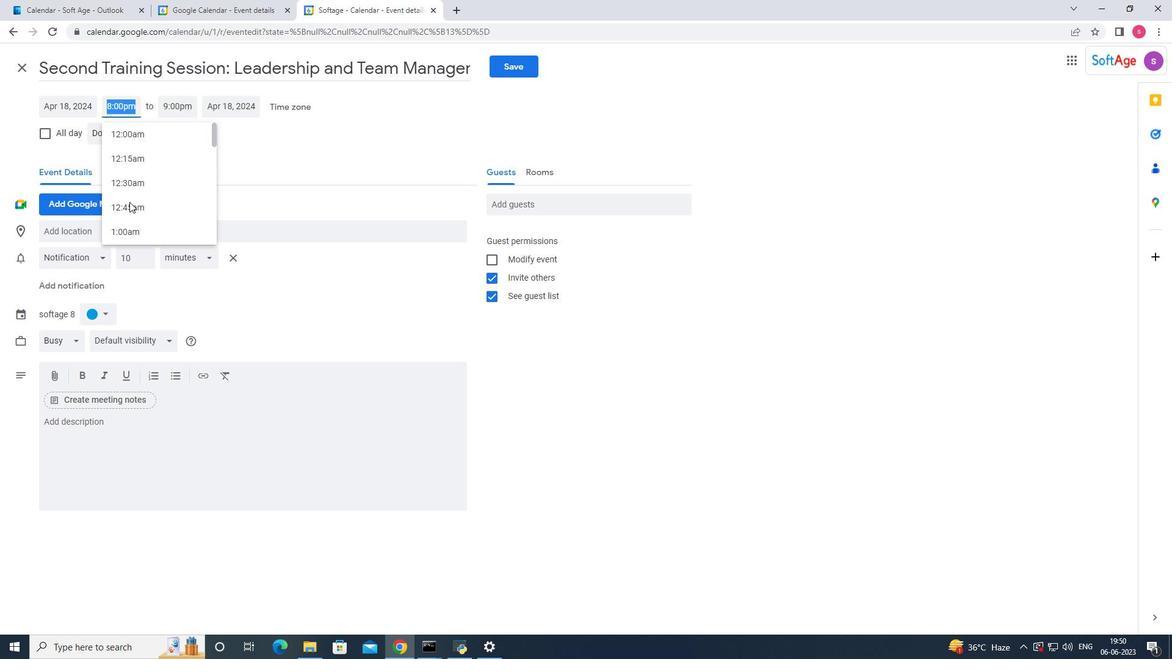 
Action: Mouse scrolled (129, 202) with delta (0, 0)
Screenshot: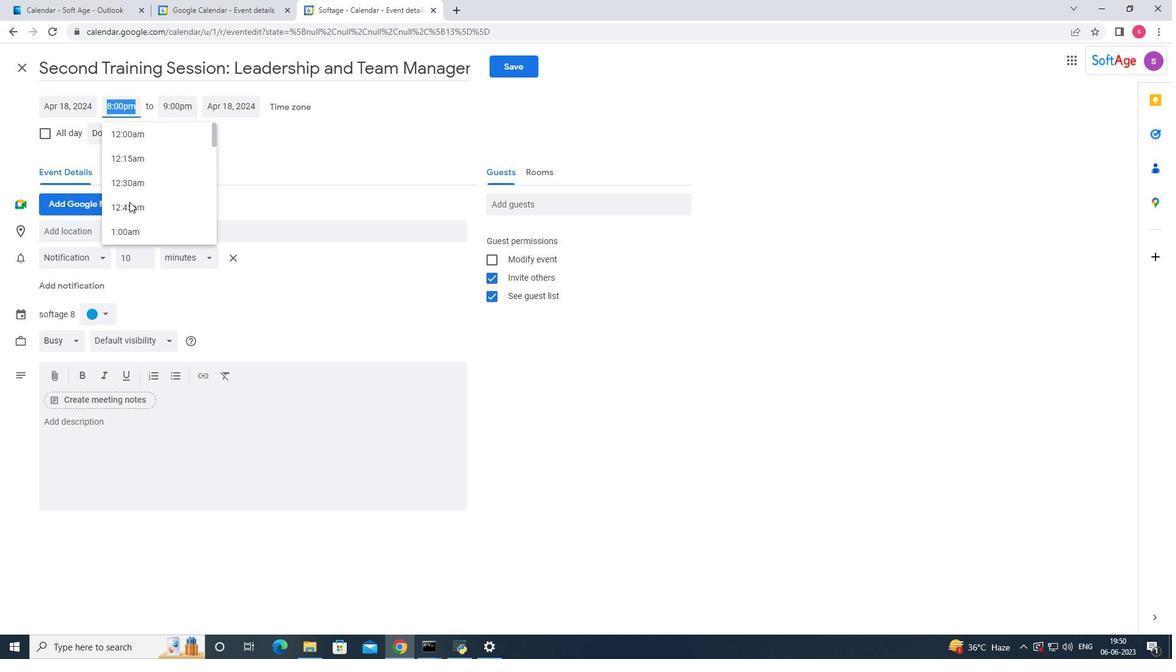 
Action: Mouse scrolled (129, 202) with delta (0, 0)
Screenshot: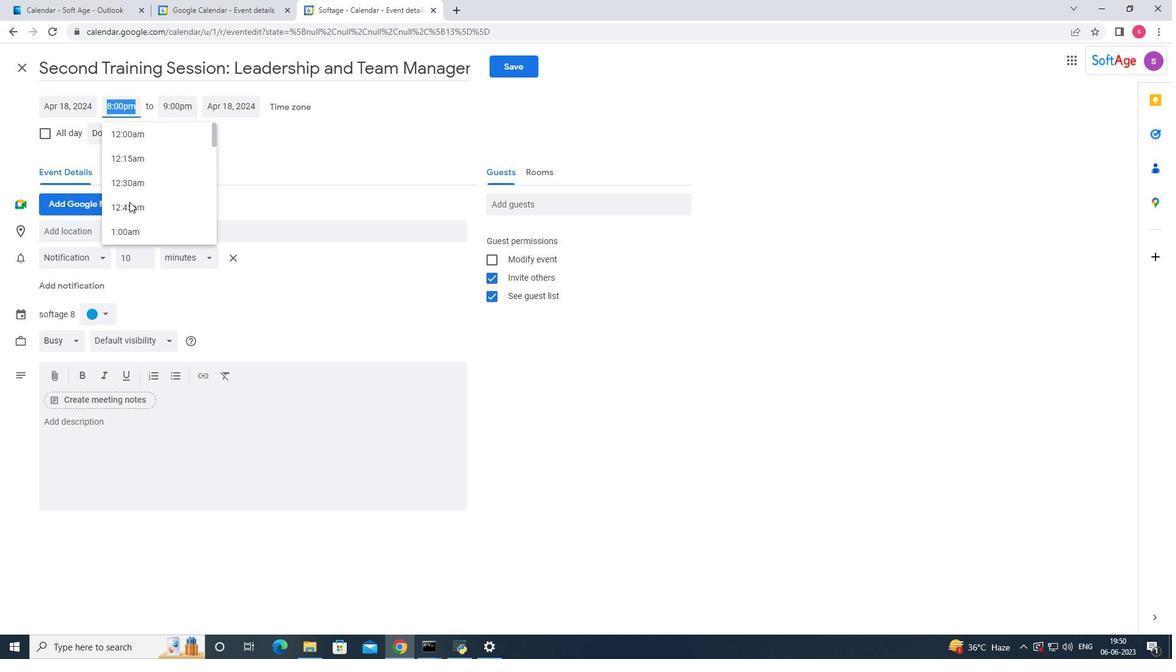 
Action: Mouse scrolled (129, 202) with delta (0, 0)
Screenshot: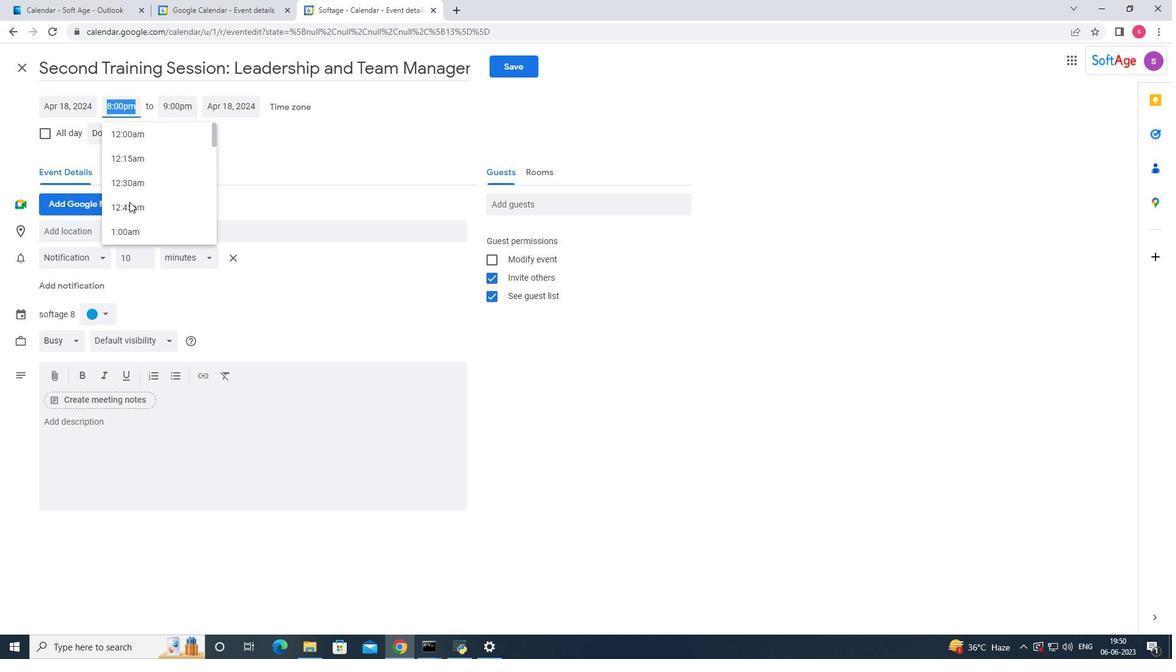 
Action: Mouse scrolled (129, 202) with delta (0, 0)
Screenshot: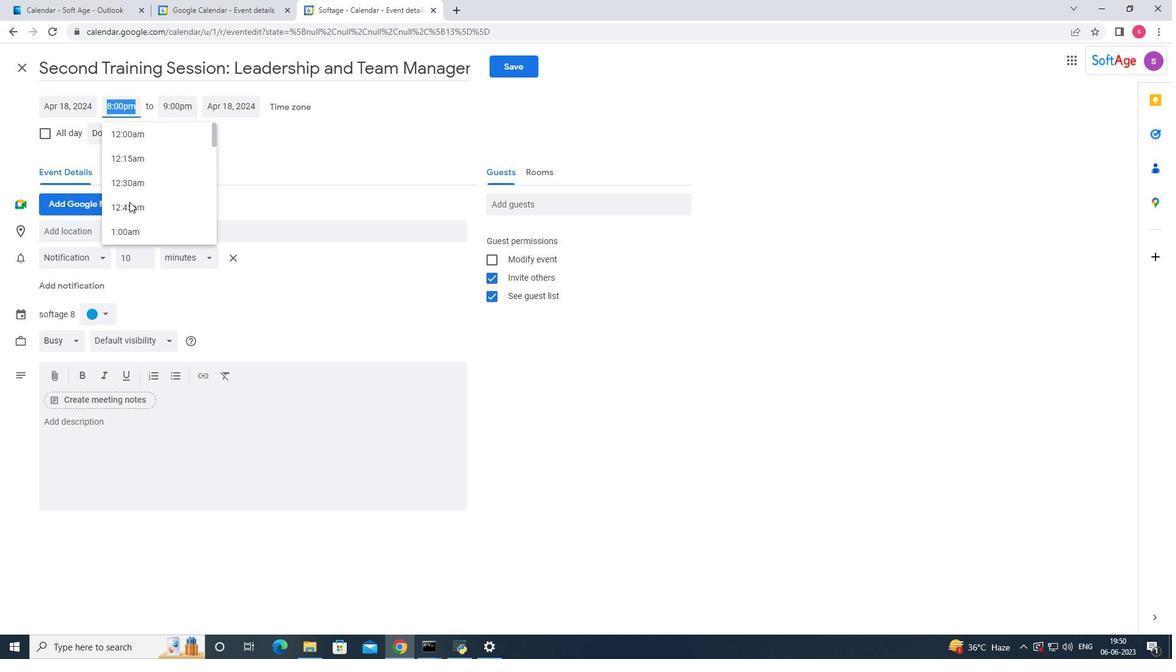 
Action: Mouse scrolled (129, 202) with delta (0, 0)
Screenshot: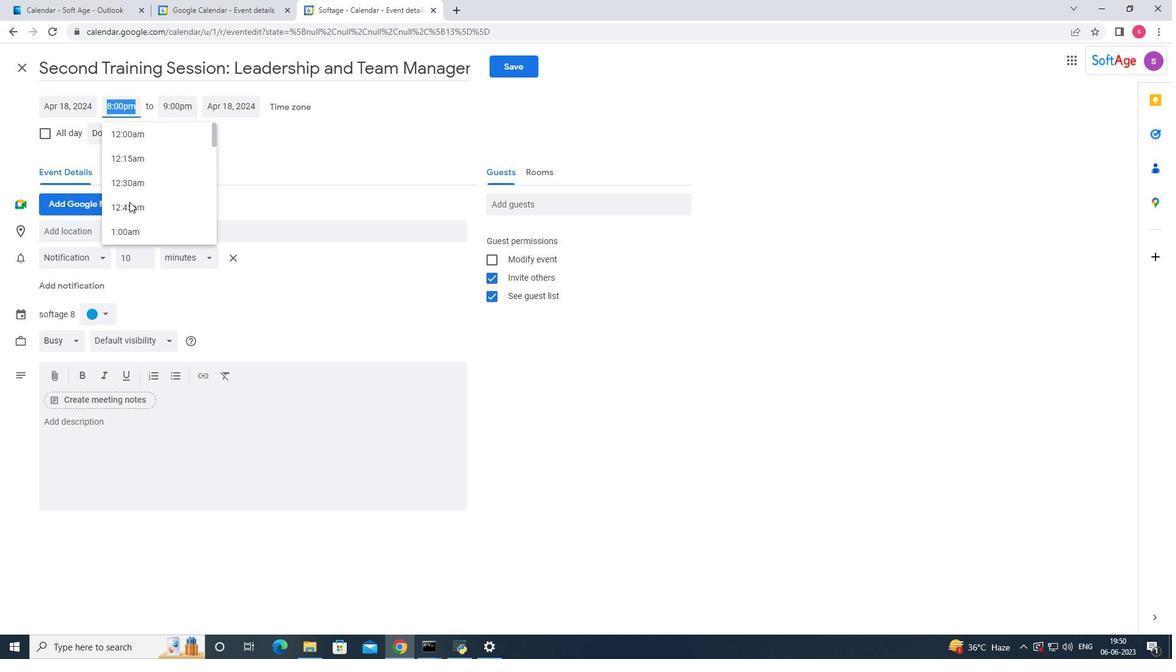 
Action: Mouse scrolled (129, 202) with delta (0, 0)
Screenshot: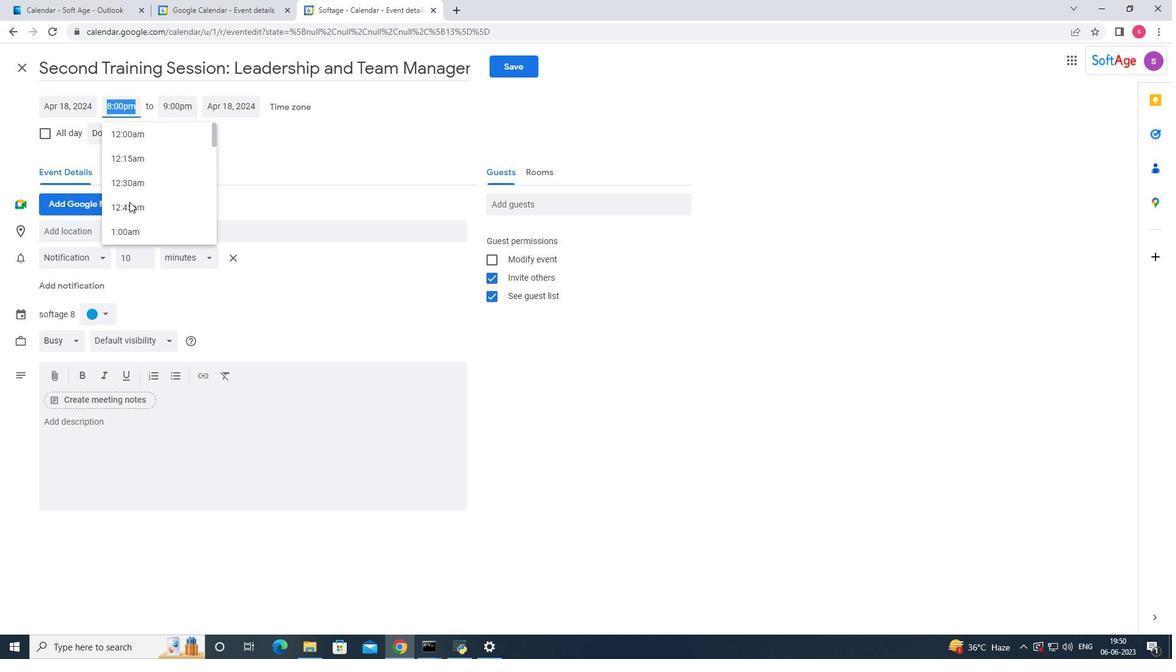 
Action: Mouse scrolled (129, 202) with delta (0, 0)
Screenshot: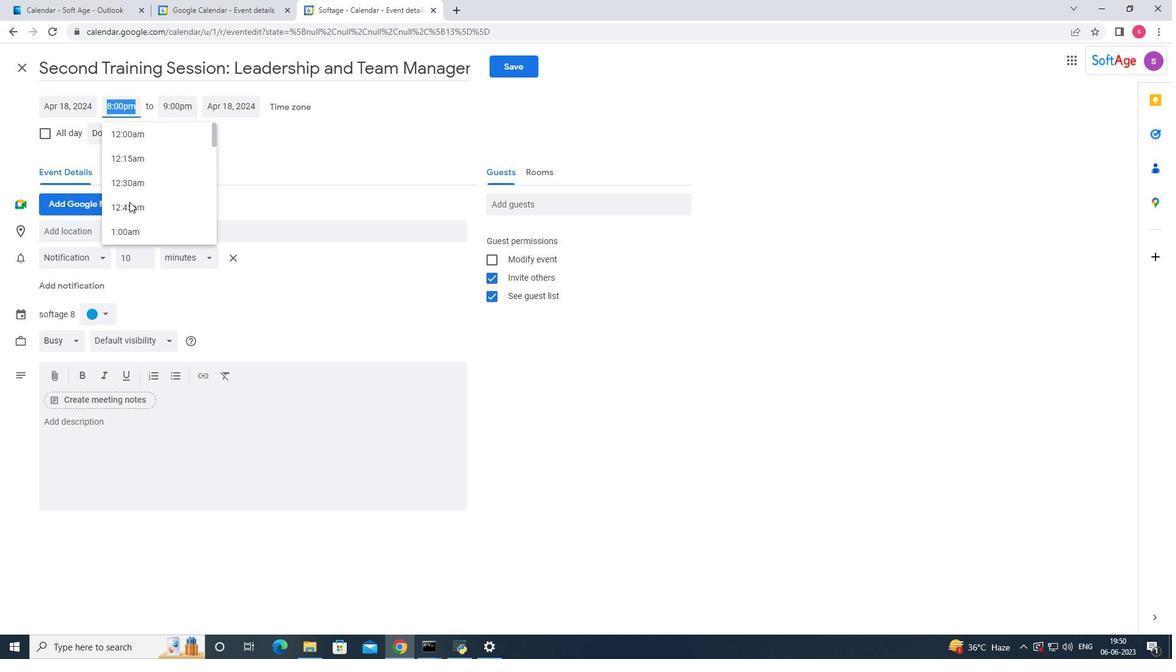 
Action: Mouse scrolled (129, 202) with delta (0, 0)
Screenshot: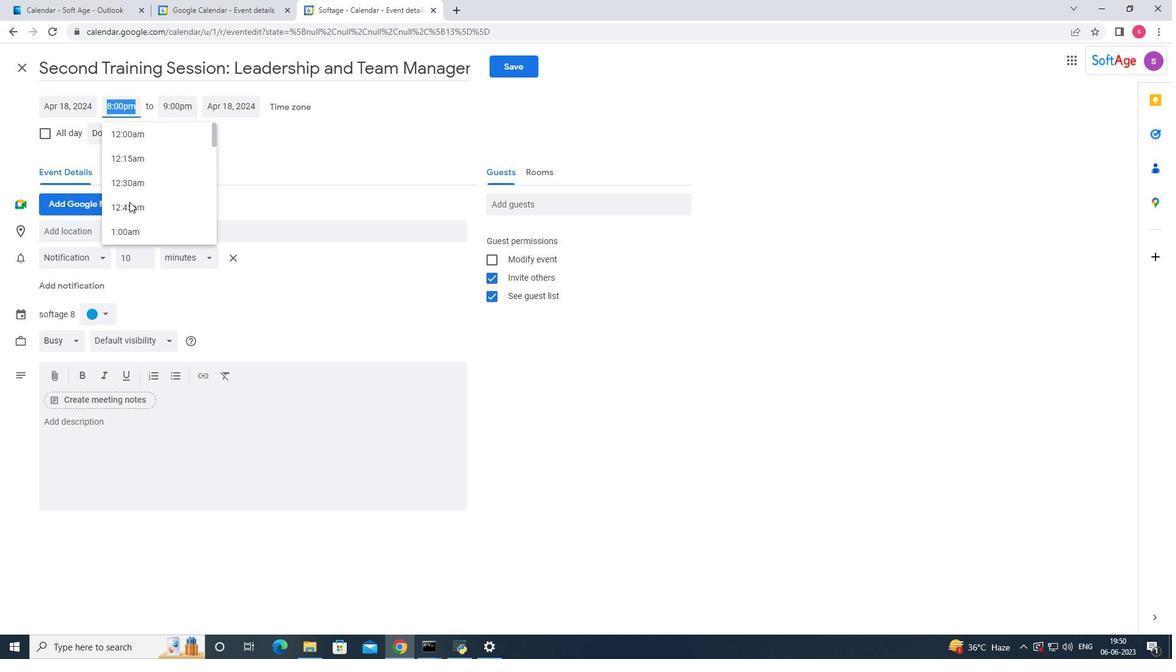 
Action: Mouse moved to (141, 192)
Screenshot: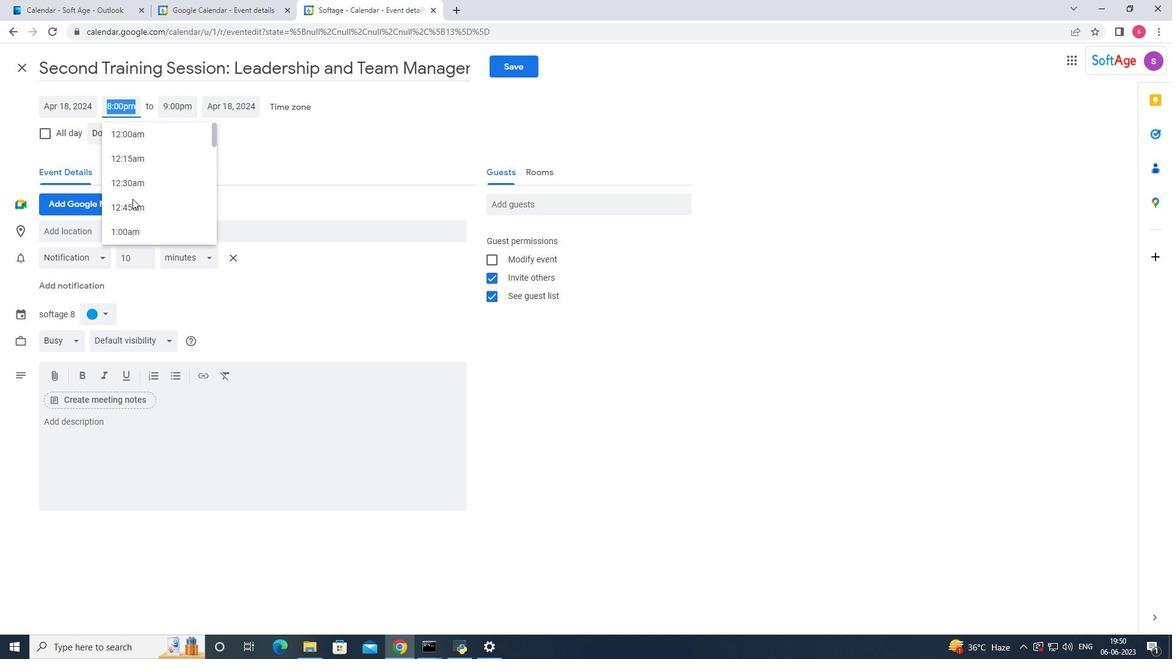 
Action: Mouse scrolled (141, 192) with delta (0, 0)
Screenshot: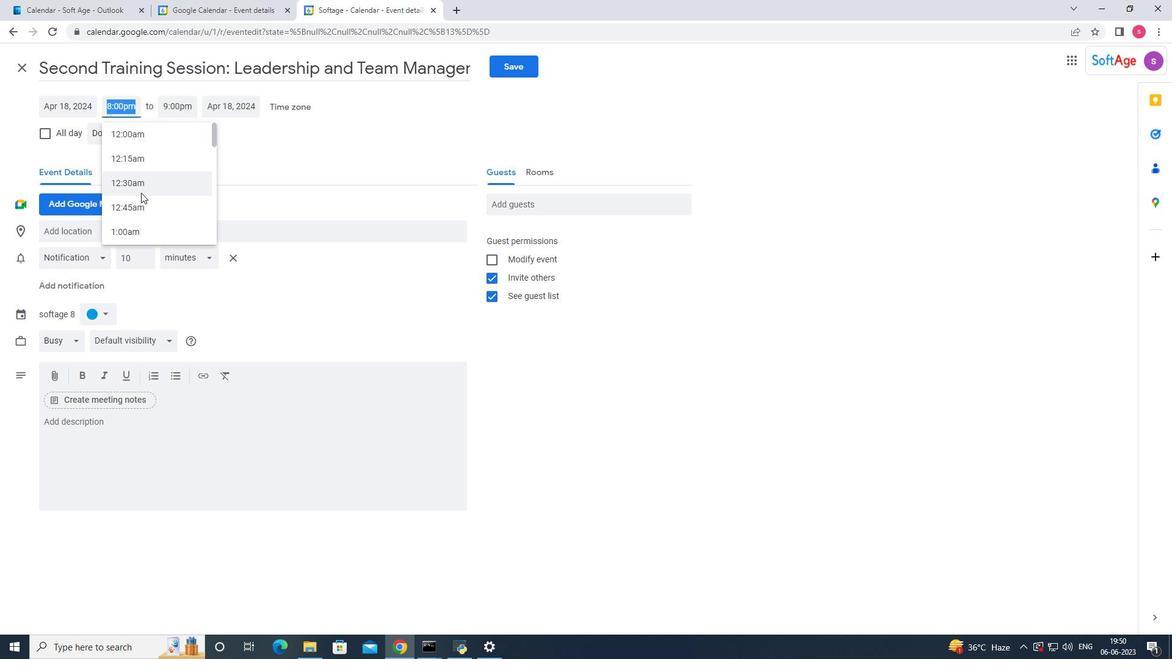 
Action: Mouse scrolled (141, 192) with delta (0, 0)
Screenshot: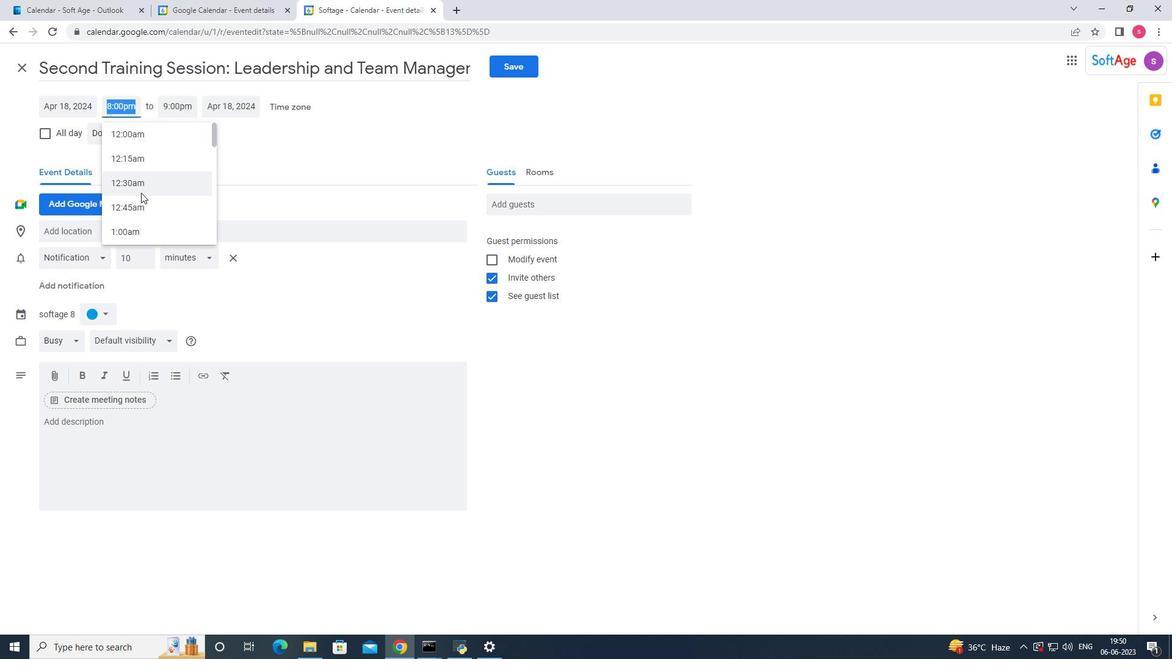 
Action: Mouse scrolled (141, 192) with delta (0, 0)
Screenshot: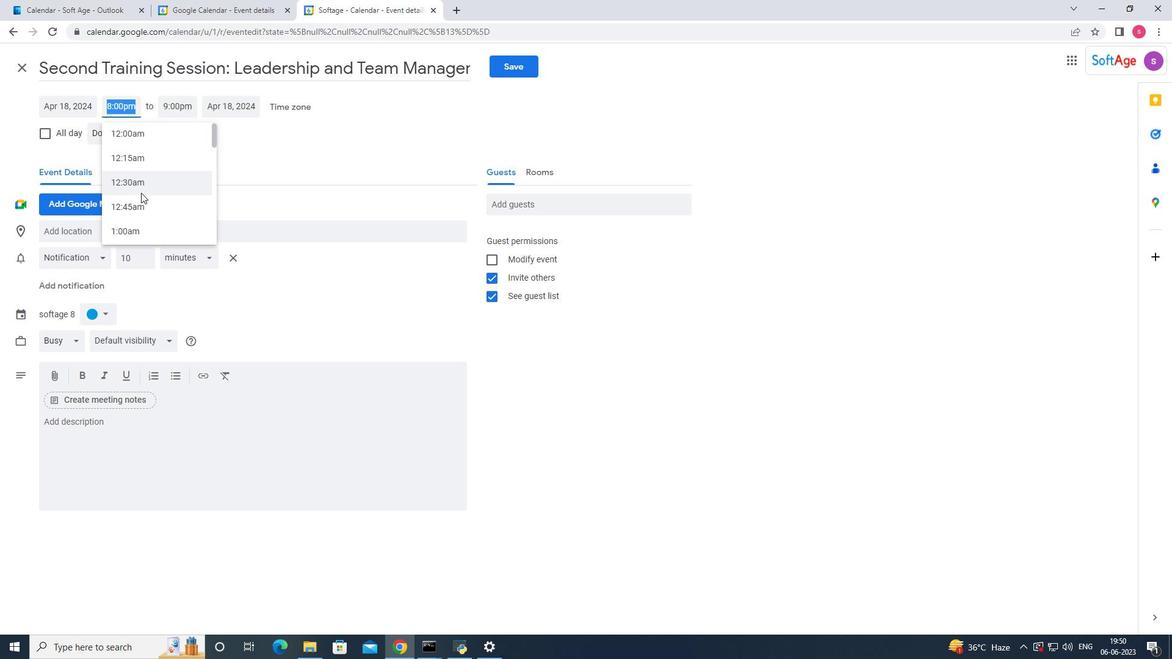 
Action: Mouse scrolled (141, 192) with delta (0, 0)
Screenshot: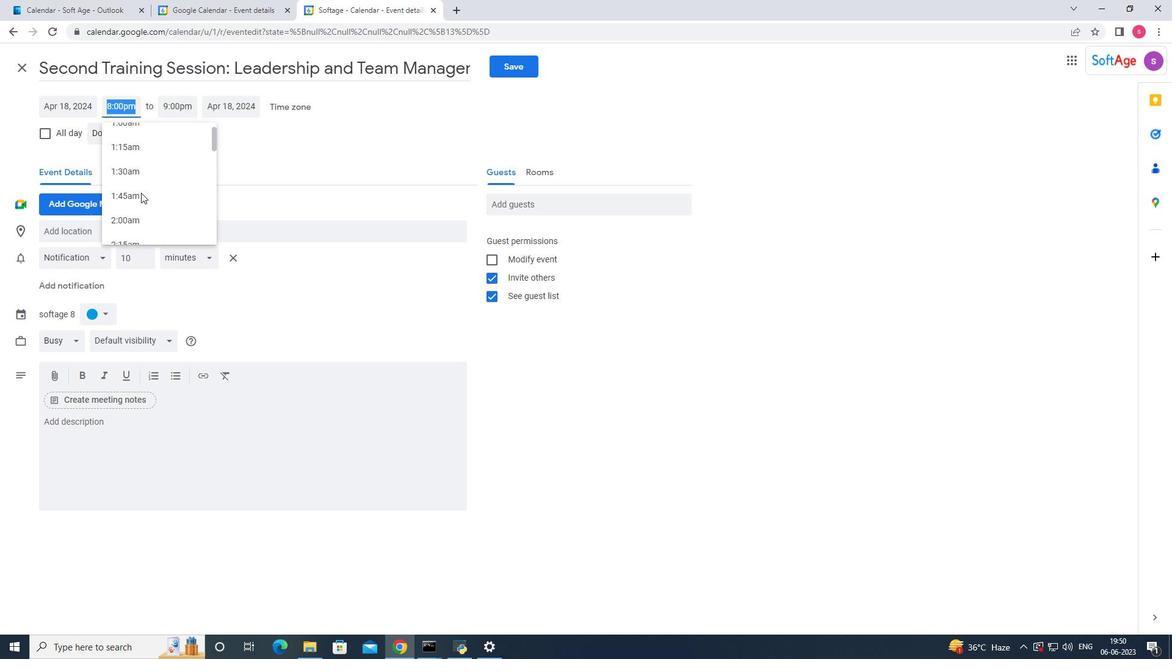 
Action: Mouse scrolled (141, 192) with delta (0, 0)
Screenshot: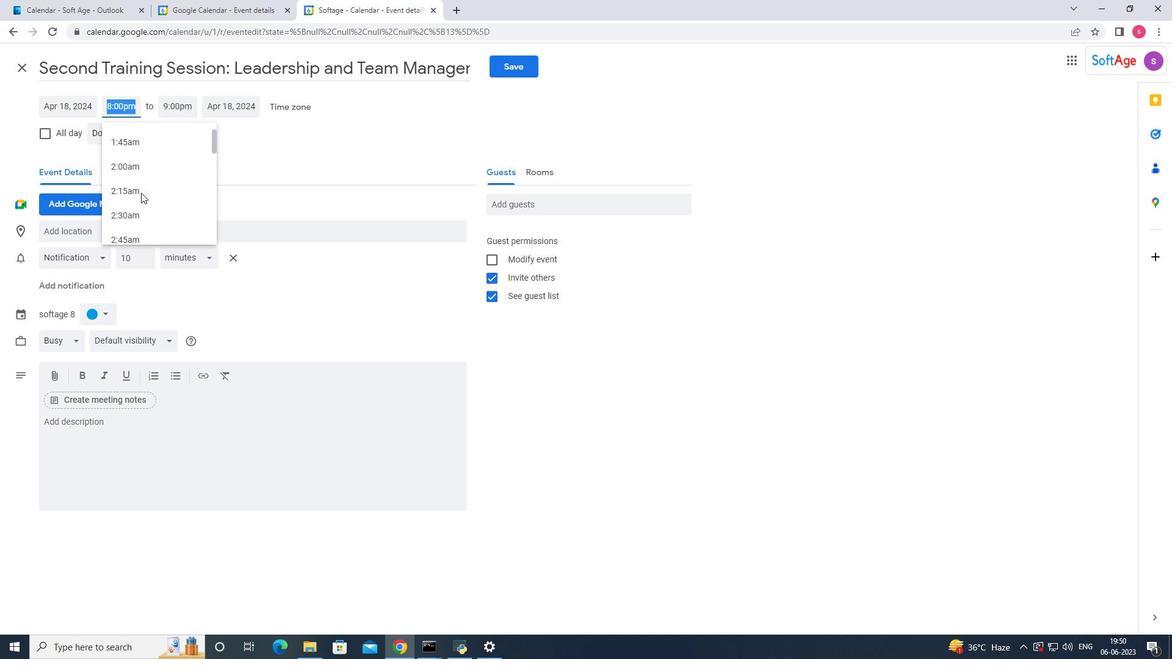 
Action: Mouse scrolled (141, 193) with delta (0, 0)
Screenshot: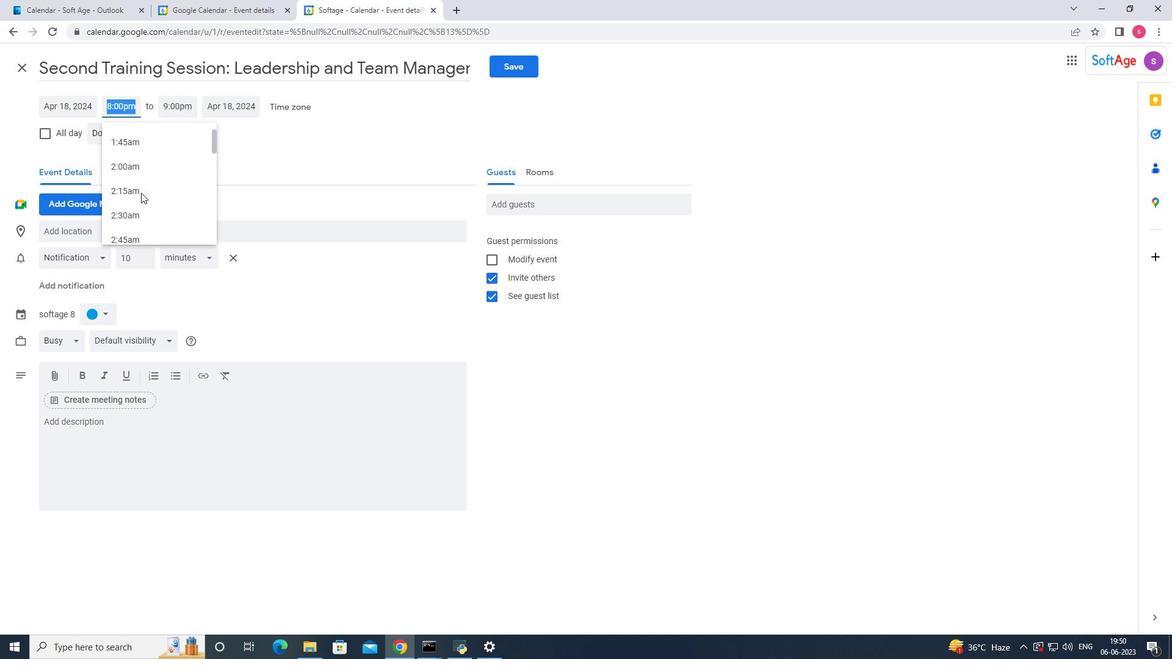 
Action: Mouse scrolled (141, 192) with delta (0, 0)
Screenshot: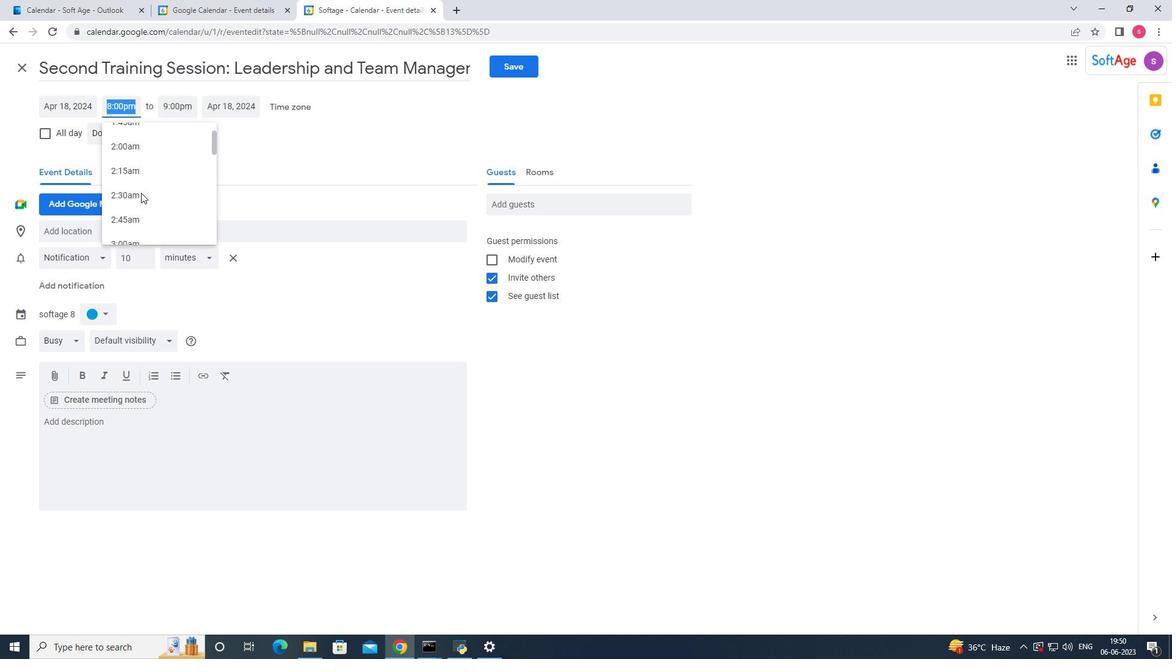 
Action: Mouse scrolled (141, 192) with delta (0, 0)
Screenshot: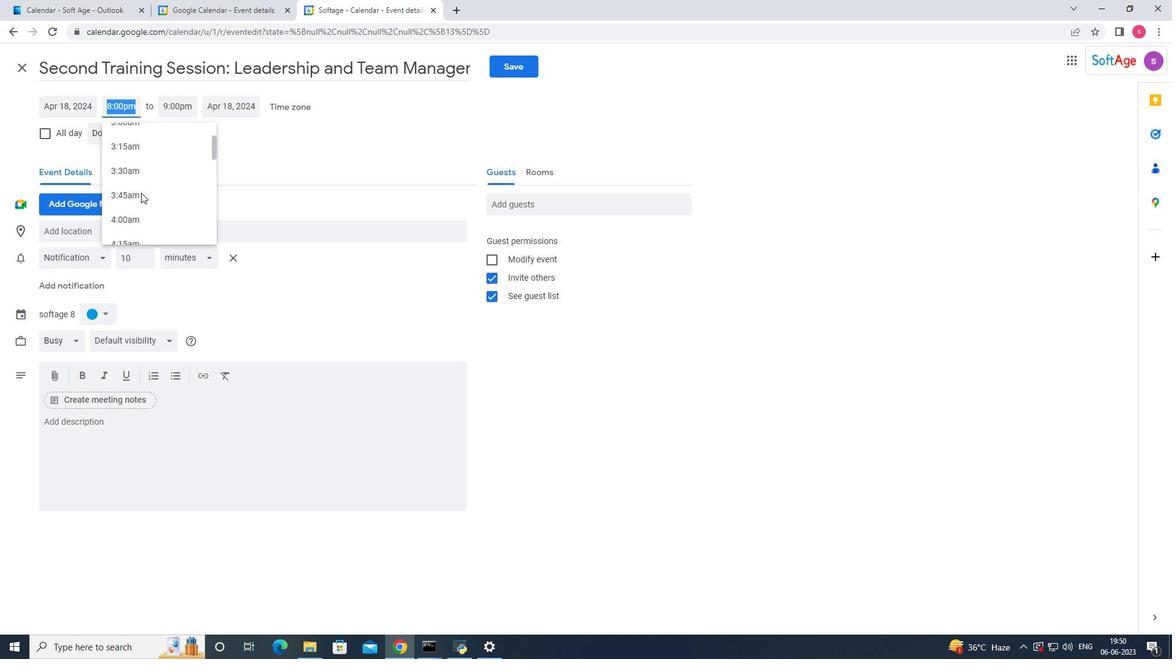 
Action: Mouse scrolled (141, 192) with delta (0, 0)
Screenshot: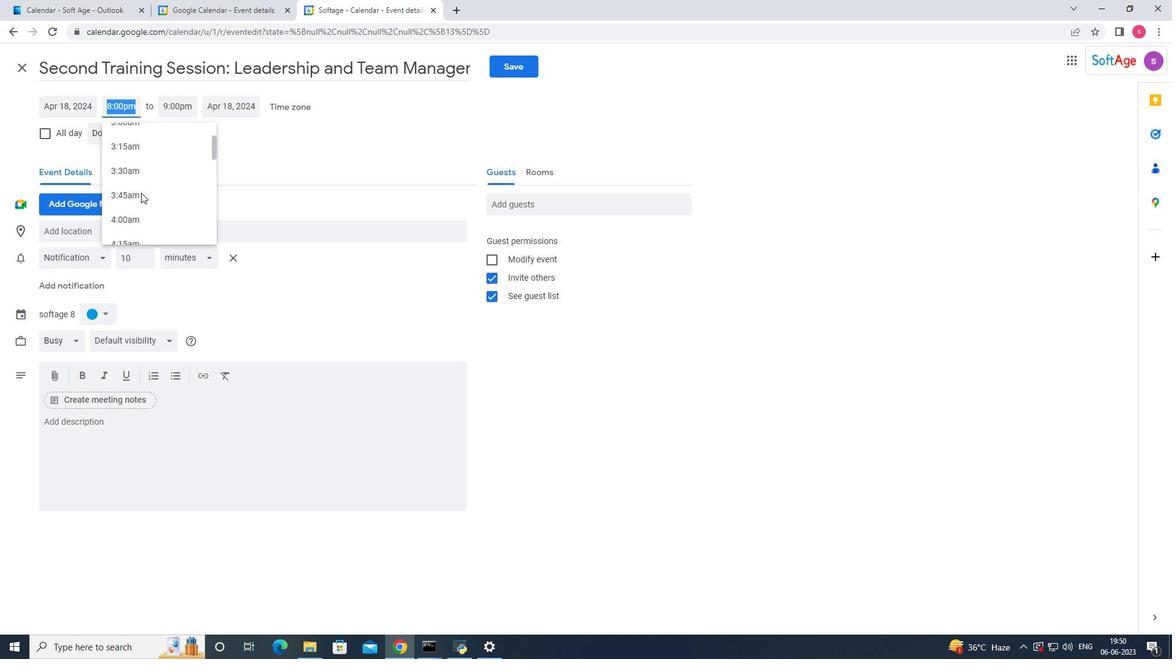 
Action: Mouse scrolled (141, 192) with delta (0, 0)
Screenshot: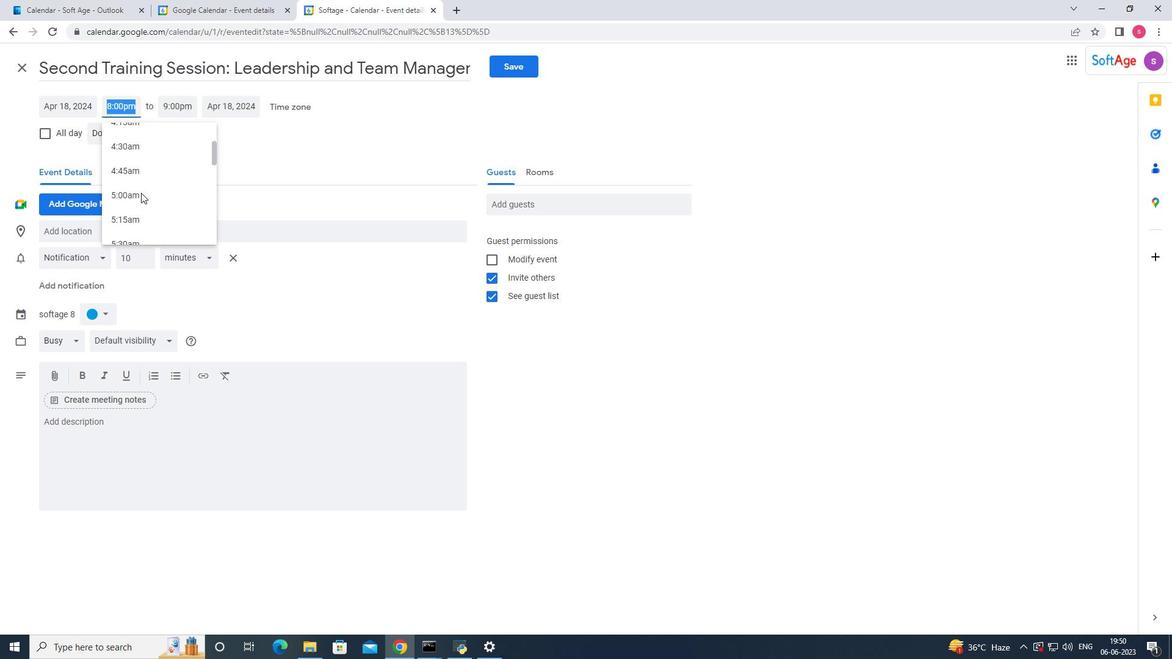 
Action: Mouse scrolled (141, 192) with delta (0, 0)
Screenshot: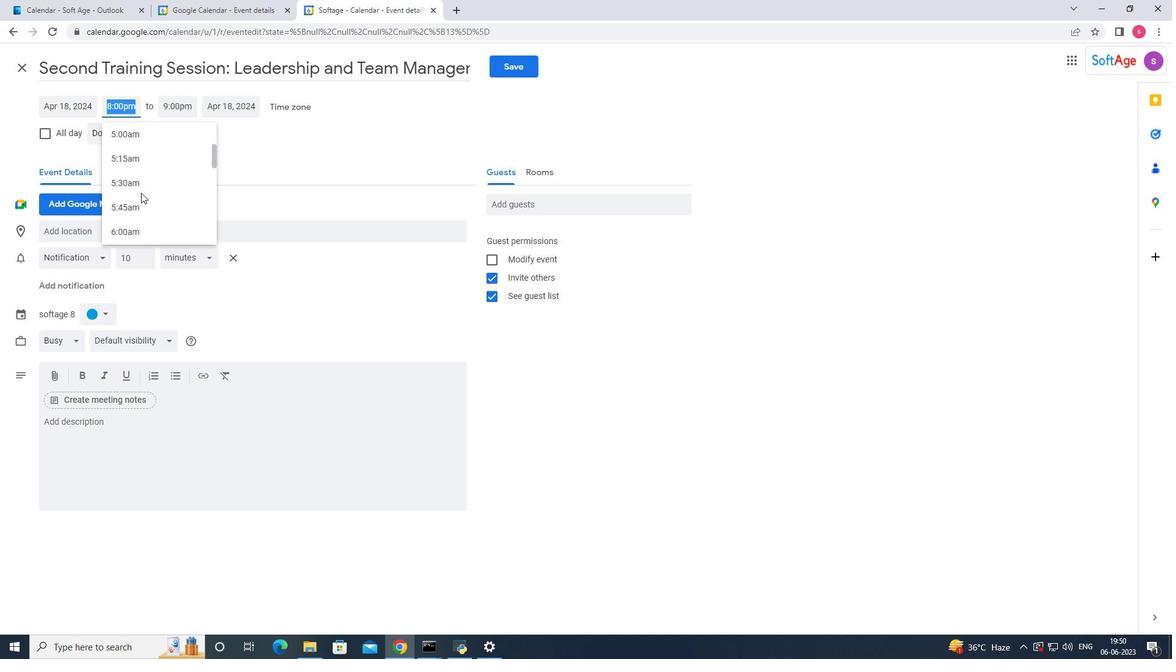 
Action: Mouse scrolled (141, 192) with delta (0, 0)
Screenshot: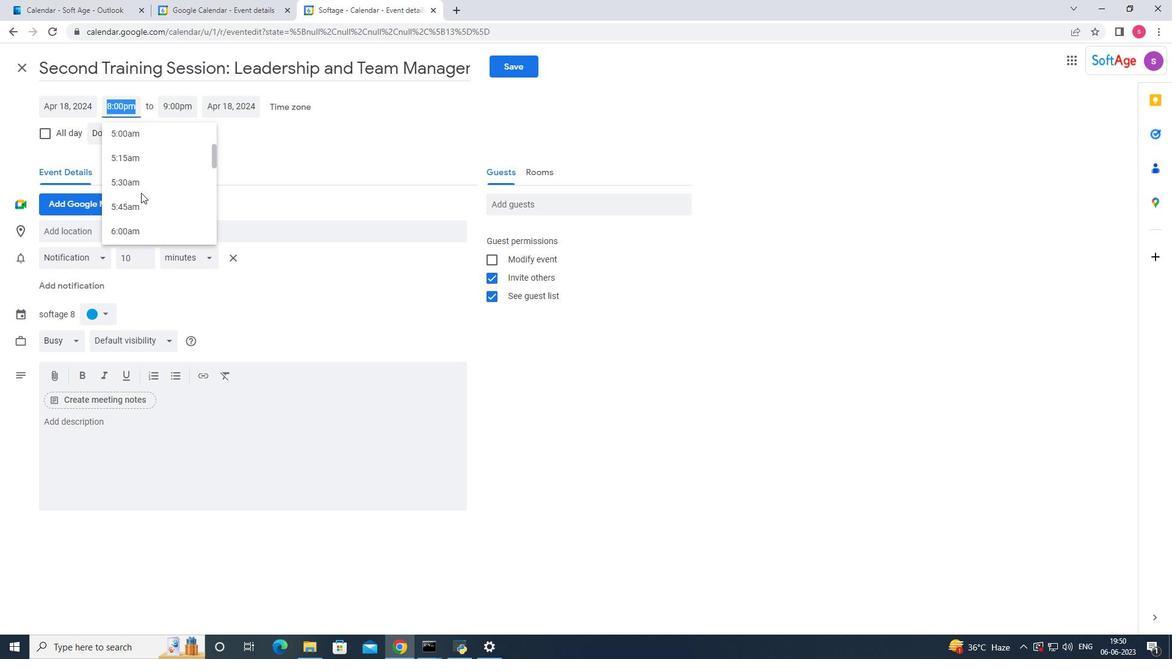 
Action: Mouse scrolled (141, 192) with delta (0, 0)
Screenshot: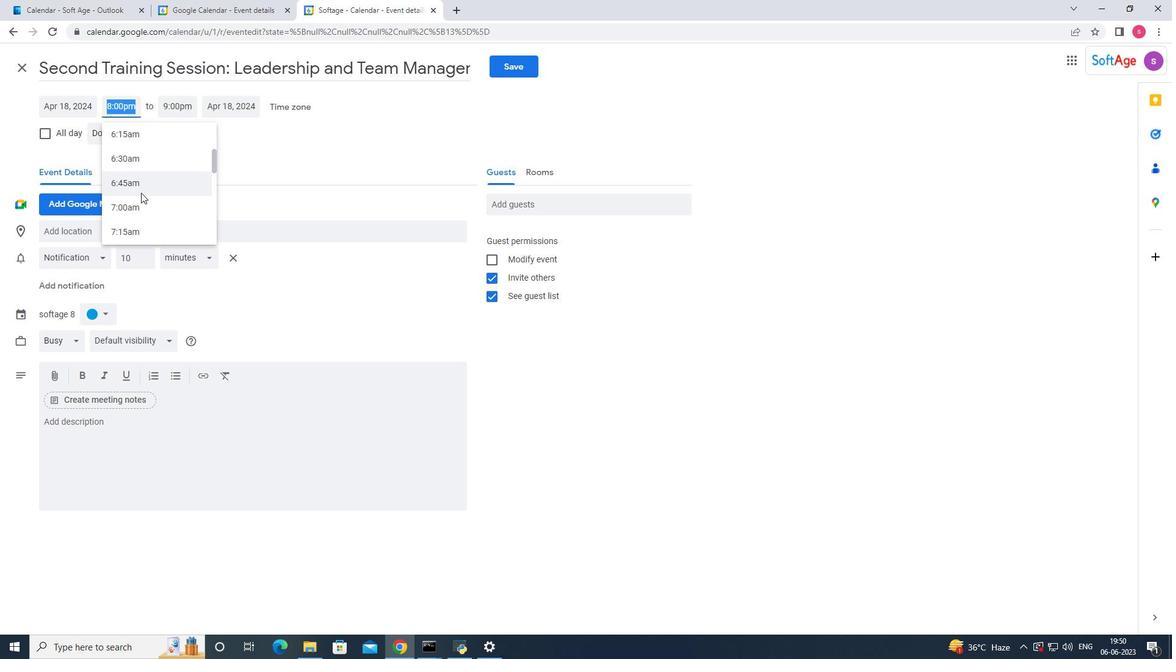 
Action: Mouse scrolled (141, 192) with delta (0, 0)
Screenshot: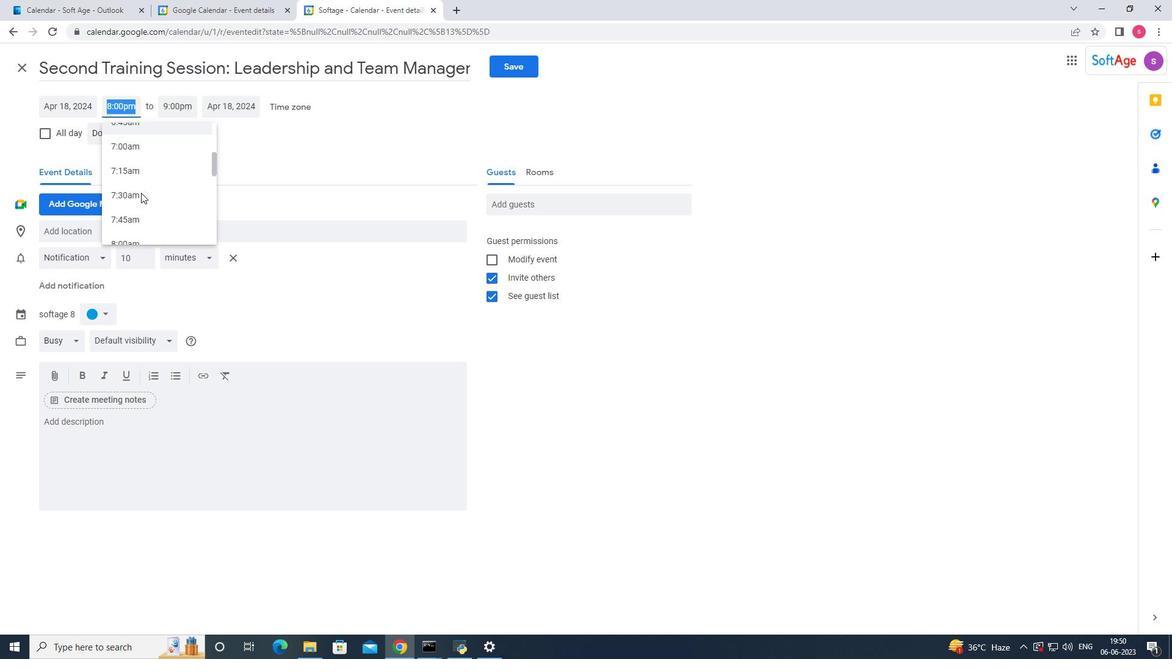 
Action: Mouse scrolled (141, 192) with delta (0, 0)
Screenshot: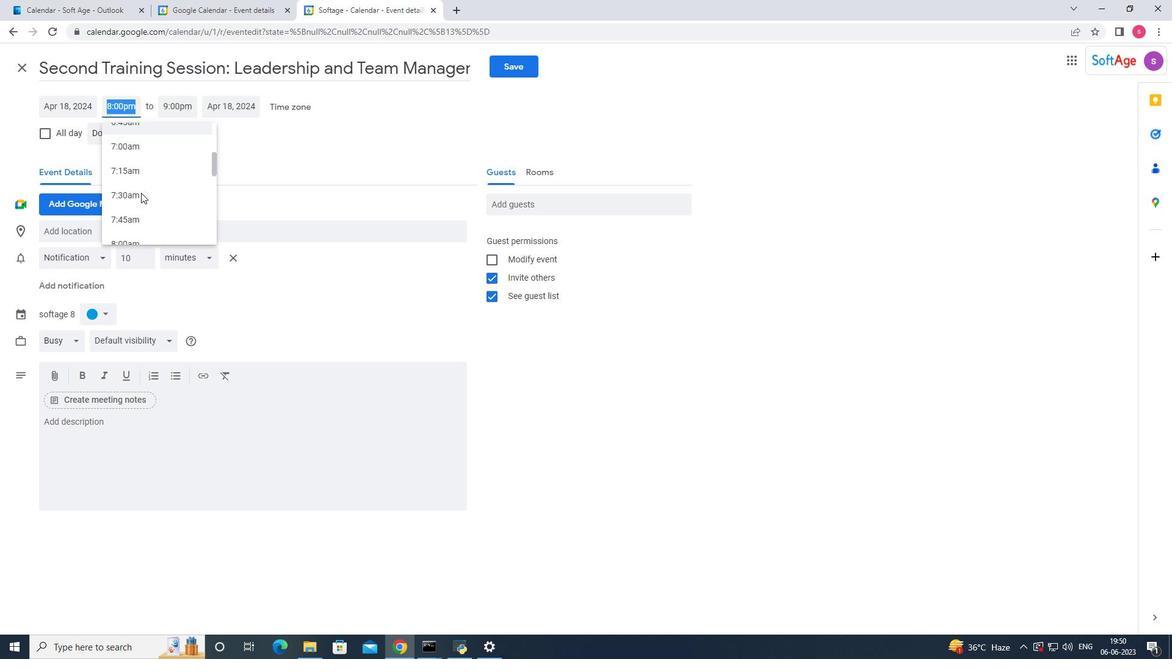 
Action: Mouse moved to (122, 193)
Screenshot: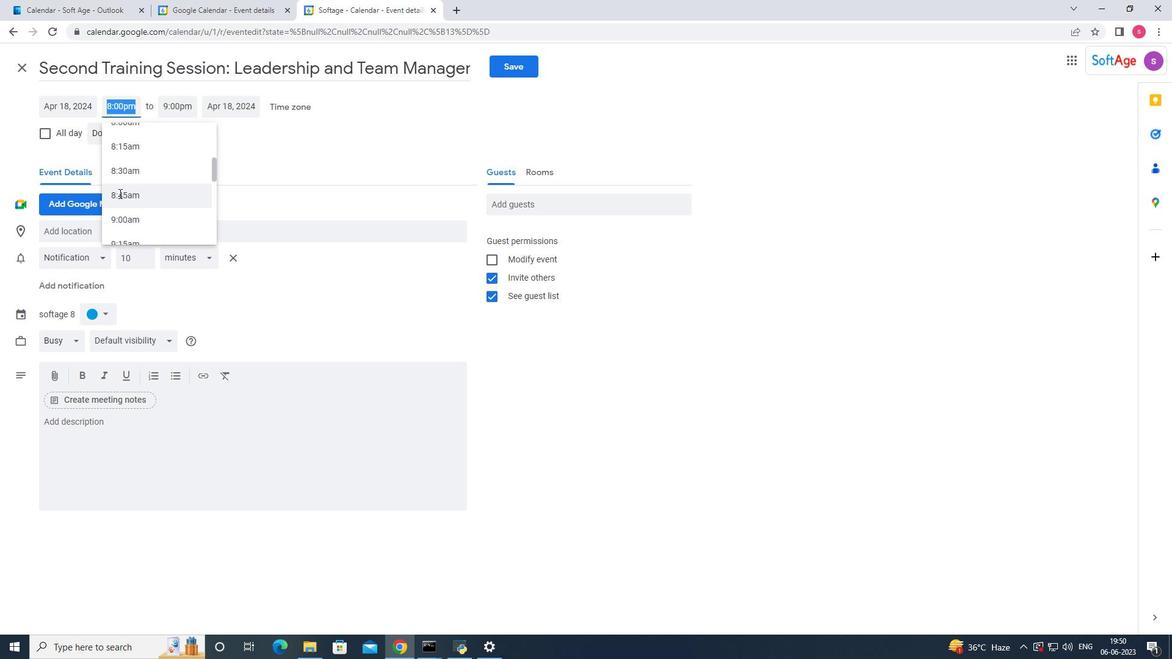 
Action: Mouse pressed left at (122, 193)
Screenshot: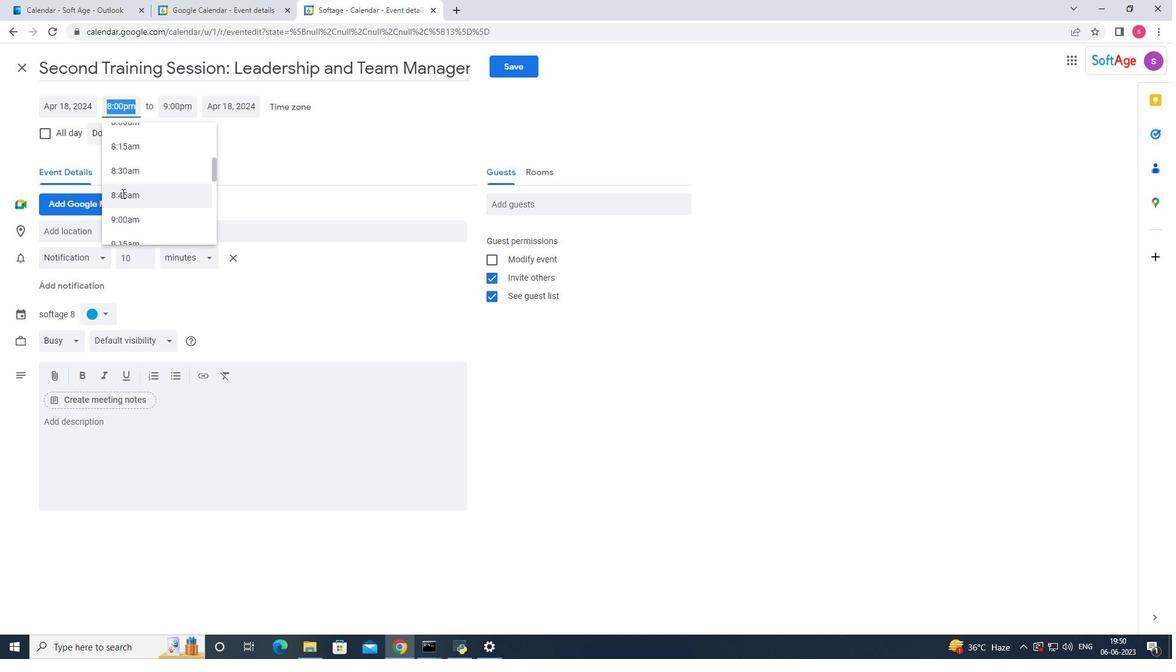 
Action: Mouse moved to (123, 106)
Screenshot: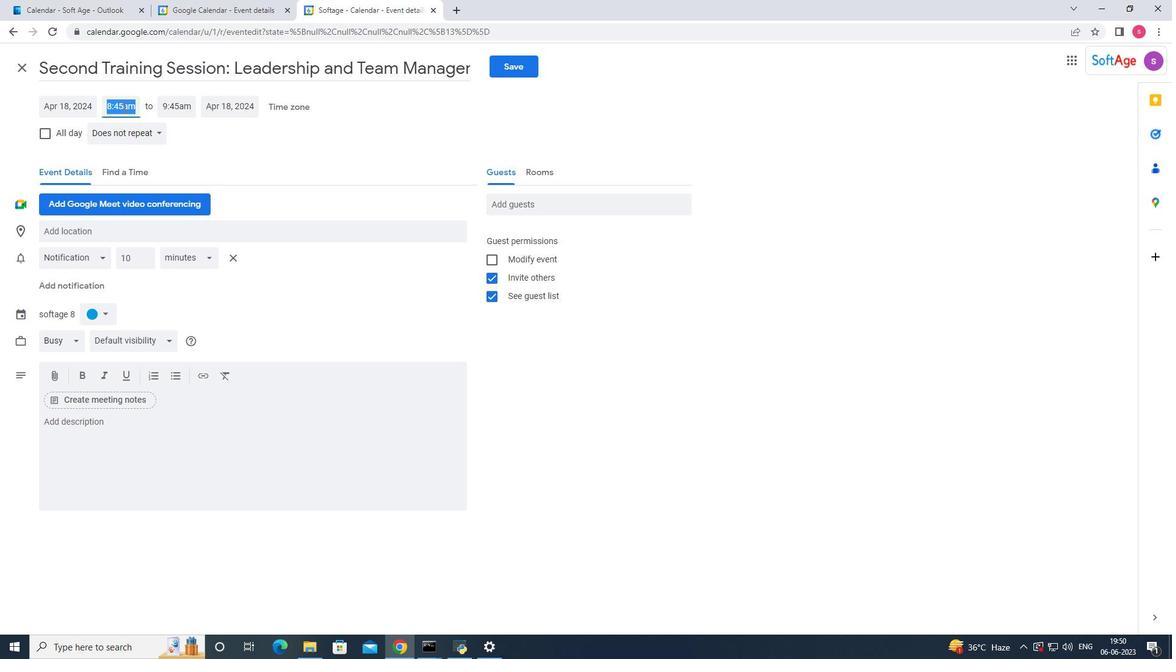 
Action: Mouse pressed left at (123, 106)
Screenshot: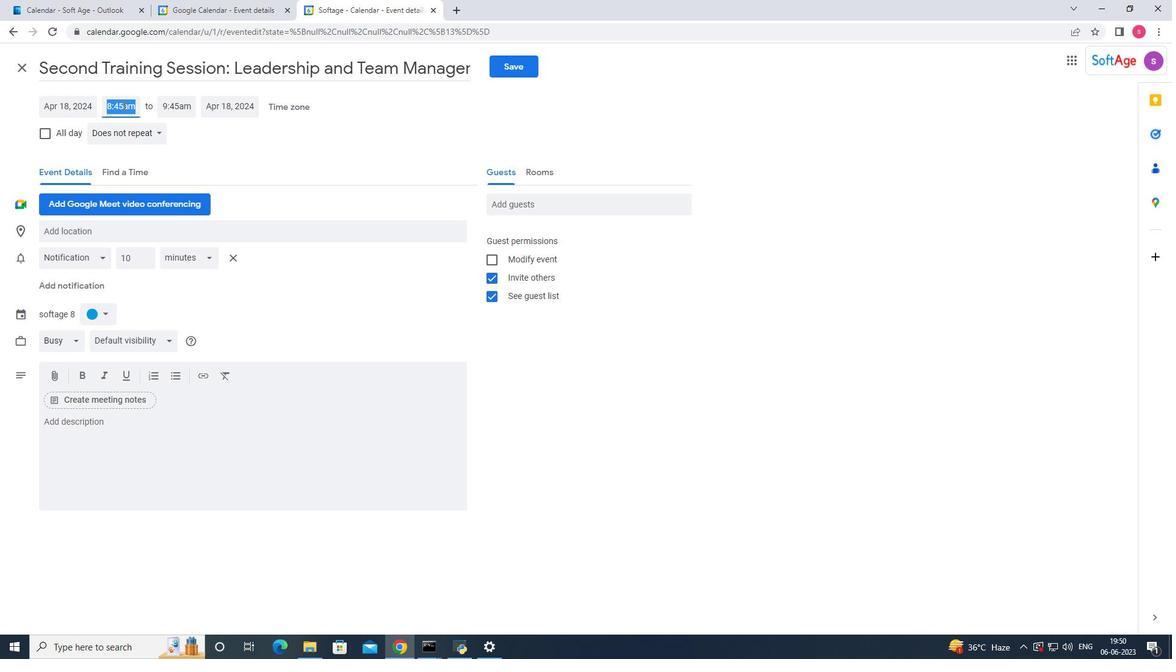
Action: Key pressed <Key.backspace><Key.backspace>50
Screenshot: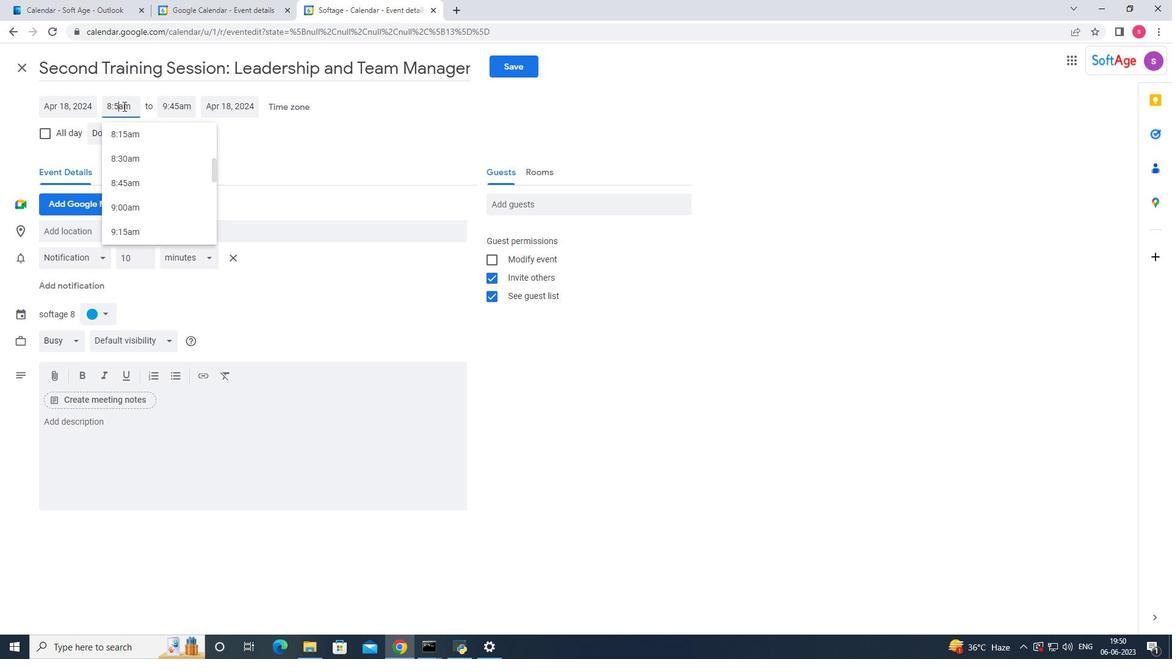 
Action: Mouse moved to (184, 108)
Screenshot: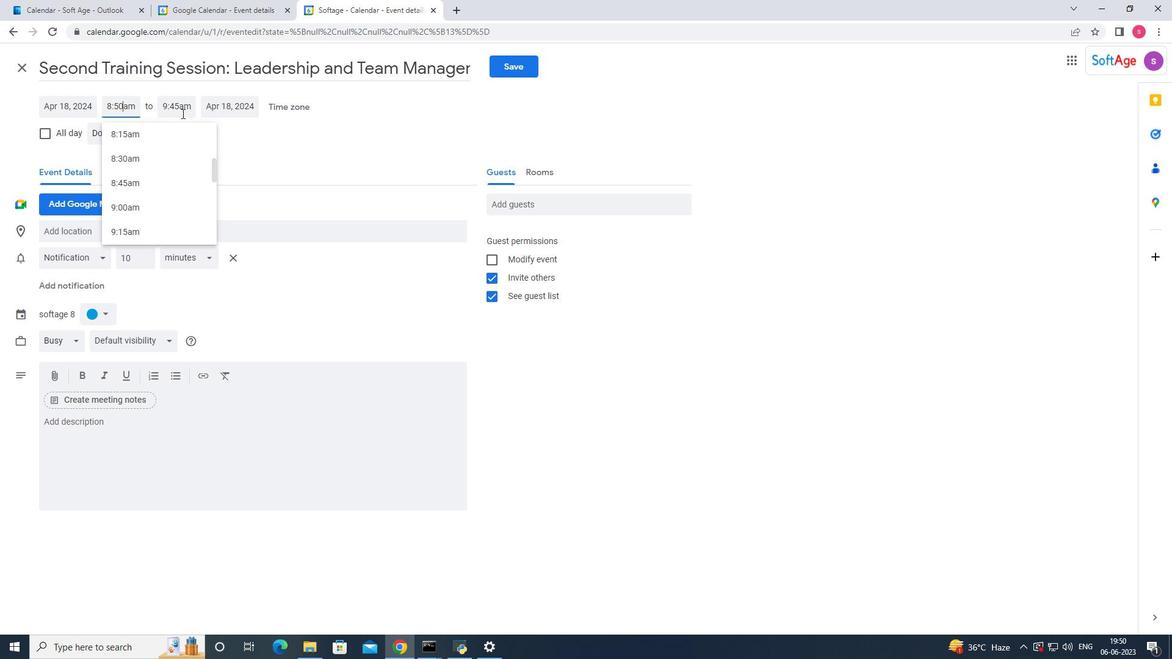 
Action: Mouse pressed left at (184, 108)
Screenshot: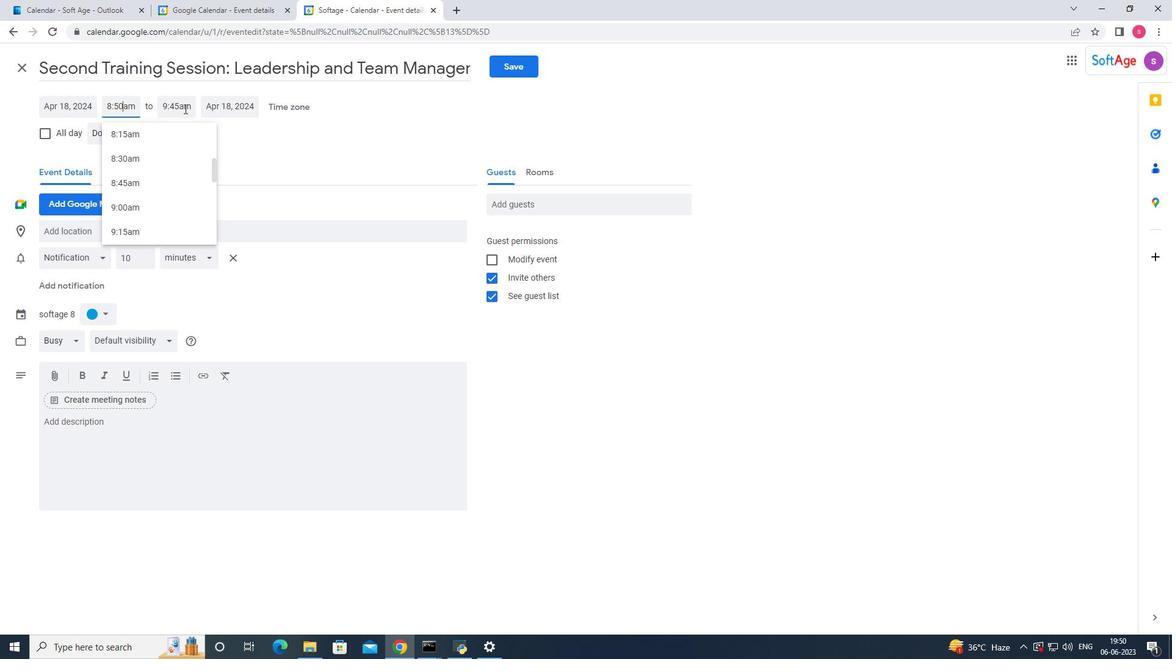 
Action: Mouse moved to (191, 233)
Screenshot: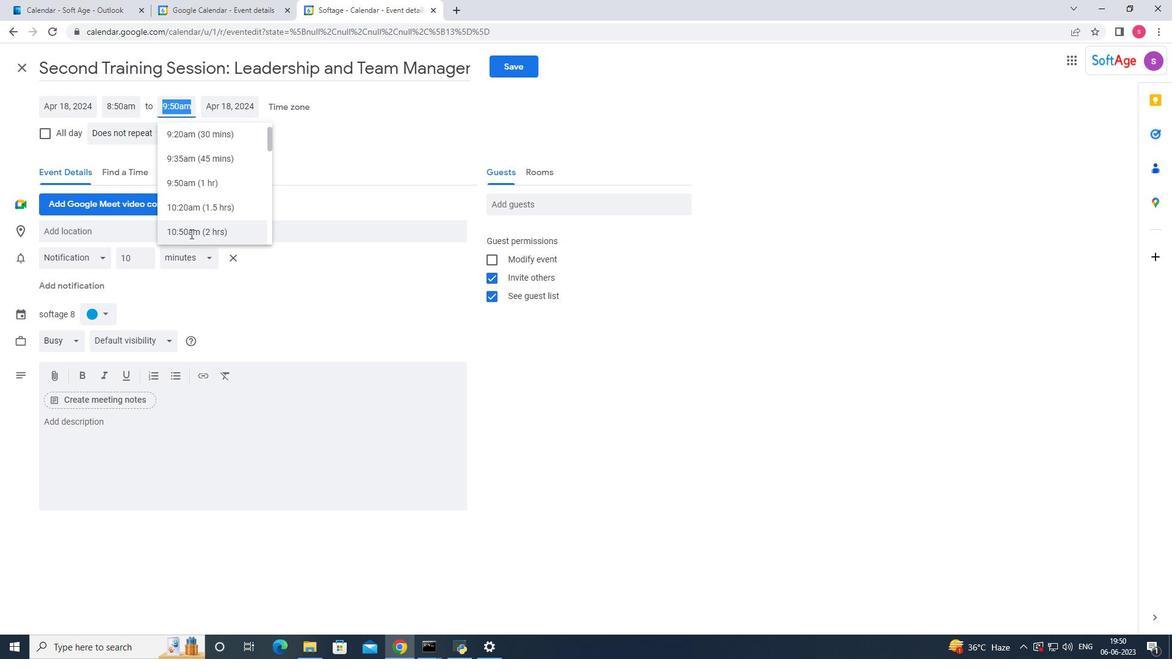 
Action: Mouse pressed left at (191, 233)
Screenshot: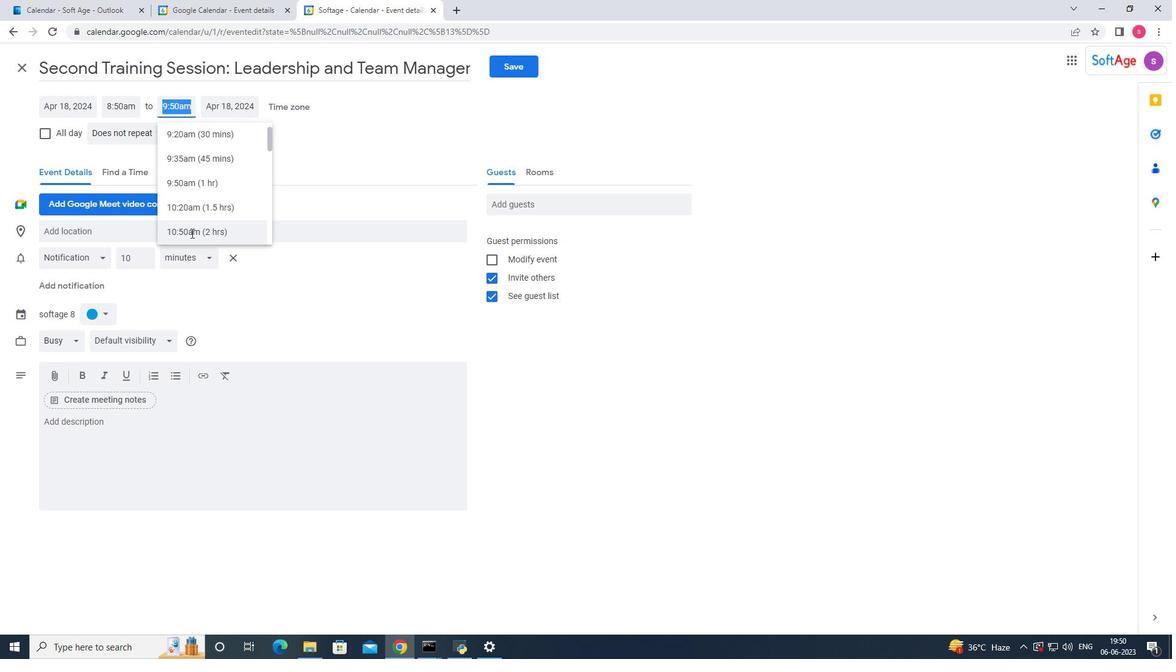 
Action: Mouse moved to (97, 434)
Screenshot: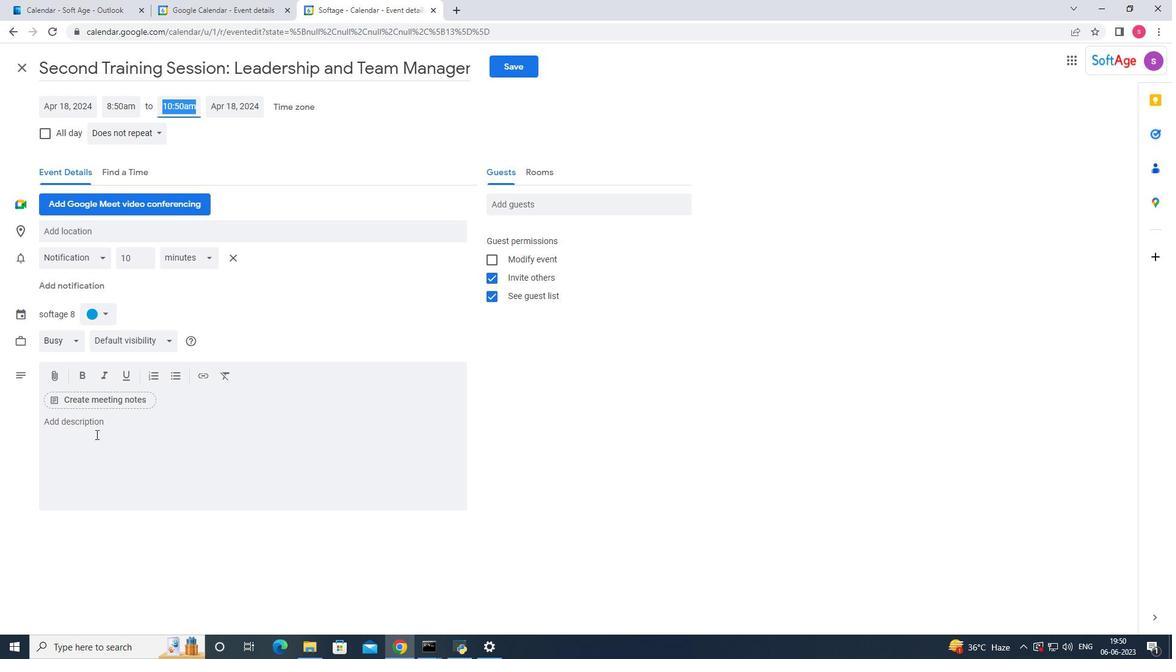 
Action: Mouse pressed left at (97, 434)
Screenshot: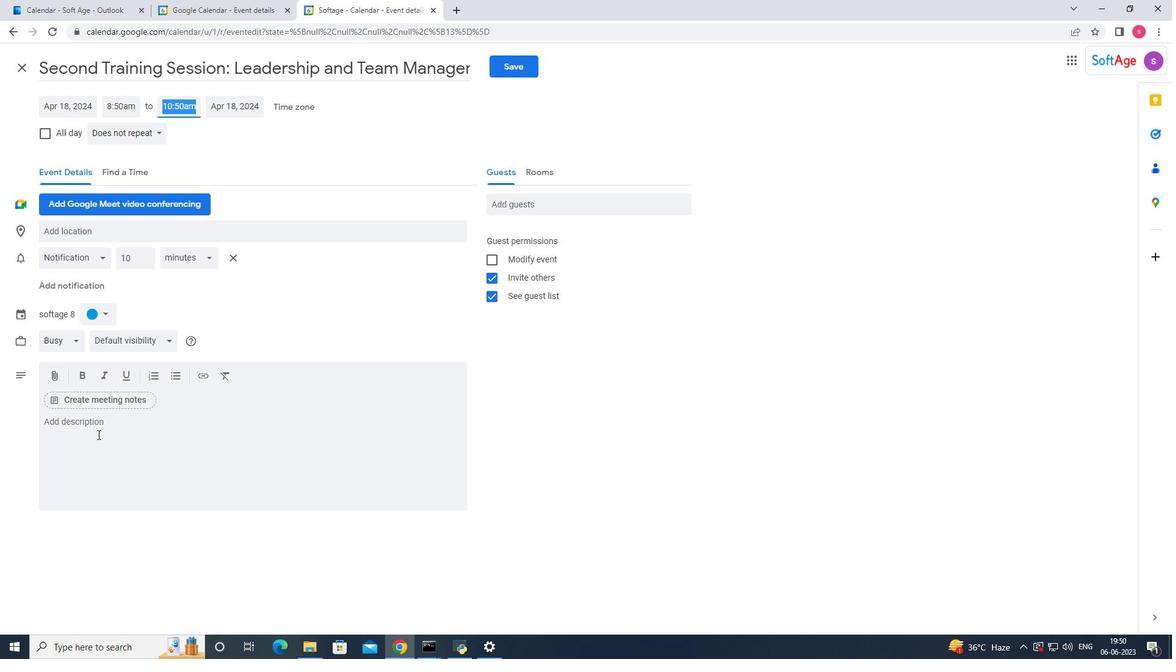 
Action: Key pressed <Key.shift_r>The<Key.space>problem-solb<Key.backspace>ving<Key.space>activie<Key.backspace>ties<Key.space>will<Key.space>be<Key.space>designed<Key.space>with<Key.space>time<Key.space>constraints,<Key.space>a<Key.backspace>simula<Key.backspace><Key.backspace>lating<Key.space>ral<Key.backspace>al-world<Key.space>pressure<Key.space>and<Key.space>the<Key.space>need<Key.space>for<Key.space>e<Key.backspace>effciendt<Key.backspace><Key.backspace>t<Key.space>
Screenshot: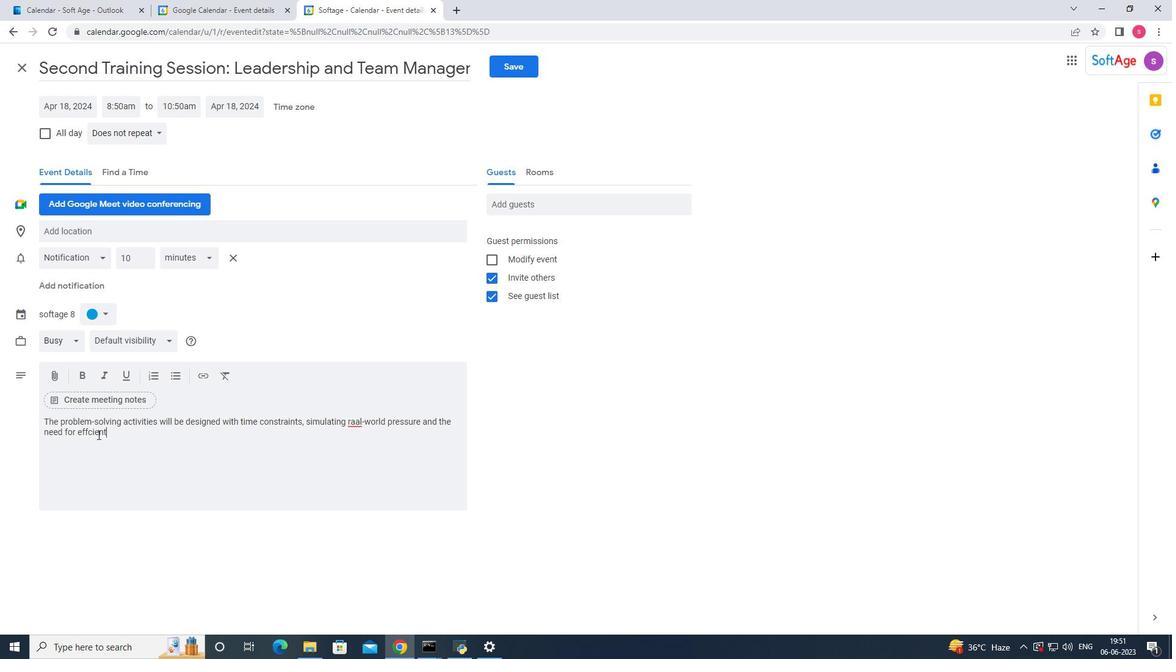 
Action: Mouse moved to (103, 435)
Screenshot: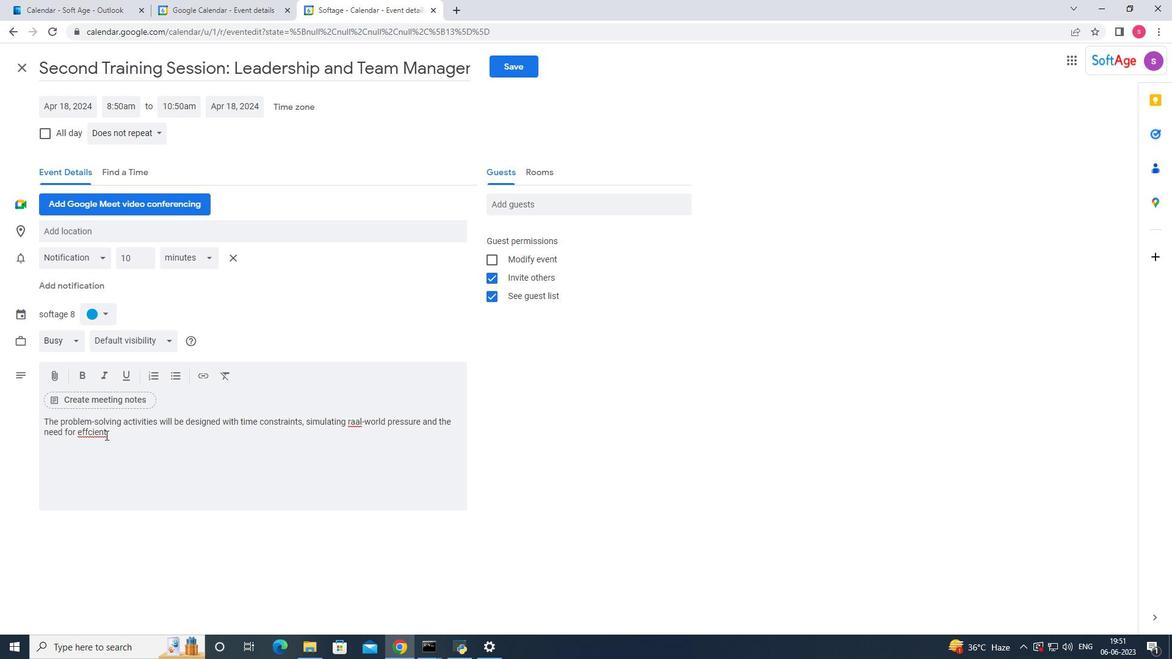 
Action: Mouse pressed right at (103, 435)
Screenshot: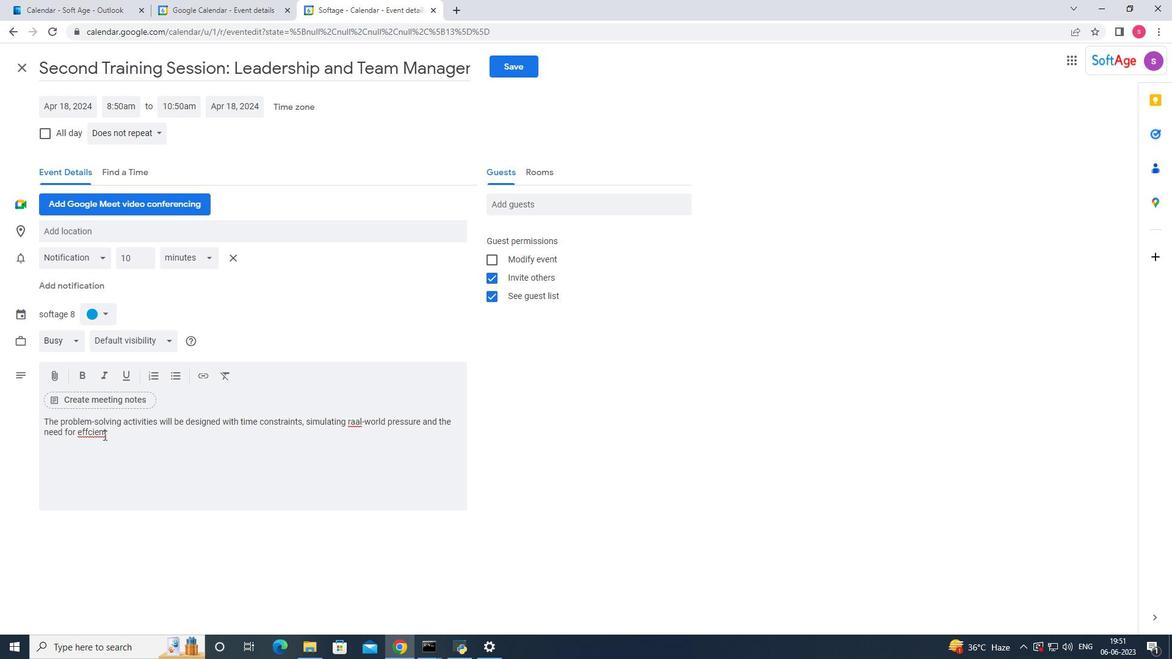 
Action: Mouse moved to (127, 446)
Screenshot: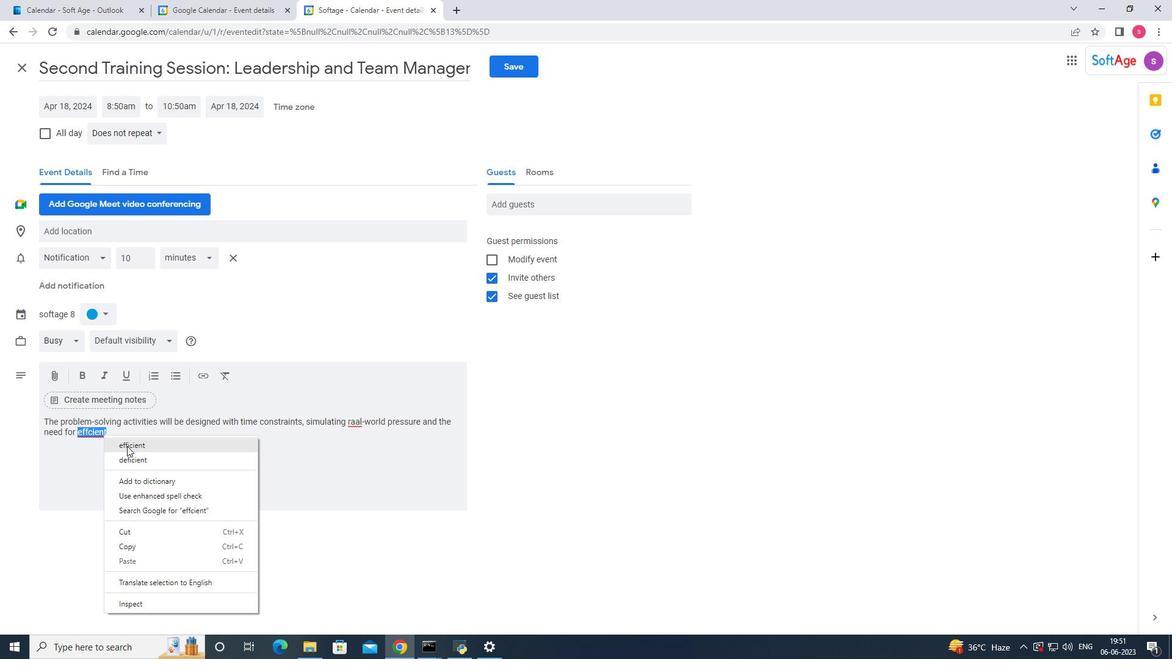 
Action: Mouse pressed left at (127, 446)
Screenshot: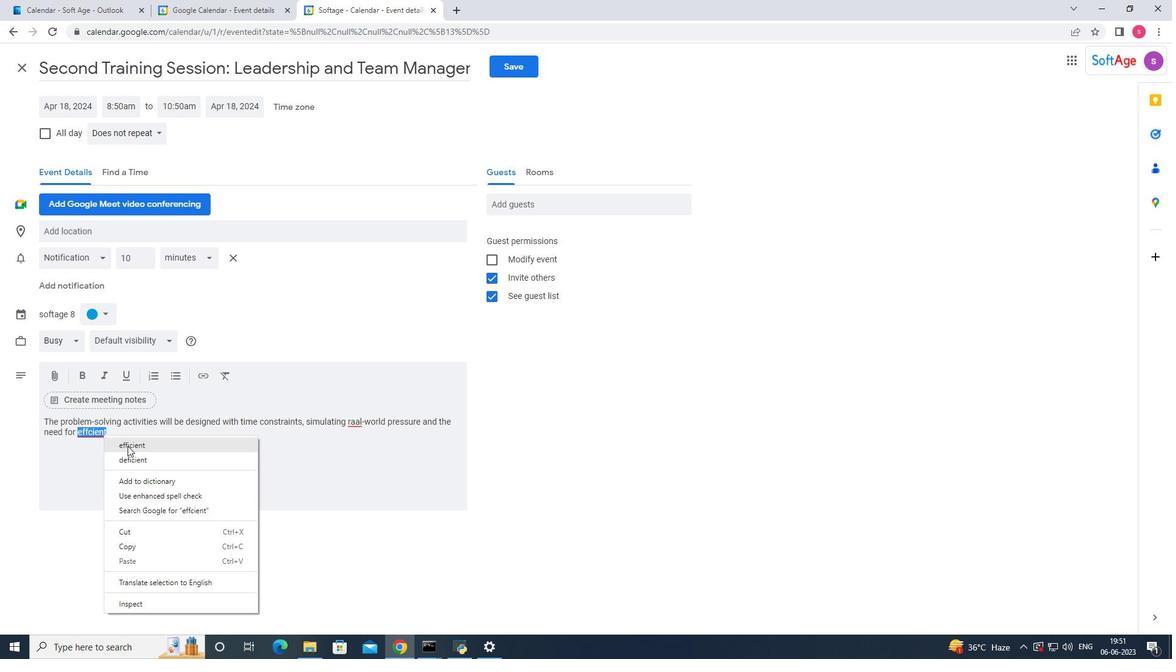 
Action: Mouse moved to (355, 423)
Screenshot: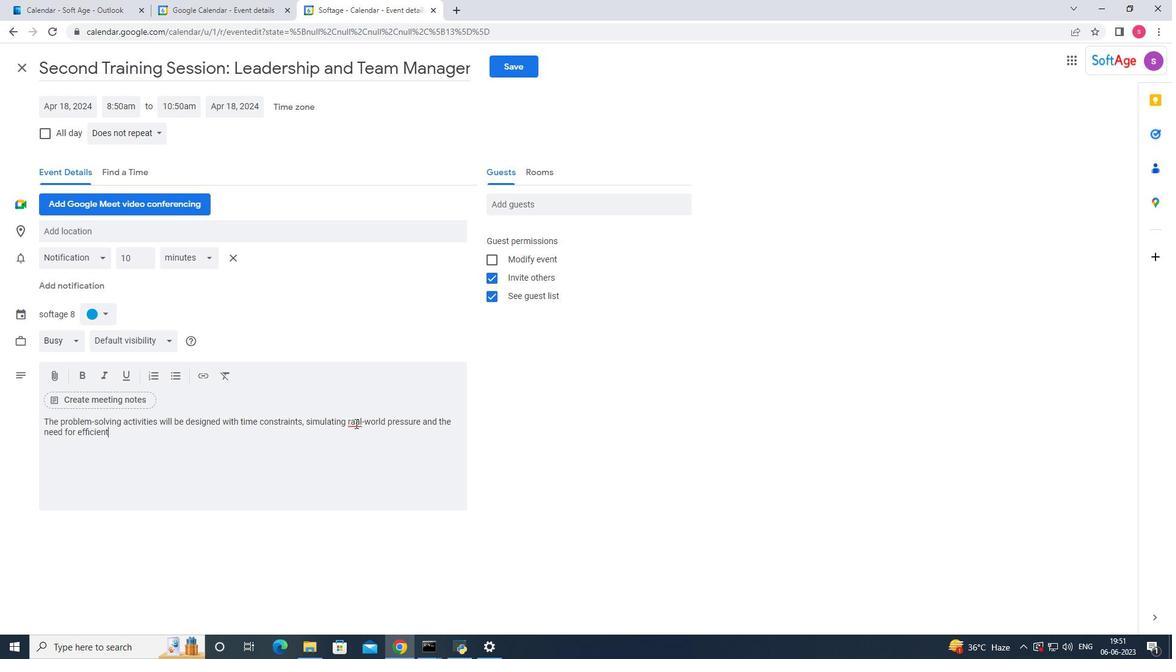 
Action: Mouse pressed right at (355, 423)
Screenshot: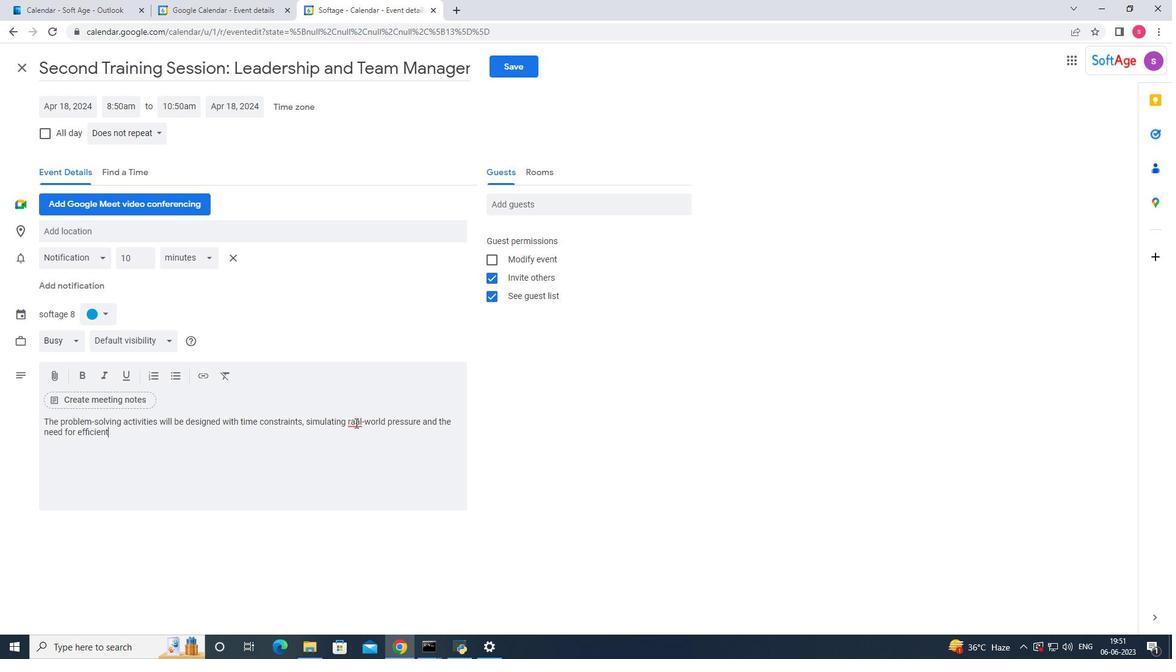 
Action: Mouse moved to (375, 447)
Screenshot: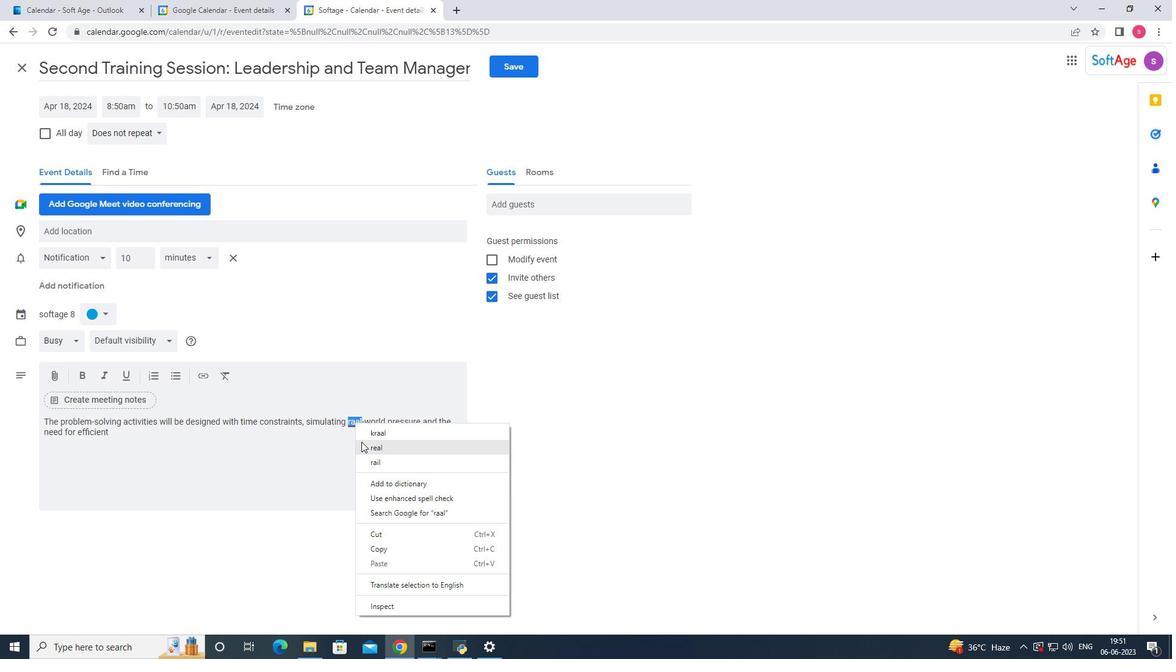 
Action: Mouse pressed left at (375, 447)
Screenshot: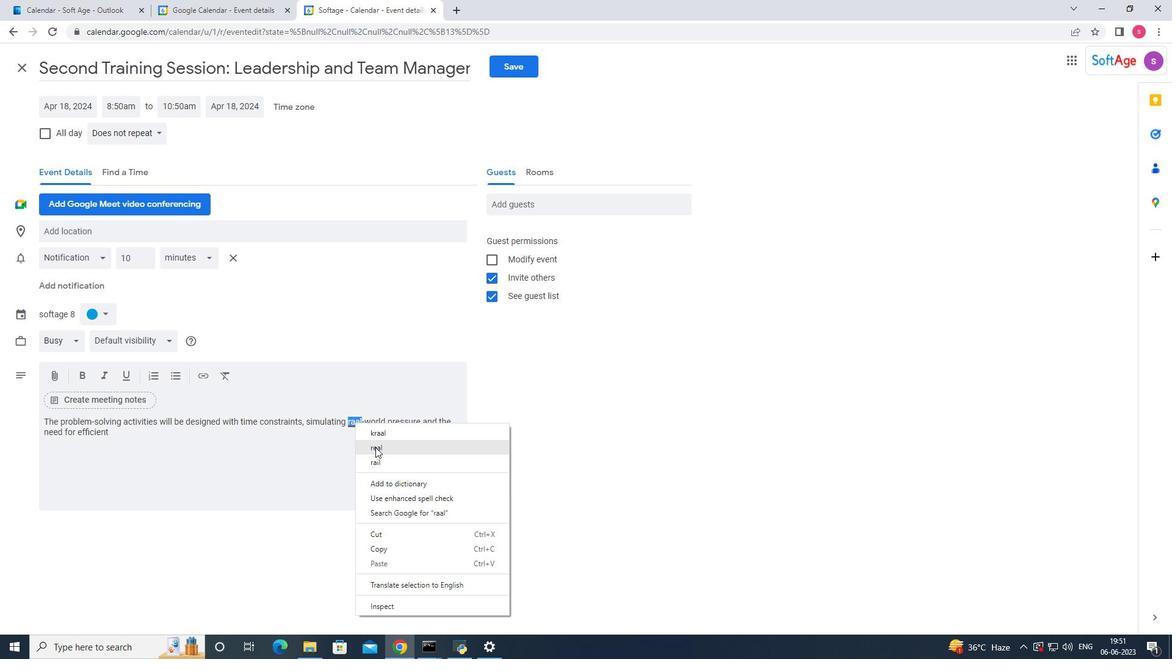 
Action: Mouse moved to (152, 435)
Screenshot: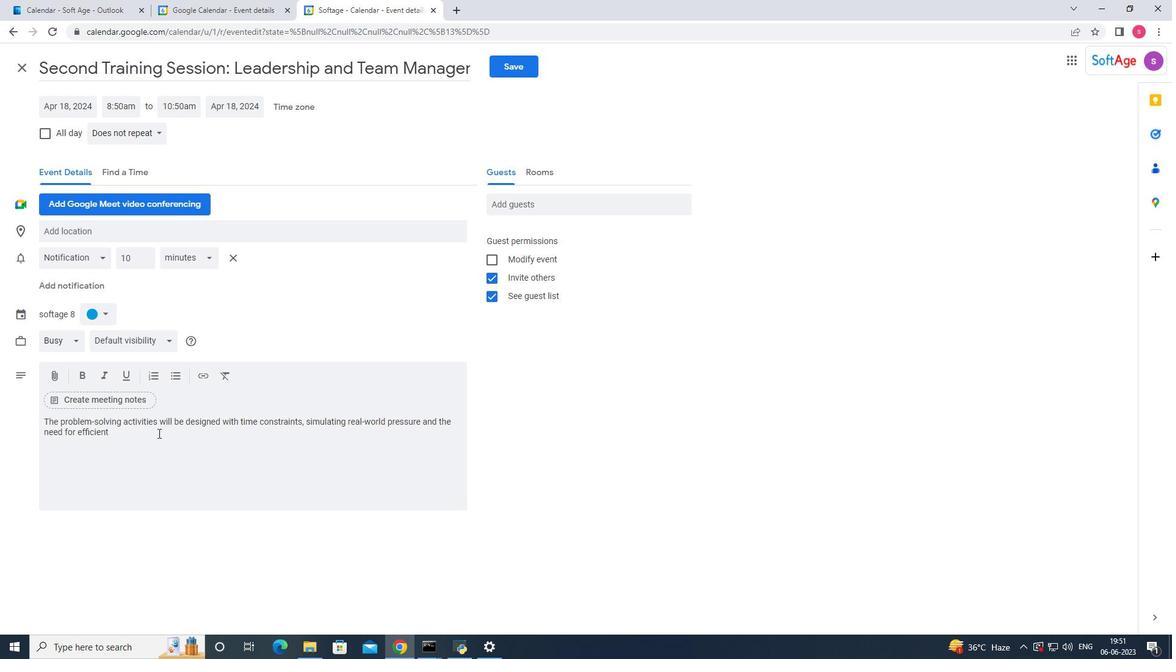 
Action: Mouse pressed left at (152, 435)
Screenshot: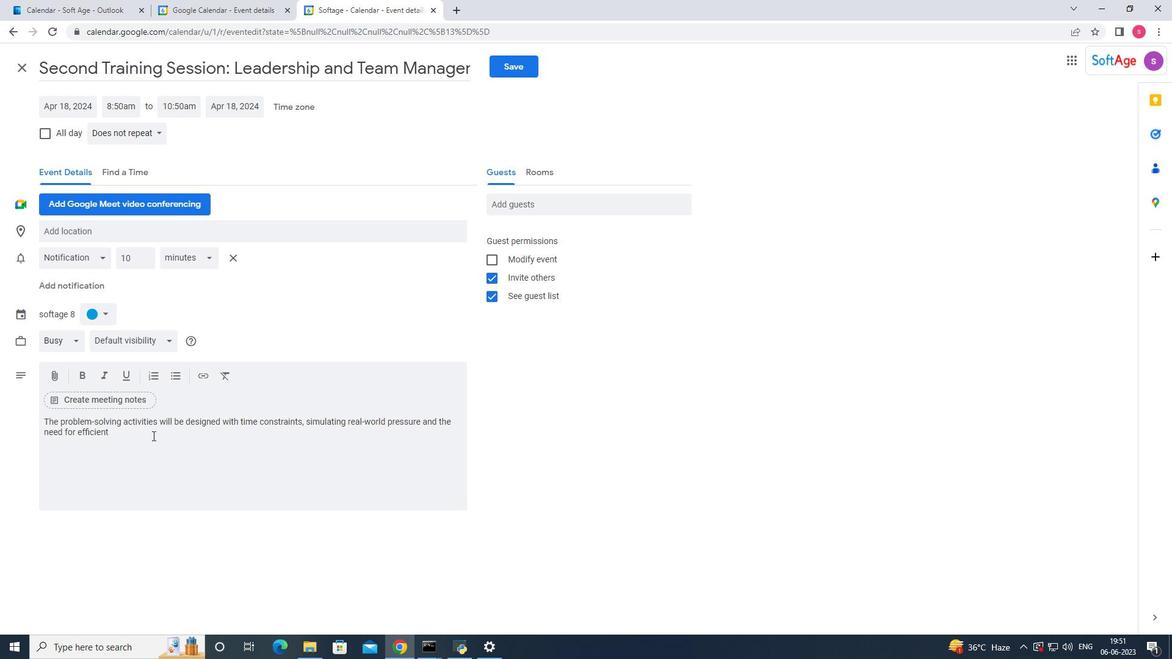 
Action: Key pressed decision-making.<Key.space><Key.shift_r><Key.shift_r><Key.shift_r><Key.shift_r><Key.shift_r><Key.shift_r><Key.shift_r><Key.shift_r><Key.shift_r><Key.shift_r><Key.shift_r><Key.shift_r><Key.shift_r><Key.shift_r><Key.shift_r><Key.shift_r>This<Key.space>encourages<Key.space>teams<Key.space>to<Key.space>pro<Key.backspace>ioritize<Key.space>tasks,<Key.space>manage<Key.space>their<Key.space>time<Key.space>effectie<Key.backspace>vely<Key.space><Key.backspace>,<Key.space>and<Key.space>remain<Key.space>focused<Key.space>on<Key.space>achieving<Key.space>thire<Key.backspace><Key.backspace>e<Key.backspace><Key.backspace>eir<Key.space>goals.
Screenshot: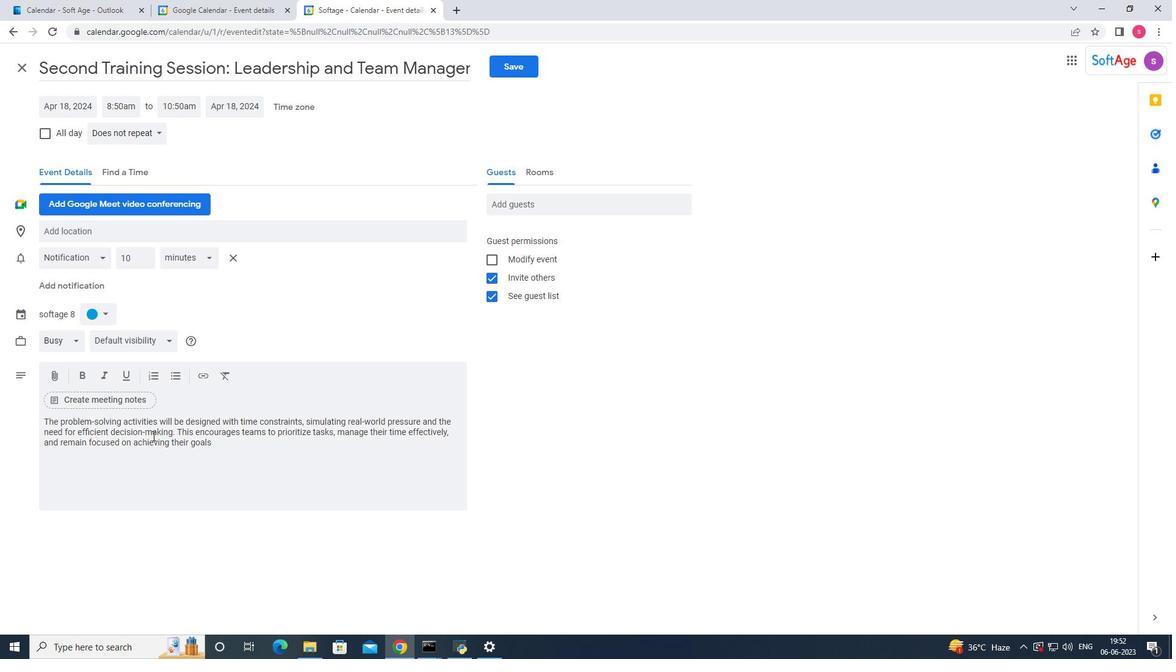 
Action: Mouse moved to (97, 314)
Screenshot: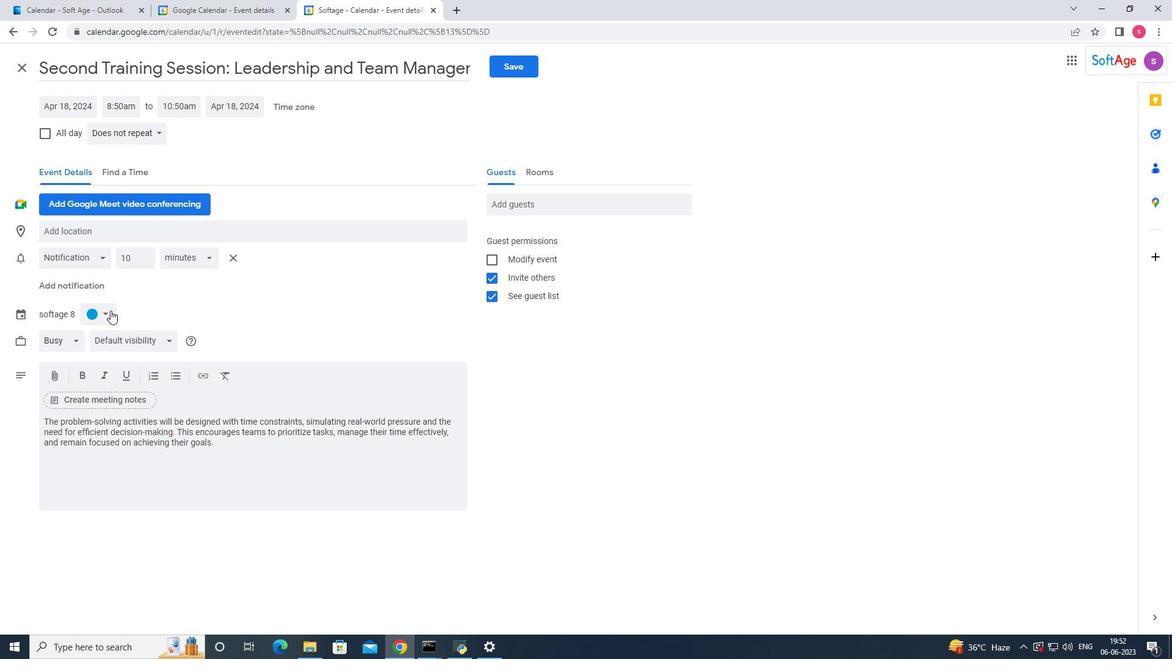 
Action: Mouse pressed left at (97, 314)
Screenshot: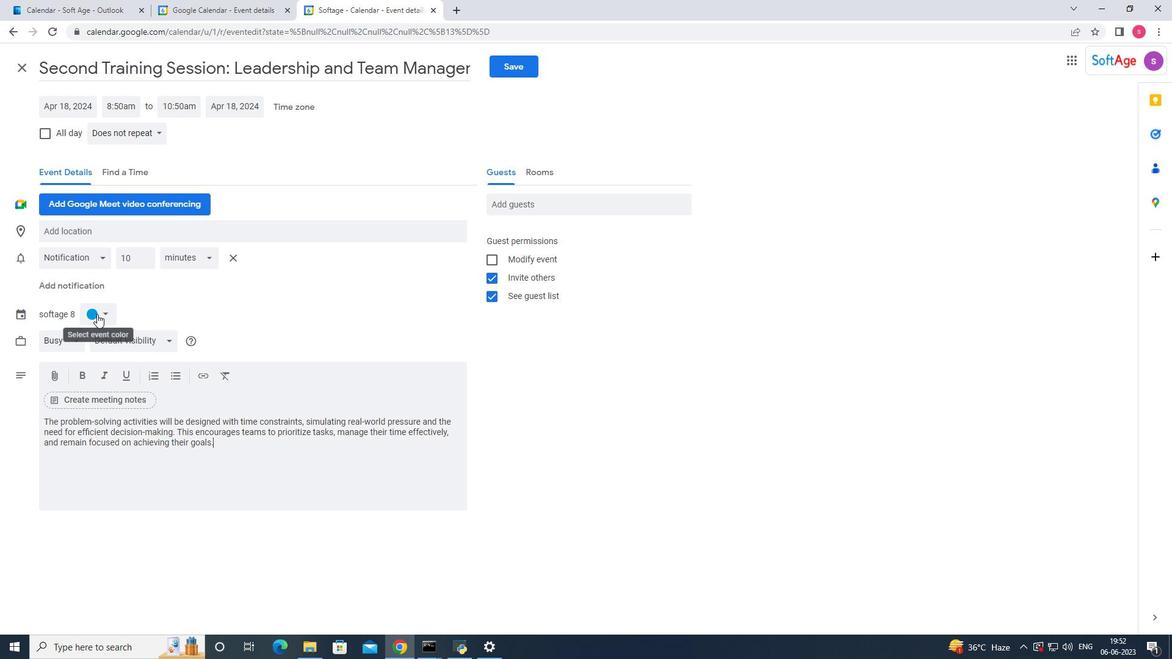 
Action: Mouse moved to (104, 354)
Screenshot: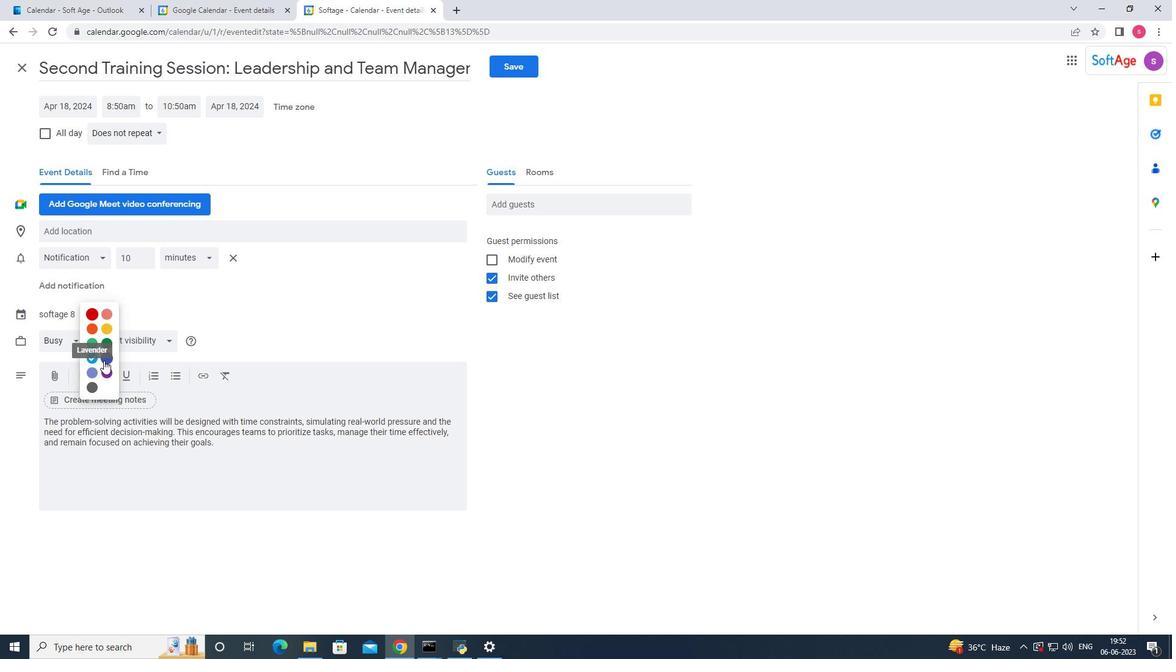 
Action: Mouse pressed left at (104, 354)
Screenshot: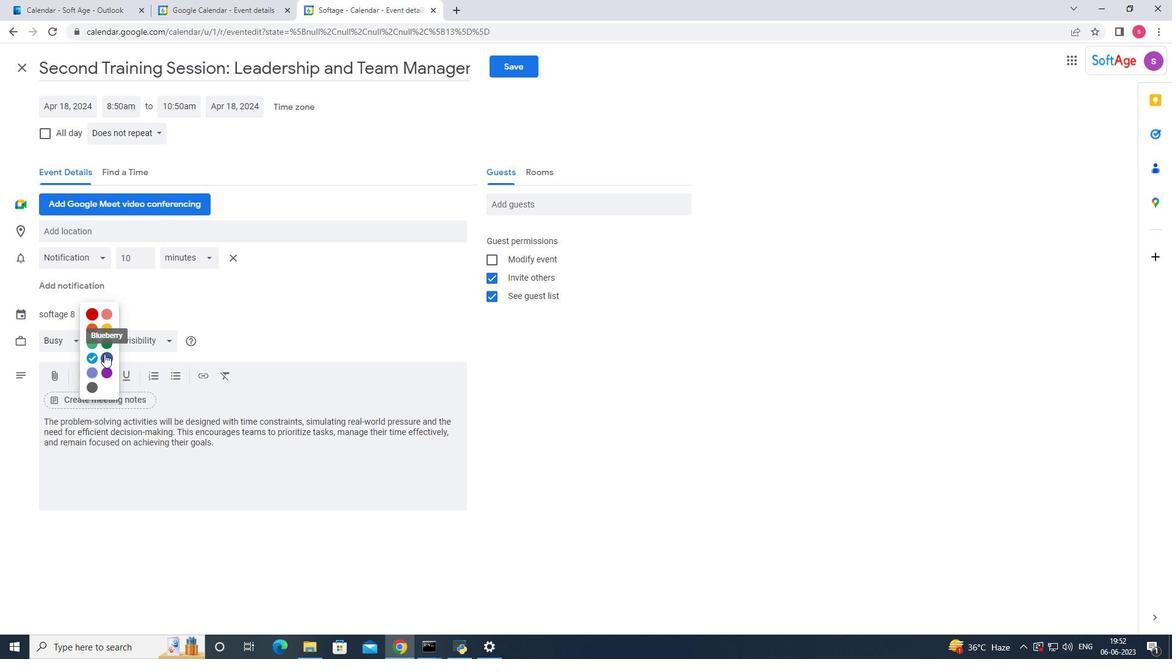 
Action: Mouse moved to (103, 234)
Screenshot: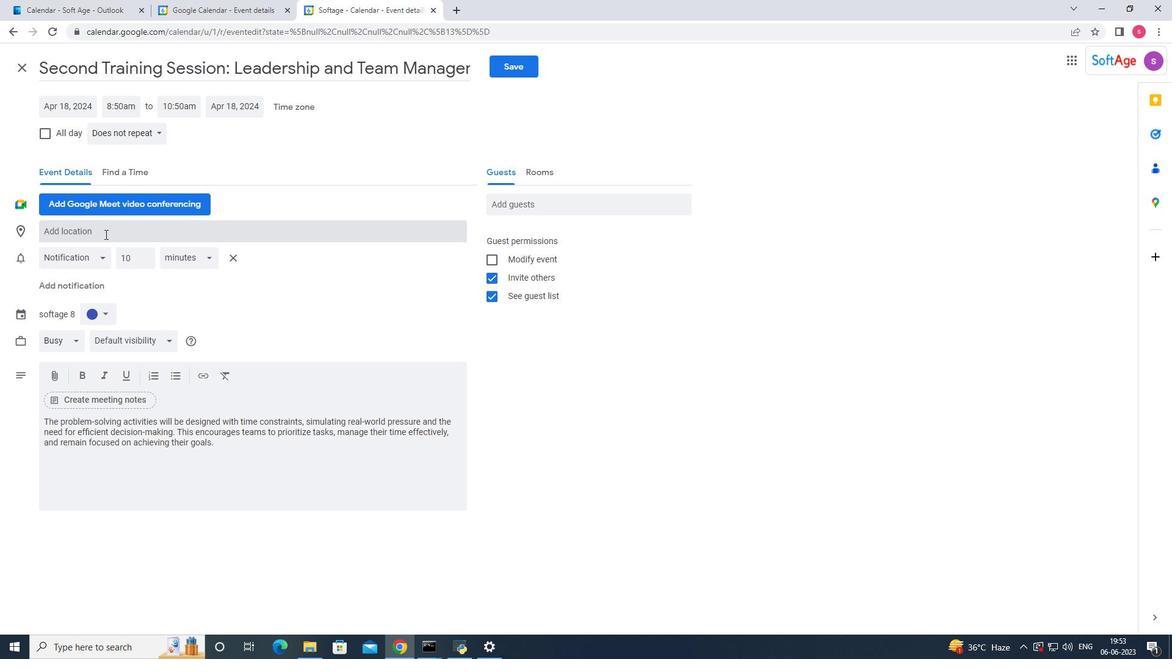 
Action: Mouse pressed left at (103, 234)
Screenshot: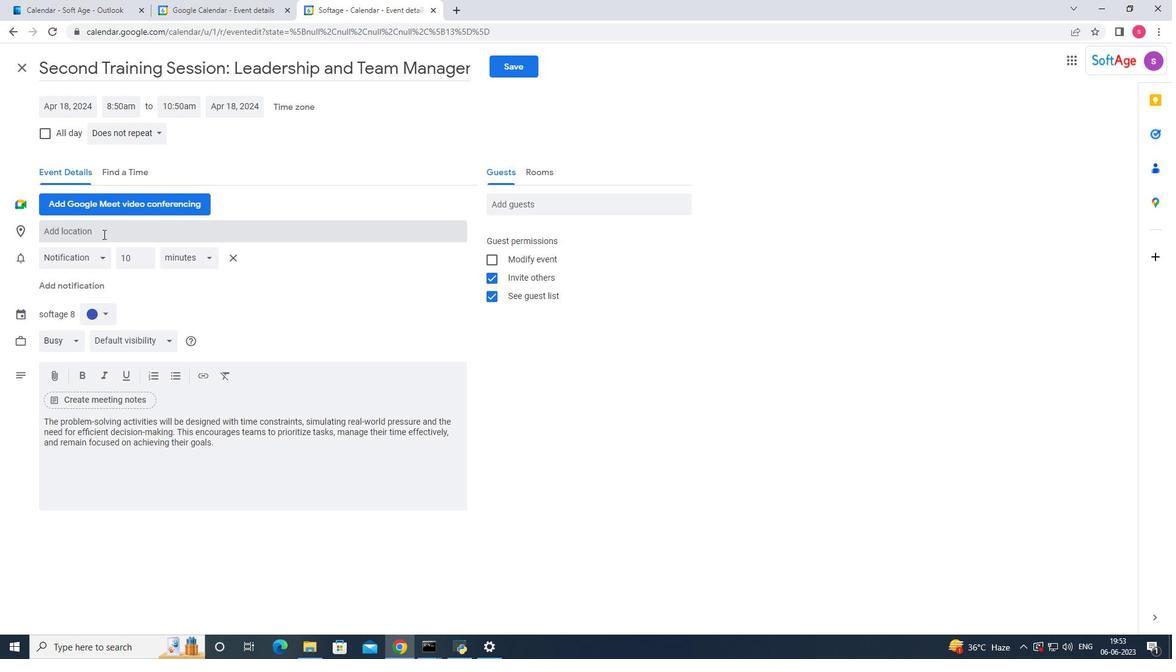
Action: Key pressed <Key.shift_r>Florence,<Key.space><Key.shift>italy<Key.backspace><Key.backspace><Key.backspace><Key.backspace><Key.backspace><Key.shift>Italy
Screenshot: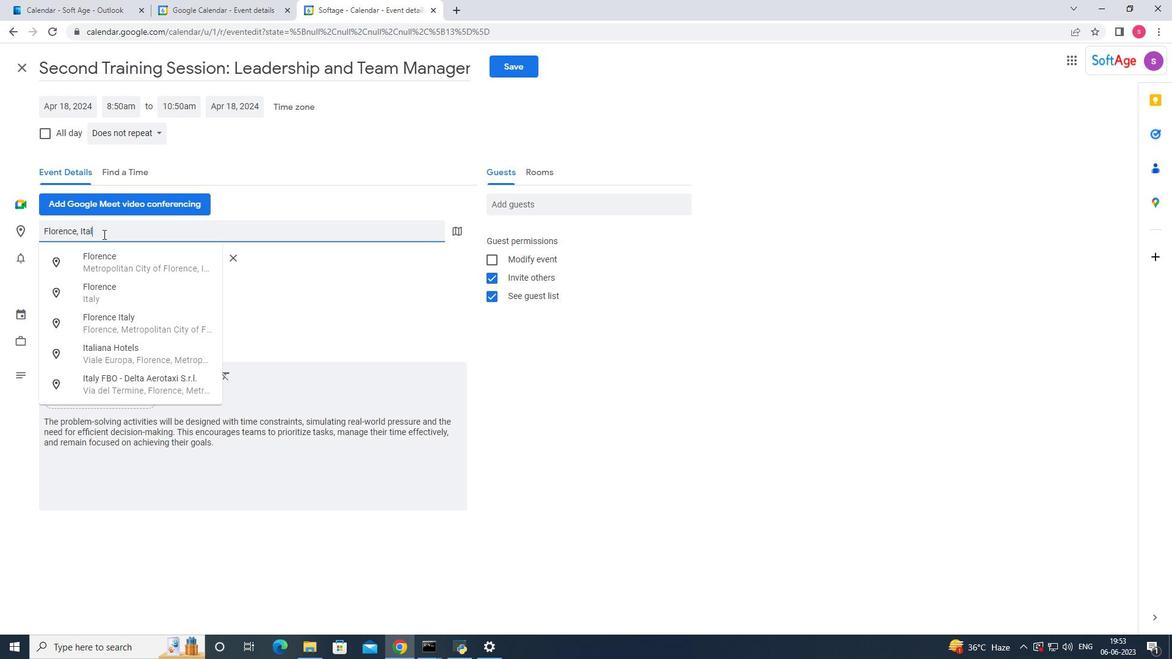 
Action: Mouse moved to (536, 206)
Screenshot: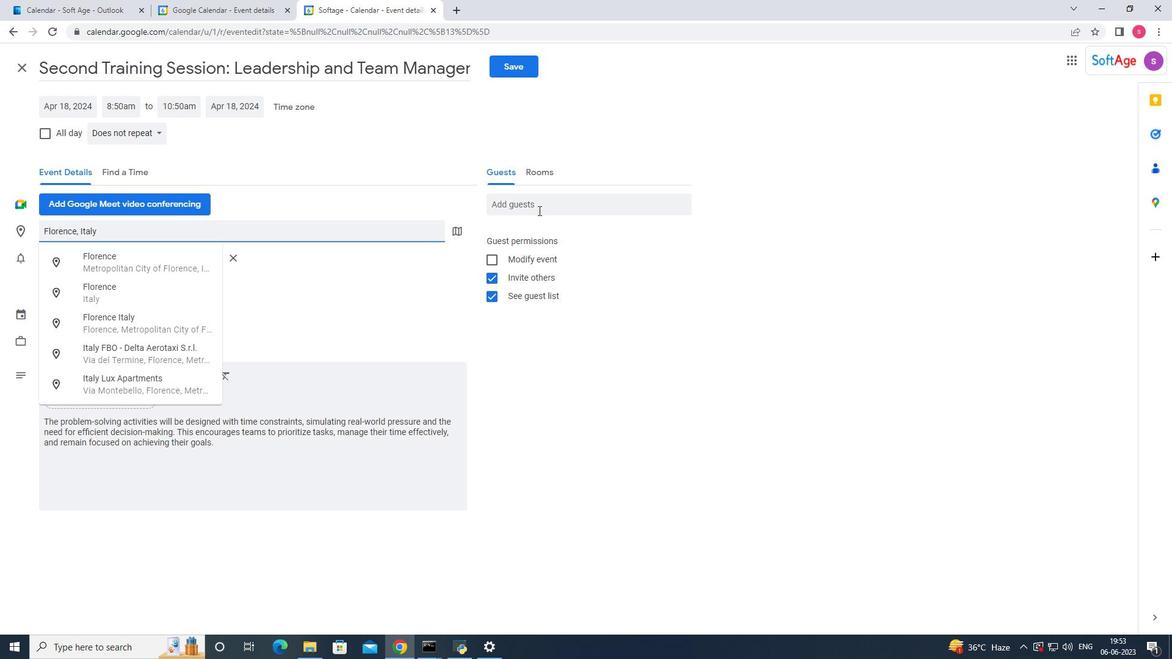 
Action: Mouse pressed left at (536, 206)
Screenshot: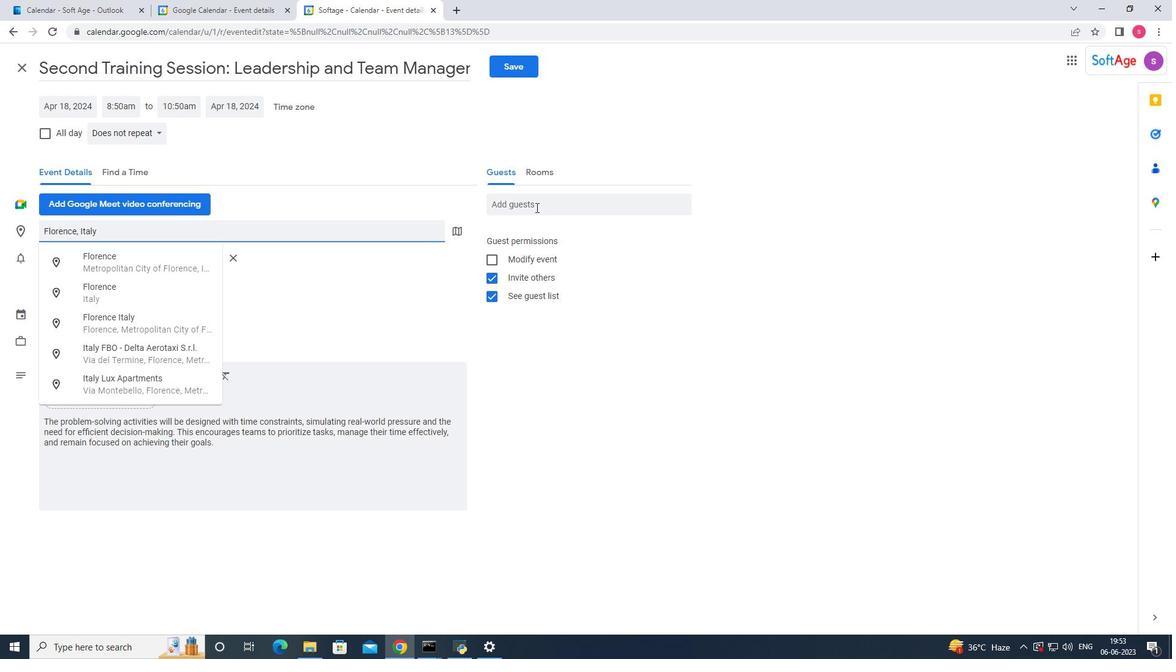 
Action: Key pressed sf<Key.backspace>oftage,<Key.backspace>.7
Screenshot: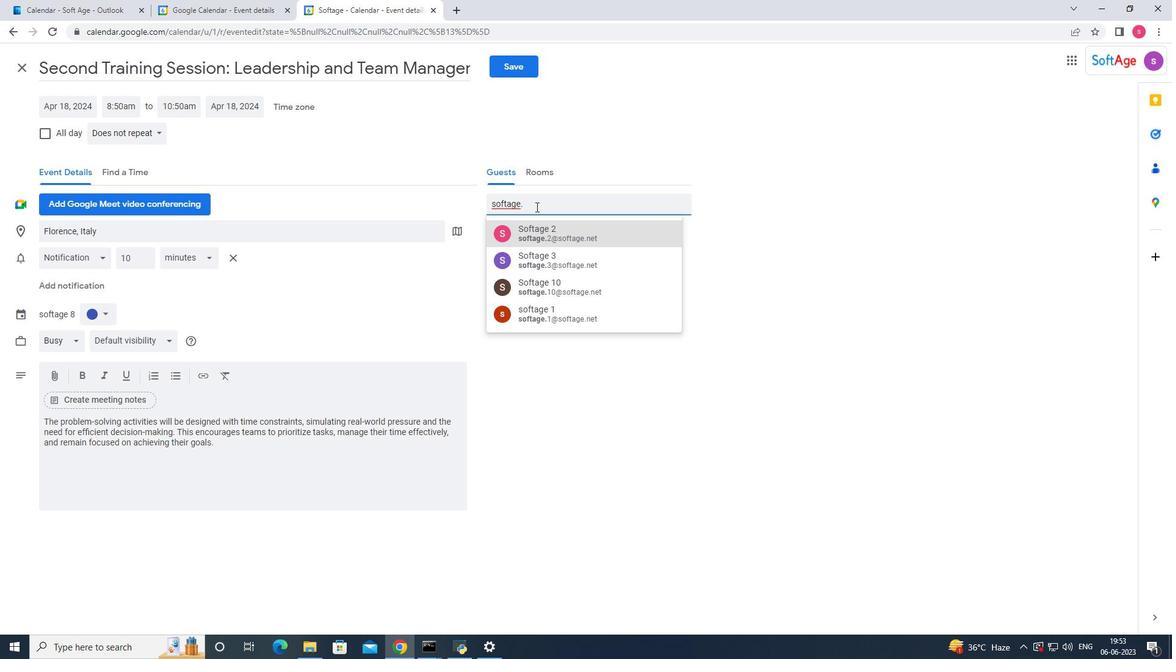 
Action: Mouse moved to (564, 236)
Screenshot: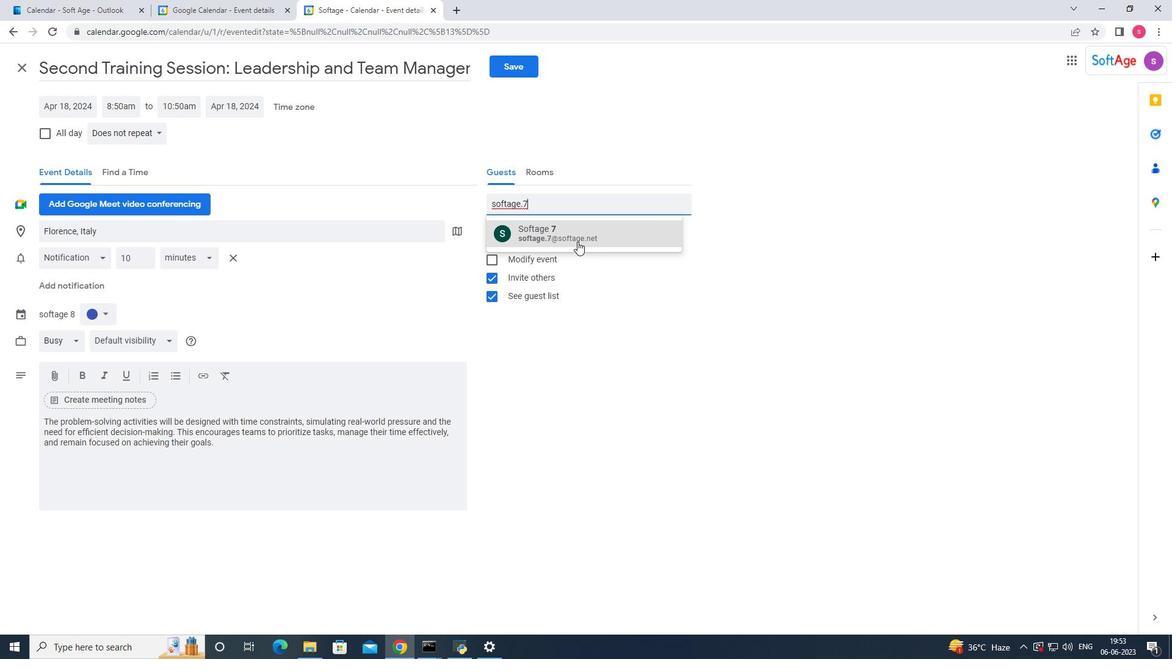 
Action: Mouse pressed left at (564, 236)
Screenshot: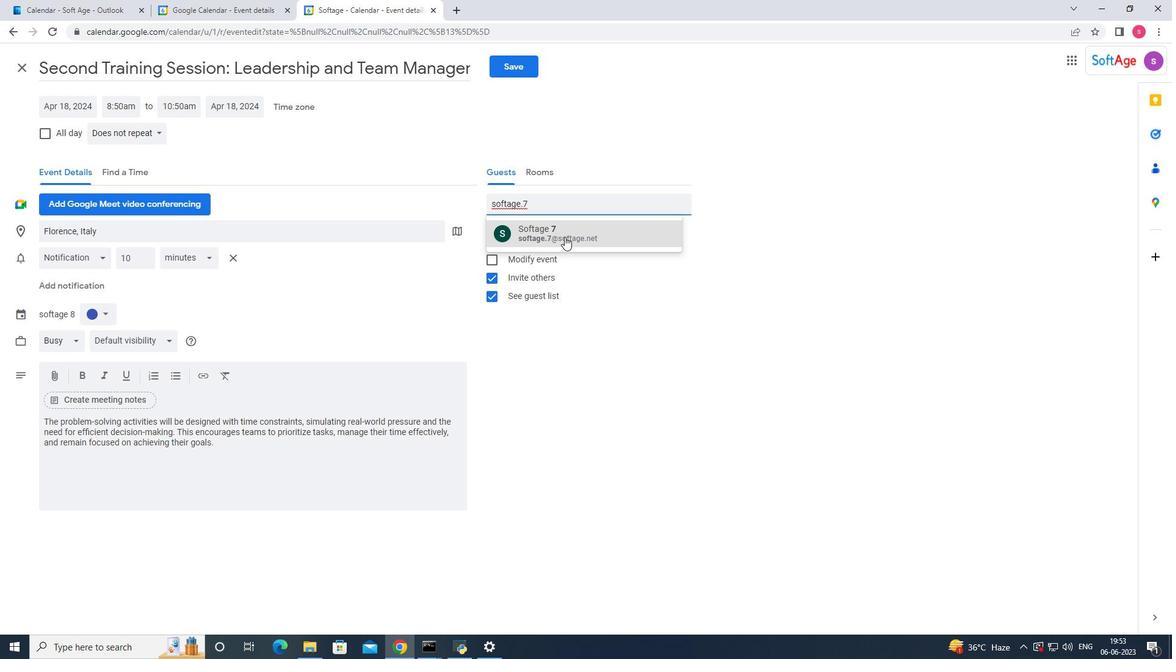 
Action: Mouse moved to (531, 206)
Screenshot: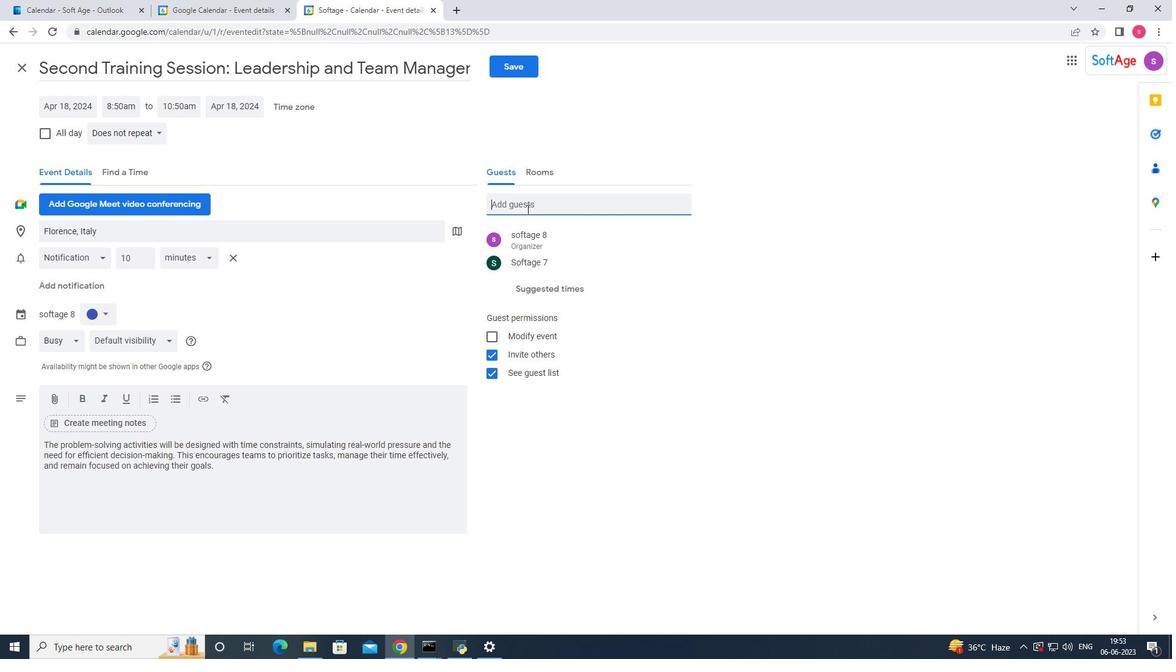 
Action: Mouse pressed left at (531, 206)
Screenshot: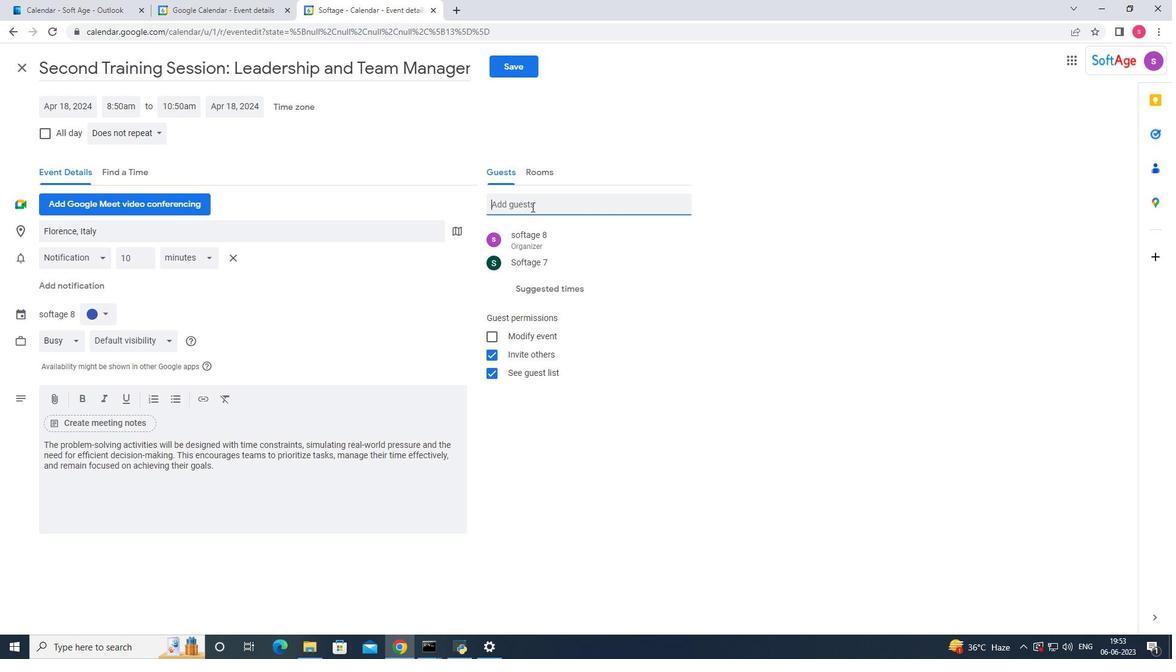
Action: Key pressed s;<Key.backspace>oftage.6
Screenshot: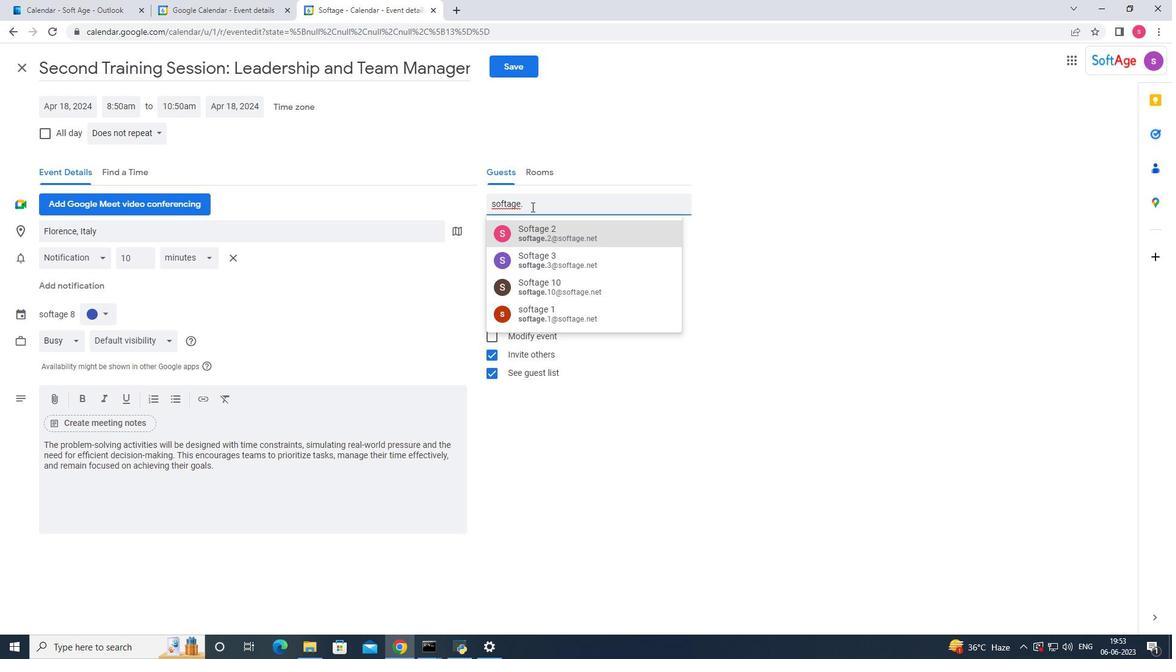 
Action: Mouse moved to (559, 228)
Screenshot: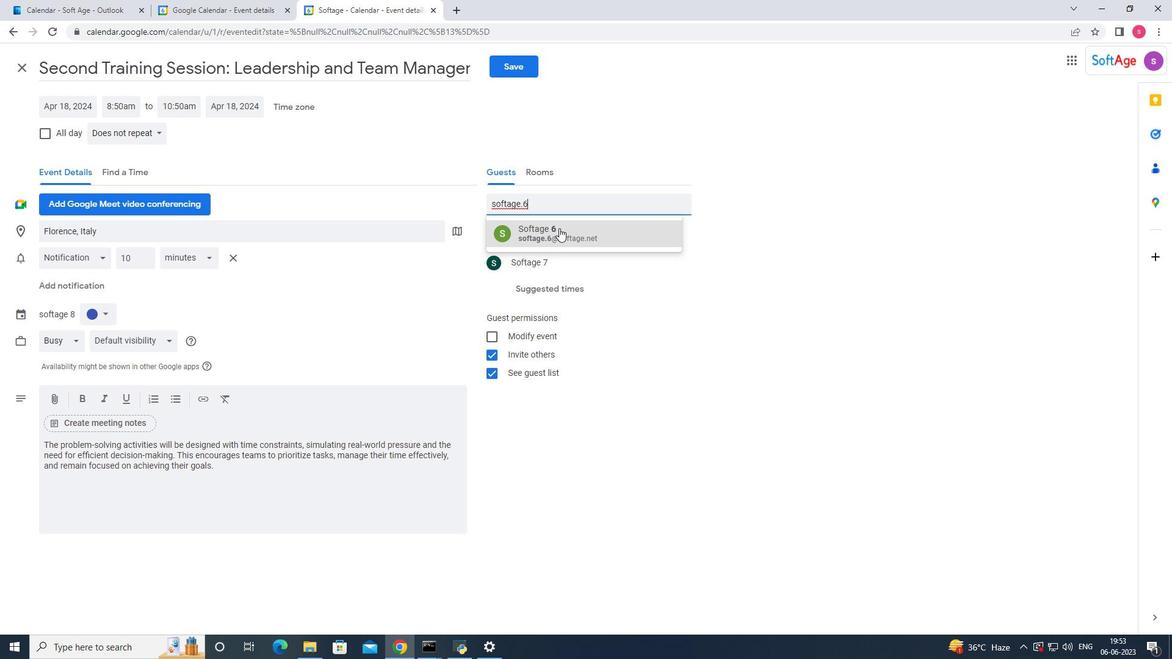 
Action: Mouse pressed left at (559, 228)
Screenshot: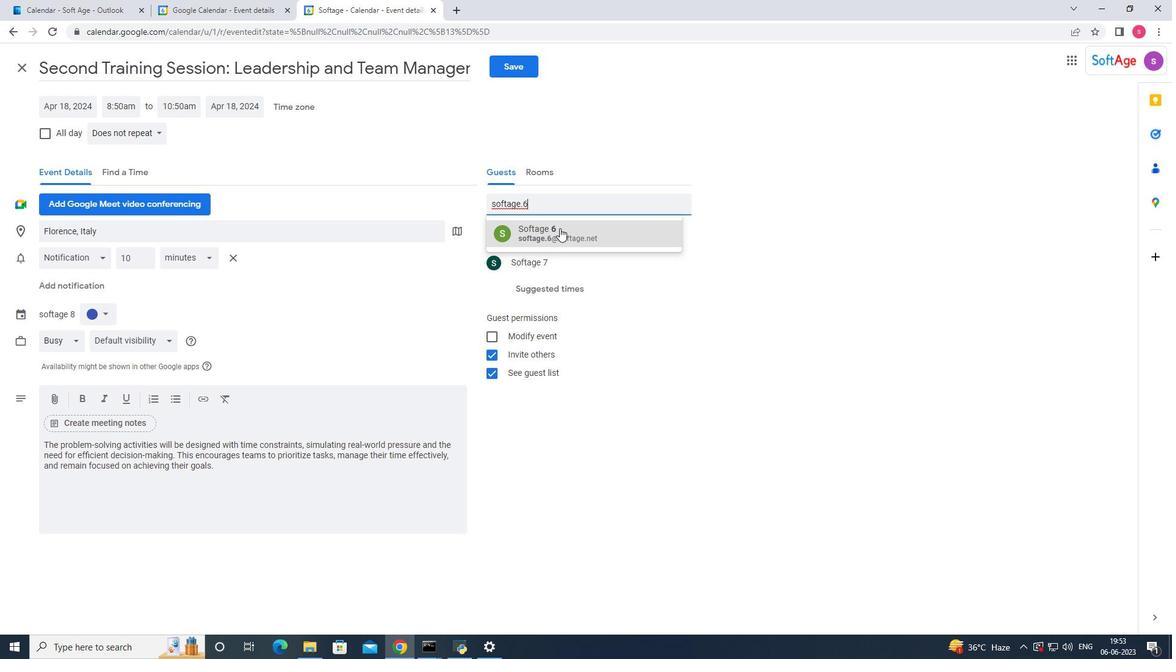 
Action: Mouse moved to (122, 136)
Screenshot: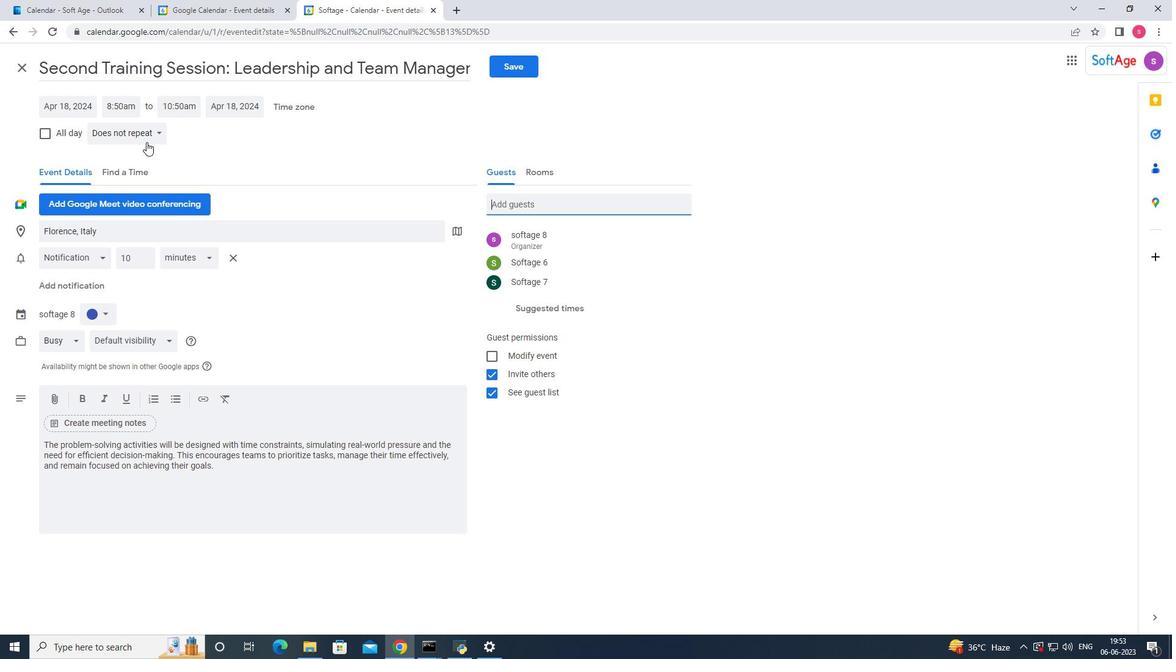 
Action: Mouse pressed left at (122, 136)
Screenshot: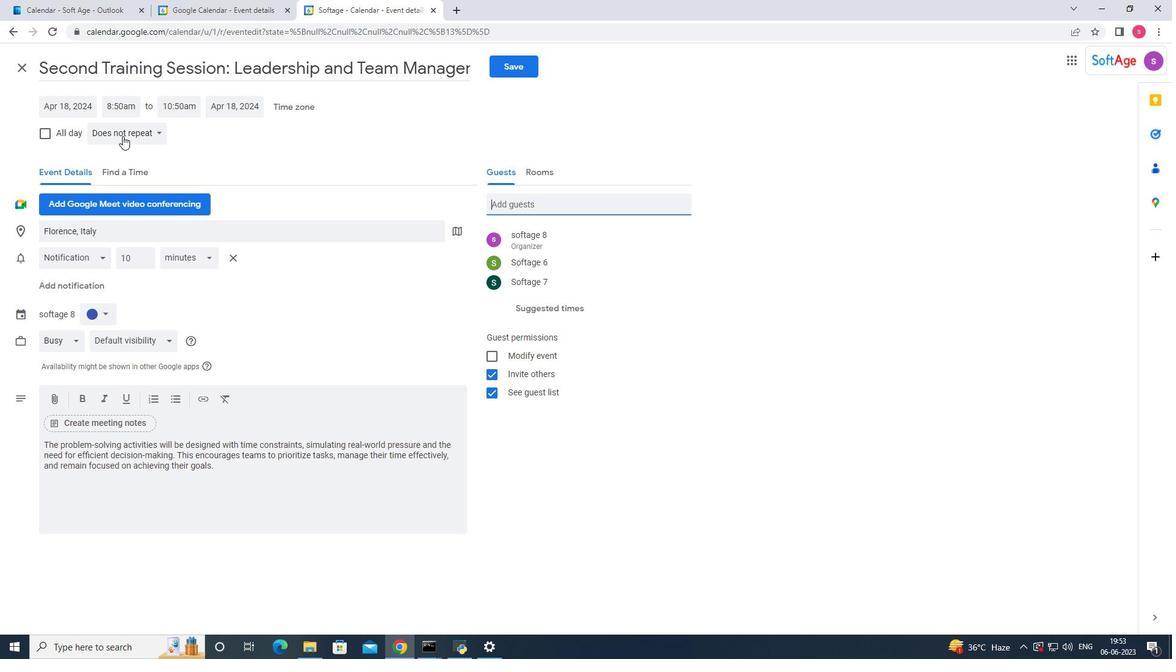 
Action: Mouse moved to (123, 147)
Screenshot: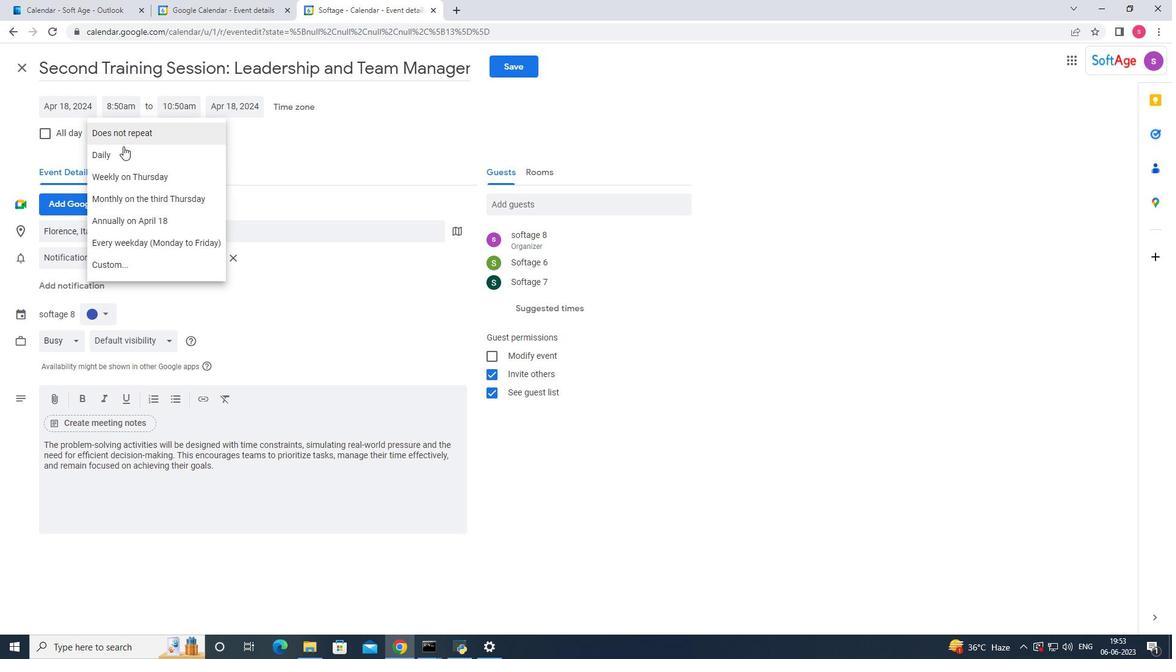 
Action: Mouse pressed left at (123, 147)
Screenshot: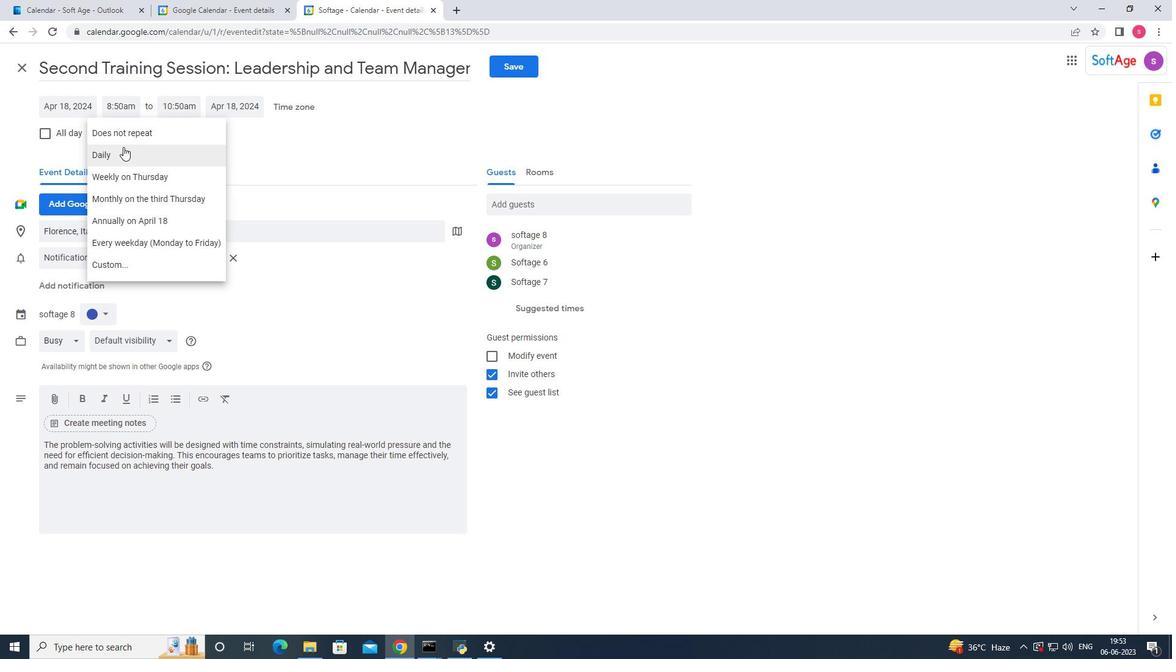 
Action: Mouse moved to (511, 68)
Screenshot: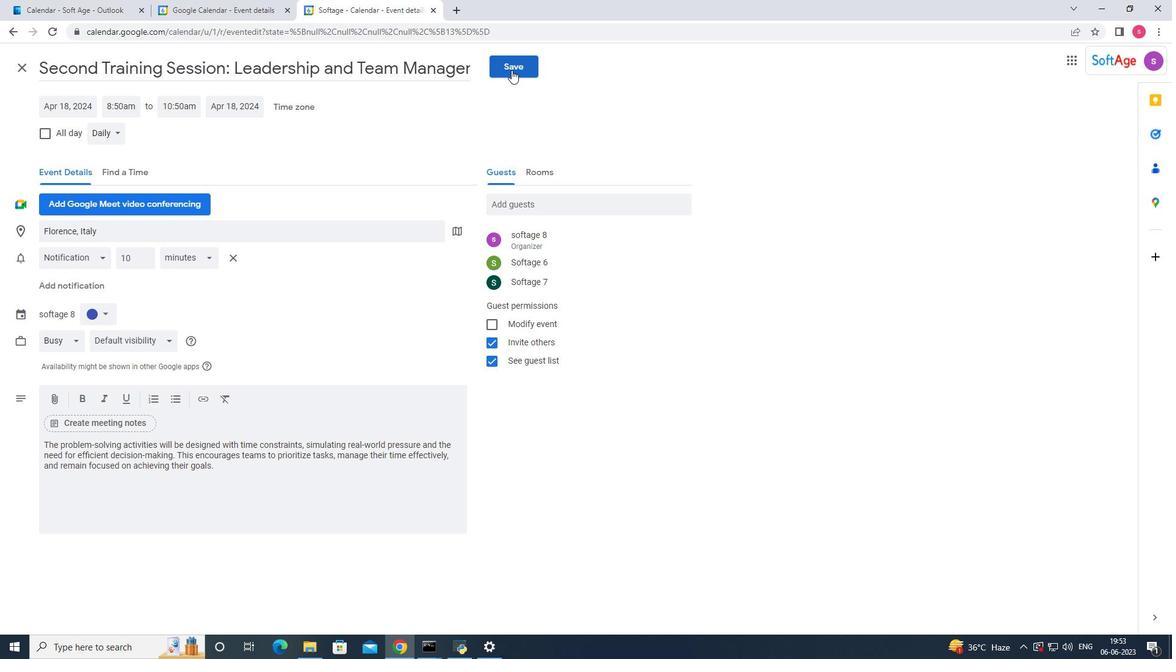 
Action: Mouse pressed left at (511, 68)
Screenshot: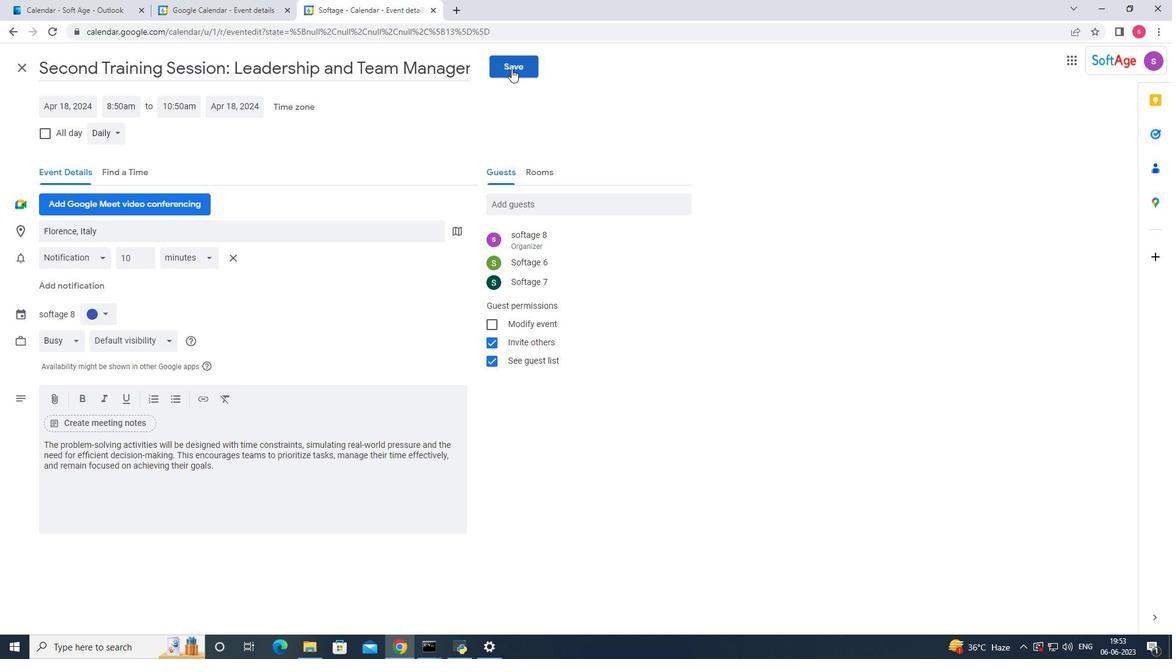 
Action: Mouse moved to (709, 369)
Screenshot: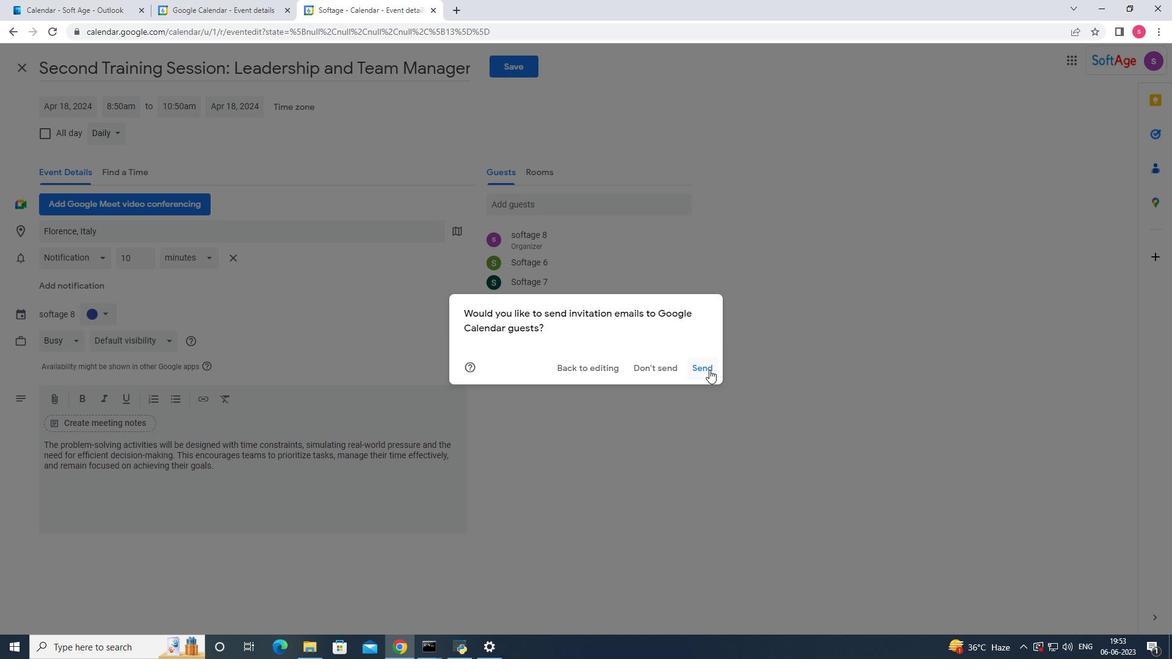 
Action: Mouse pressed left at (709, 369)
Screenshot: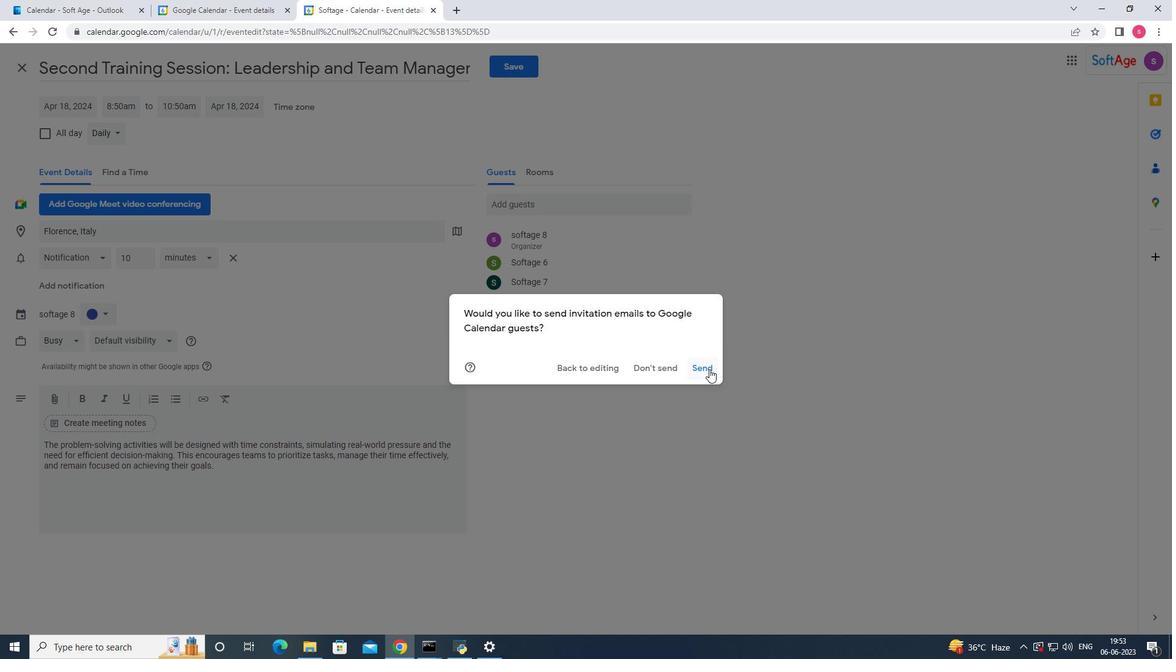 
Action: Mouse moved to (708, 368)
Screenshot: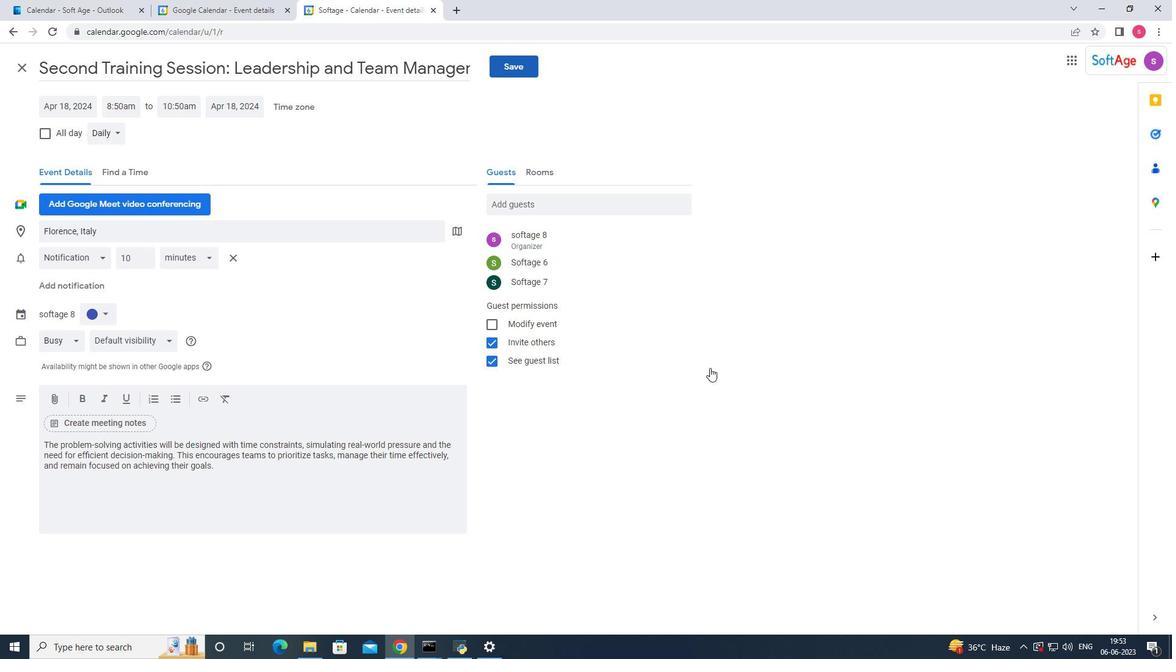 
